 Task: Create fields in attendance object.
Action: Mouse moved to (630, 17)
Screenshot: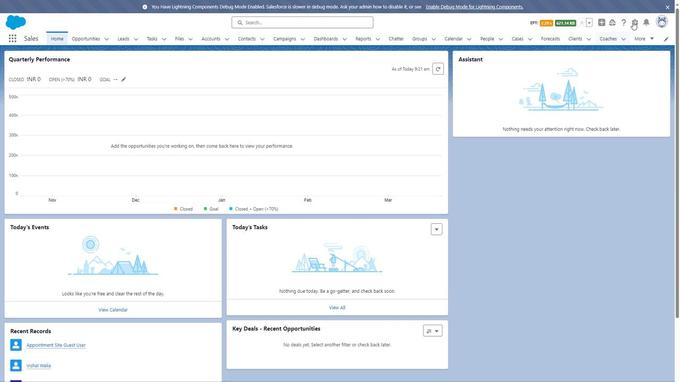 
Action: Mouse pressed left at (630, 17)
Screenshot: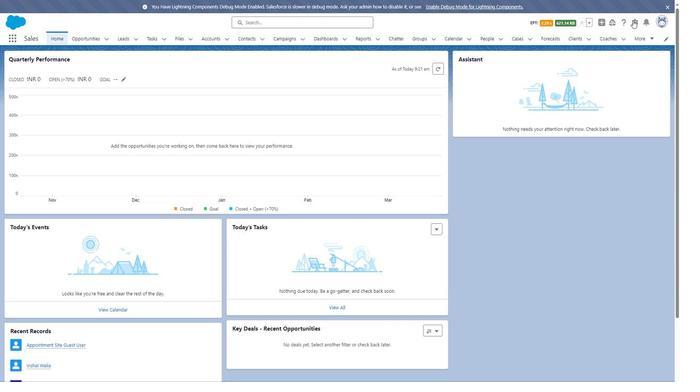 
Action: Mouse moved to (606, 39)
Screenshot: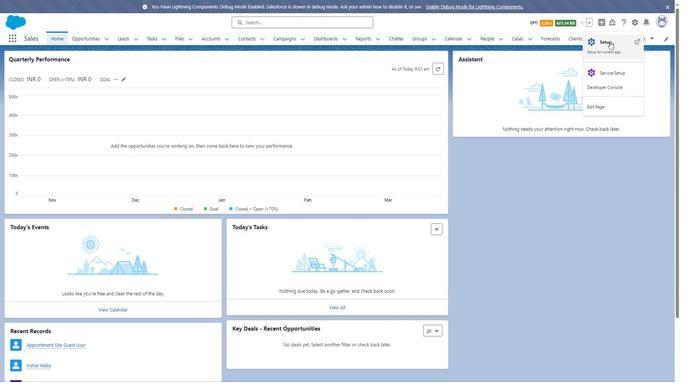 
Action: Mouse pressed left at (606, 39)
Screenshot: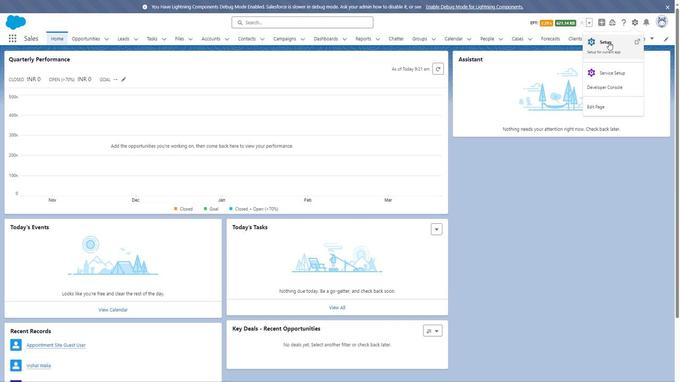 
Action: Mouse moved to (89, 34)
Screenshot: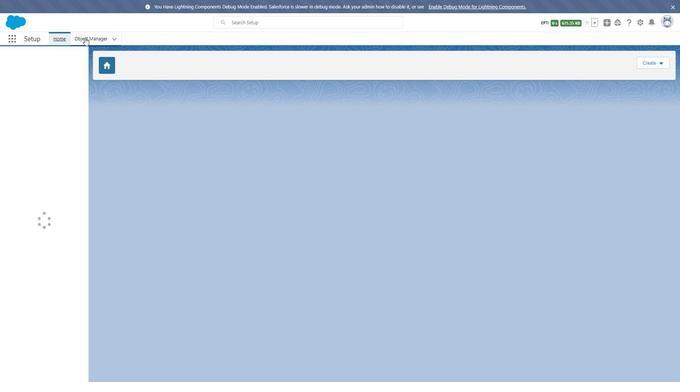 
Action: Mouse pressed left at (89, 34)
Screenshot: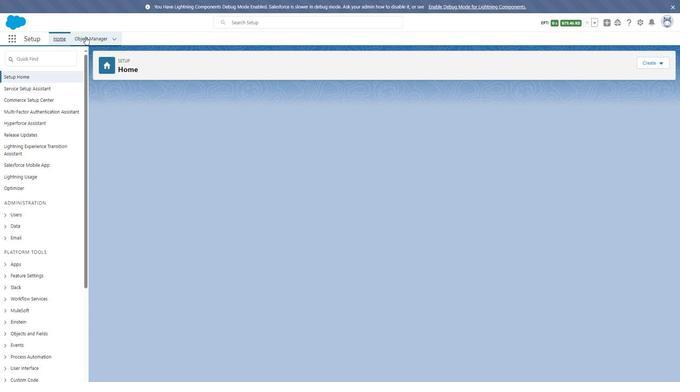 
Action: Mouse moved to (20, 292)
Screenshot: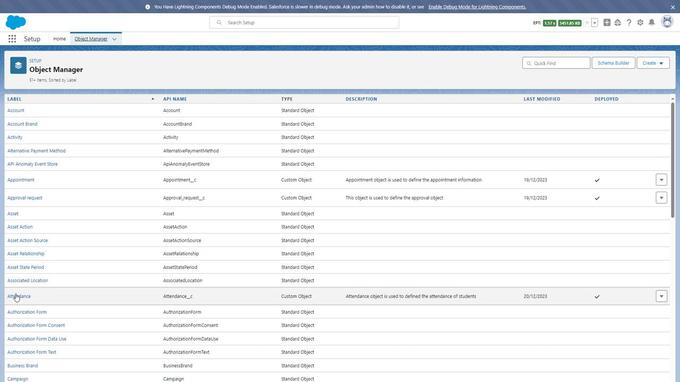
Action: Mouse pressed left at (20, 292)
Screenshot: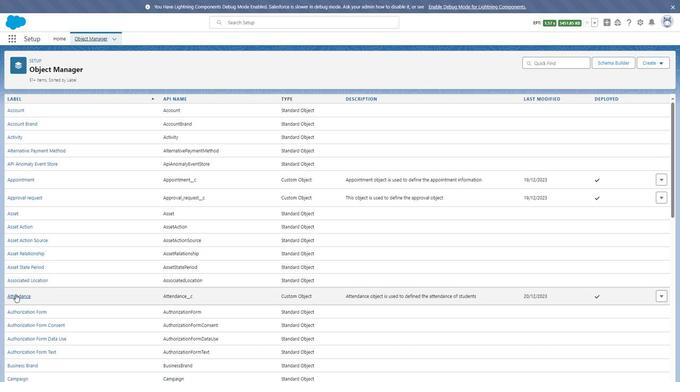 
Action: Mouse moved to (53, 111)
Screenshot: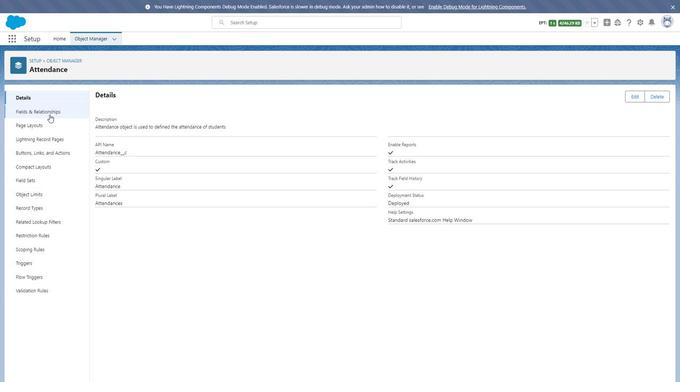 
Action: Mouse pressed left at (53, 111)
Screenshot: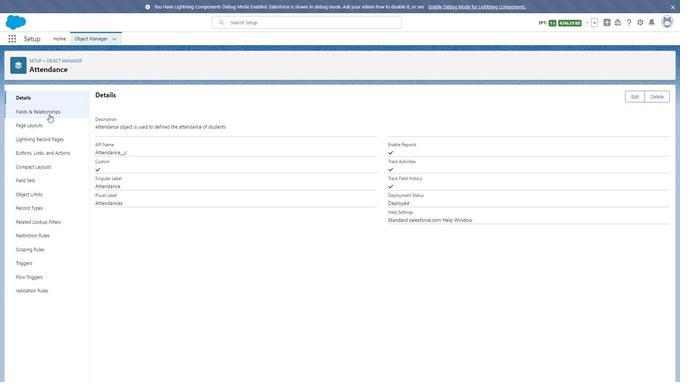 
Action: Mouse moved to (510, 93)
Screenshot: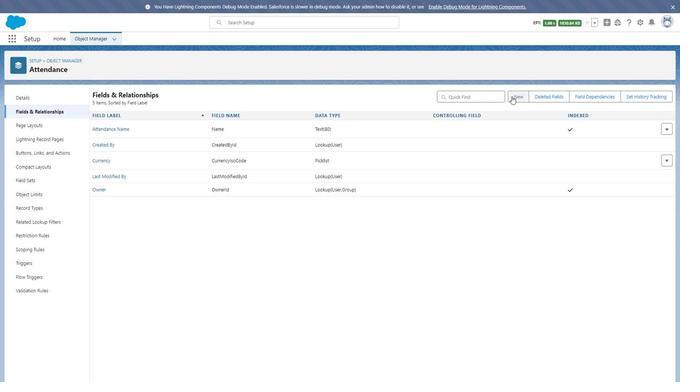 
Action: Mouse pressed left at (510, 93)
Screenshot: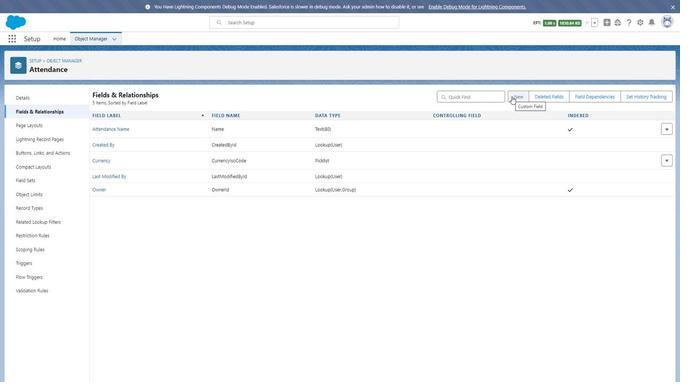 
Action: Mouse moved to (120, 227)
Screenshot: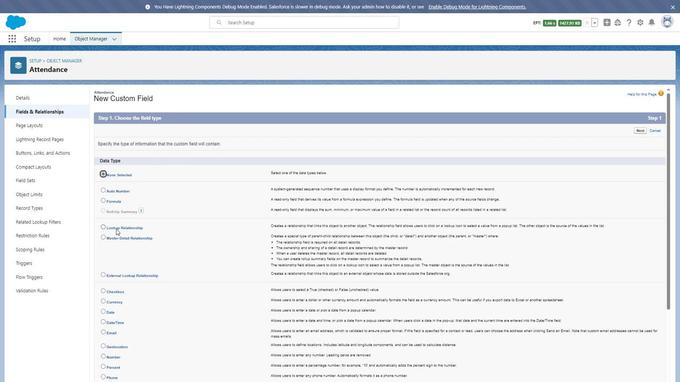 
Action: Mouse scrolled (120, 227) with delta (0, 0)
Screenshot: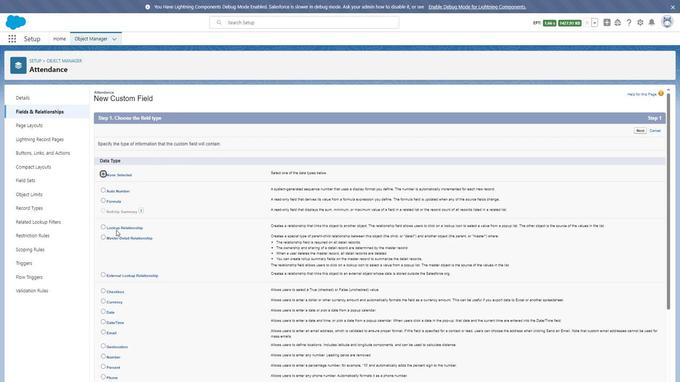 
Action: Mouse moved to (120, 227)
Screenshot: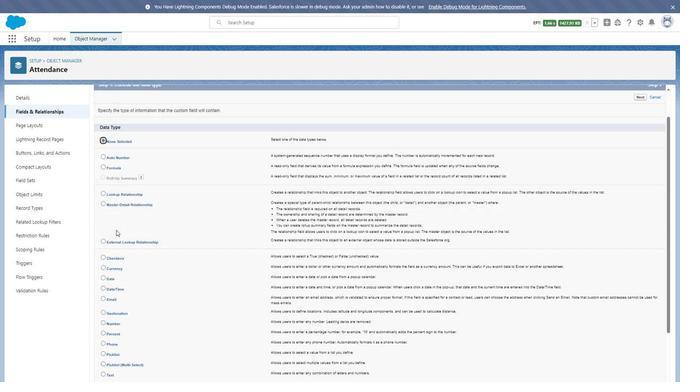 
Action: Mouse scrolled (120, 227) with delta (0, 0)
Screenshot: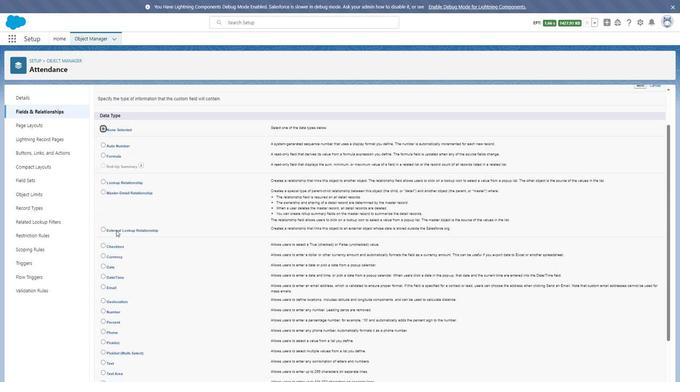 
Action: Mouse moved to (106, 314)
Screenshot: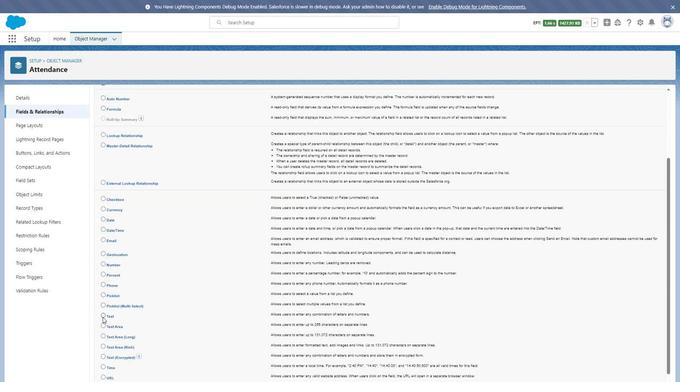 
Action: Mouse pressed left at (106, 314)
Screenshot: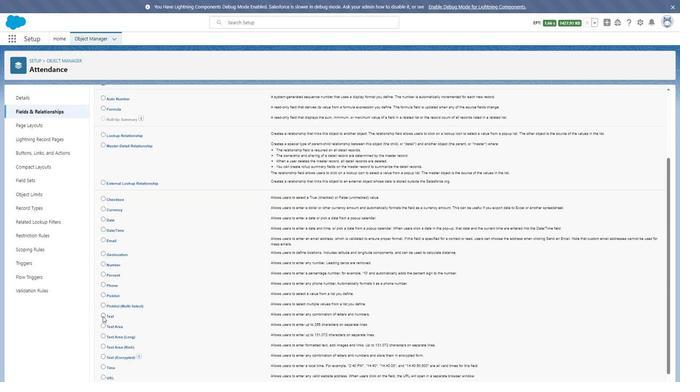 
Action: Mouse moved to (430, 327)
Screenshot: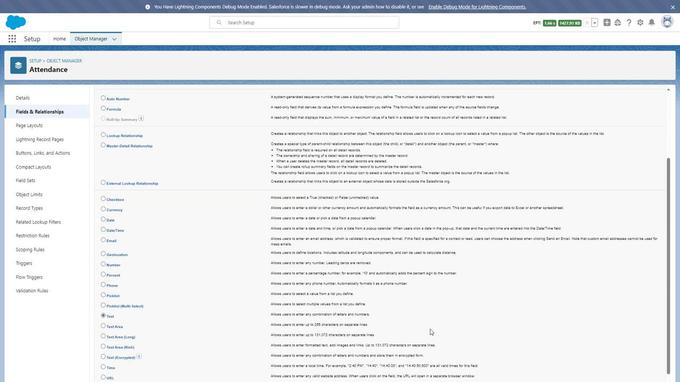 
Action: Mouse scrolled (430, 326) with delta (0, 0)
Screenshot: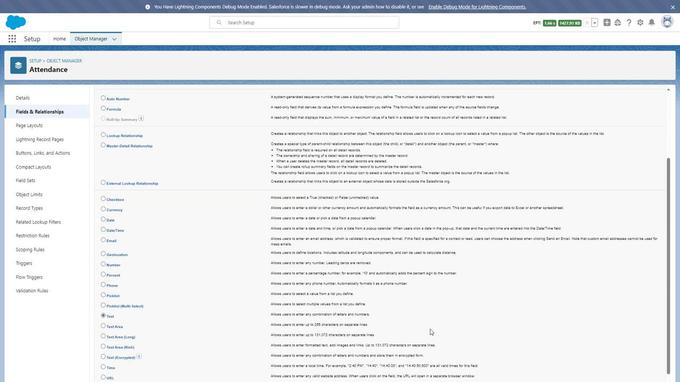 
Action: Mouse moved to (439, 331)
Screenshot: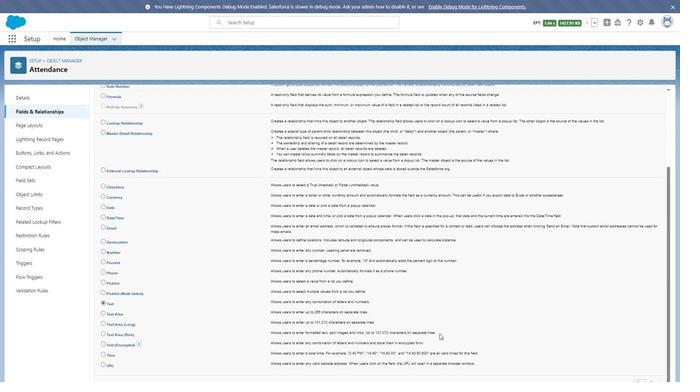 
Action: Mouse scrolled (439, 331) with delta (0, 0)
Screenshot: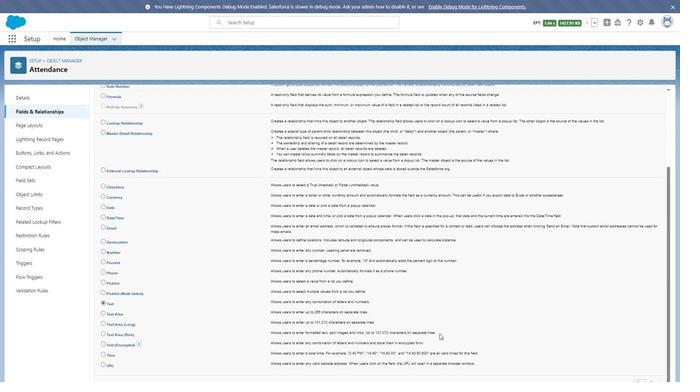 
Action: Mouse moved to (638, 379)
Screenshot: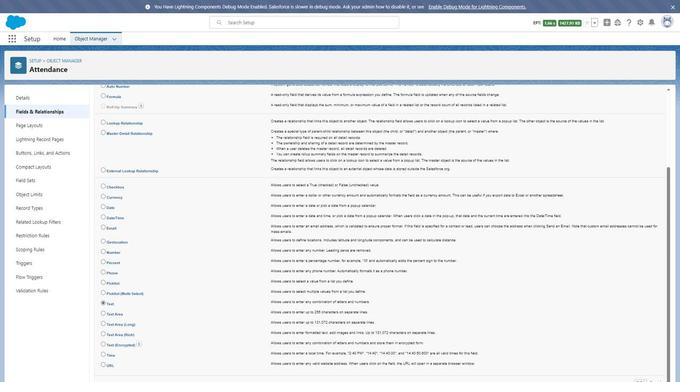 
Action: Mouse pressed left at (638, 379)
Screenshot: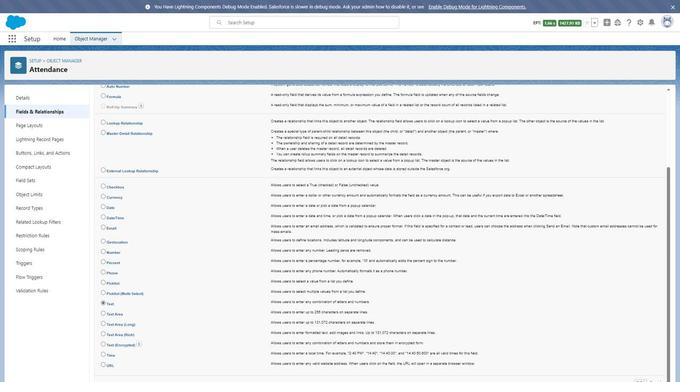 
Action: Mouse moved to (225, 143)
Screenshot: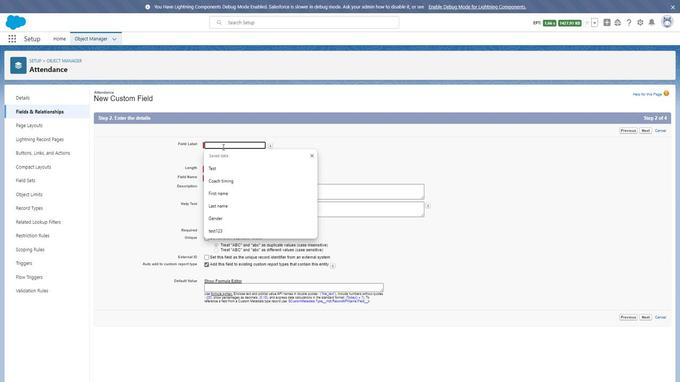 
Action: Mouse pressed left at (225, 143)
Screenshot: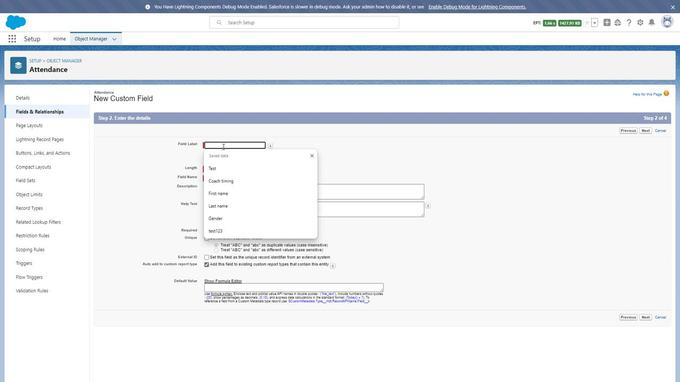
Action: Key pressed <Key.shift>Attendance<Key.space>b<Key.backspace>b<Key.backspace>b<Key.backspace>name
Screenshot: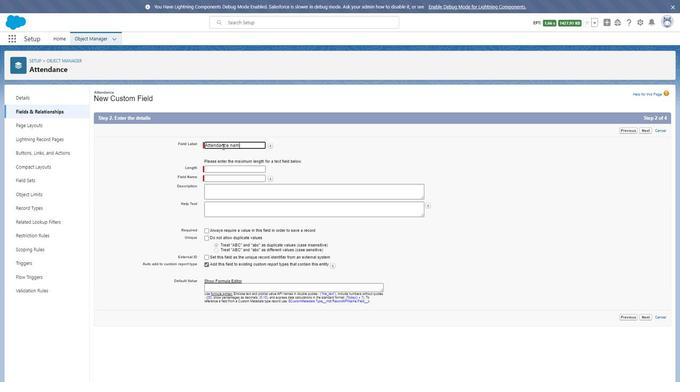 
Action: Mouse moved to (287, 141)
Screenshot: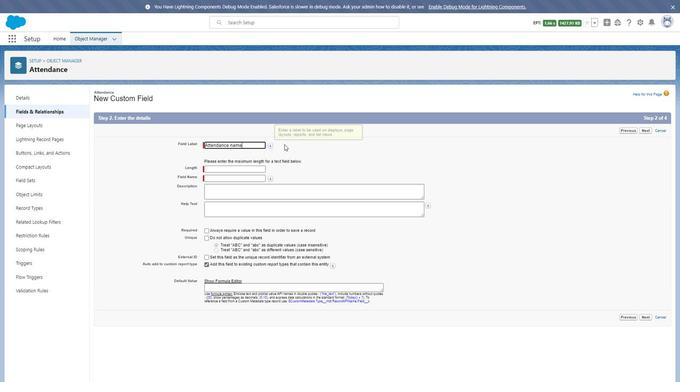 
Action: Mouse pressed left at (287, 141)
Screenshot: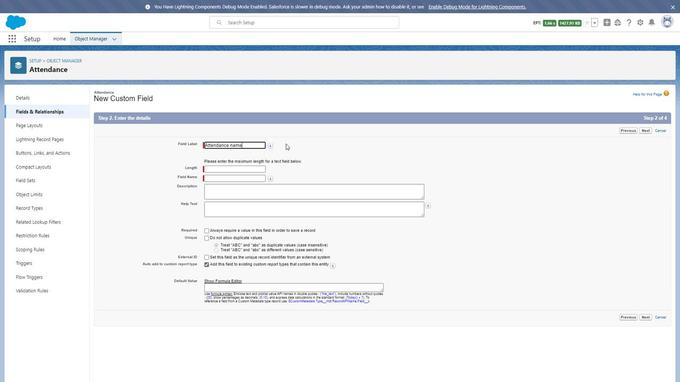 
Action: Mouse moved to (242, 165)
Screenshot: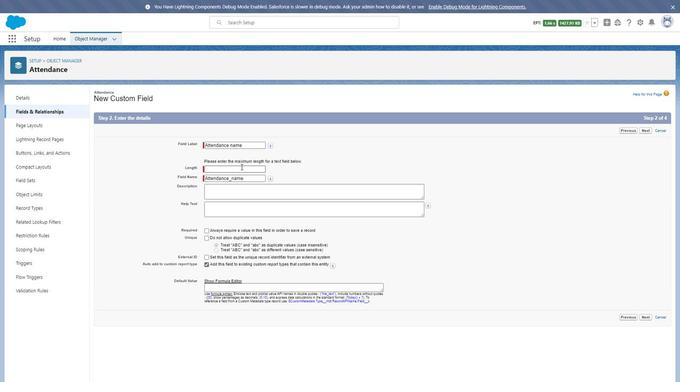 
Action: Mouse pressed left at (242, 165)
Screenshot: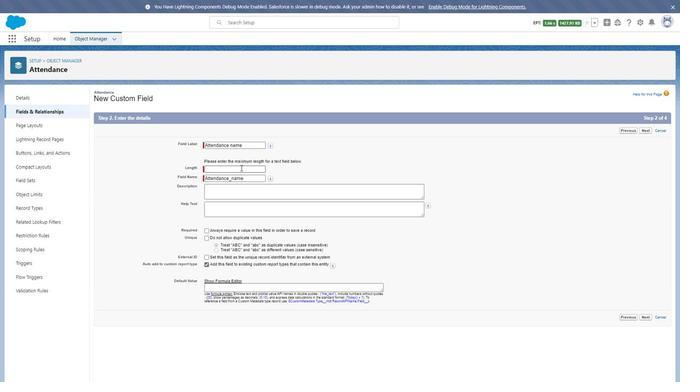 
Action: Mouse moved to (227, 187)
Screenshot: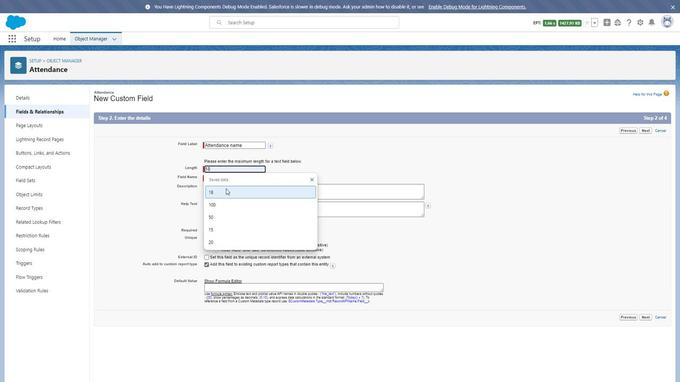
Action: Mouse pressed left at (227, 187)
Screenshot: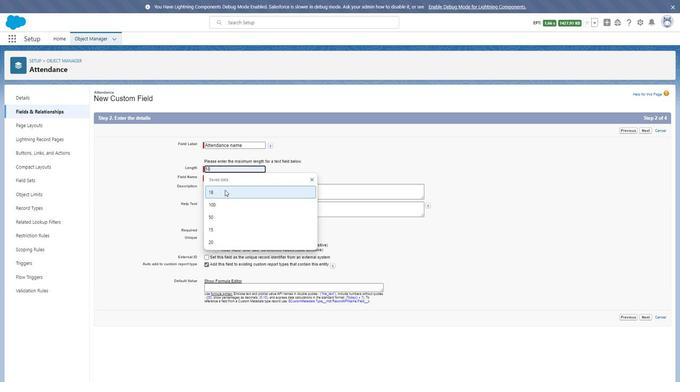 
Action: Mouse moved to (226, 187)
Screenshot: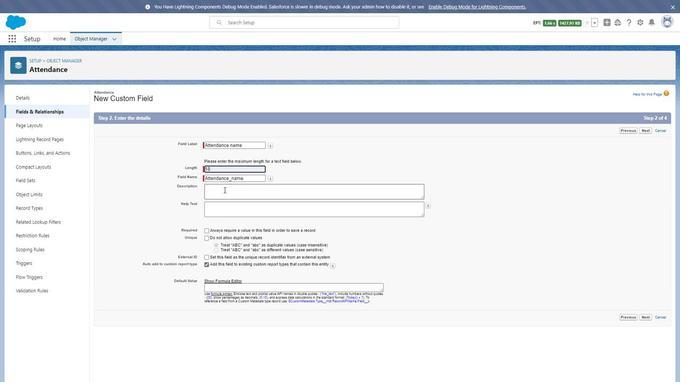 
Action: Mouse pressed left at (226, 187)
Screenshot: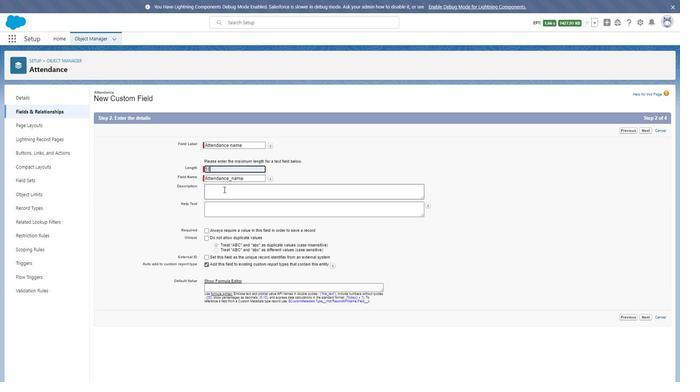 
Action: Key pressed <Key.shift><Key.shift><Key.shift><Key.shift><Key.shift><Key.shift><Key.shift><Key.shift><Key.shift><Key.shift><Key.shift><Key.shift><Key.shift><Key.shift><Key.shift><Key.shift>Attendance<Key.space>name<Key.space>field<Key.space>is<Key.space>used<Key.space>to<Key.space>defined<Key.space>the<Key.space>attendance<Key.space>name<Key.space>of<Key.space>student
Screenshot: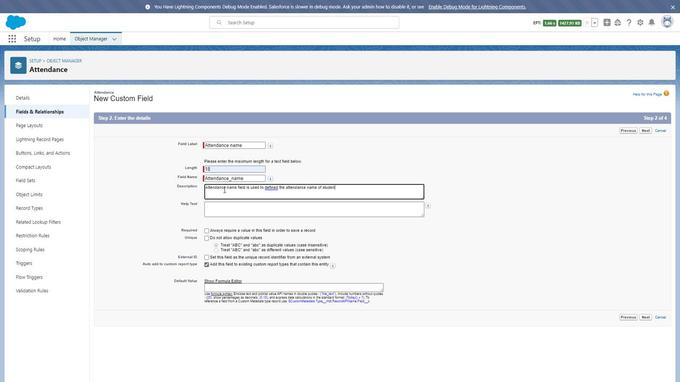 
Action: Mouse moved to (218, 209)
Screenshot: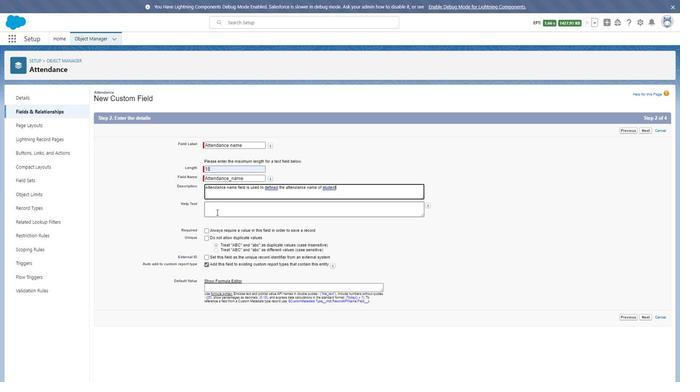 
Action: Mouse pressed left at (218, 209)
Screenshot: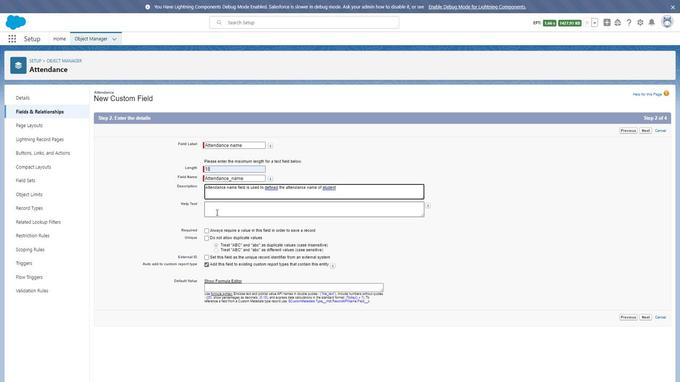 
Action: Key pressed <Key.shift>Attendance<Key.space>name
Screenshot: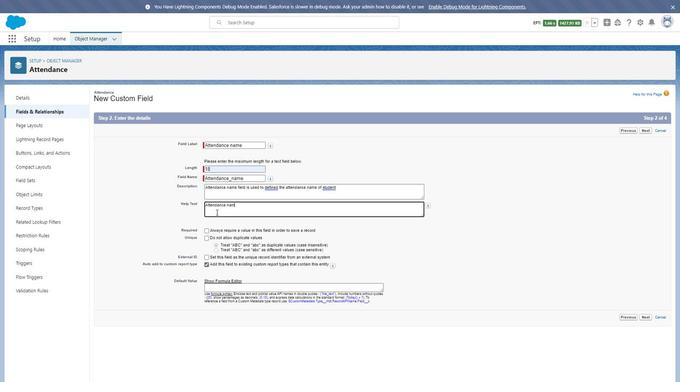 
Action: Mouse moved to (647, 312)
Screenshot: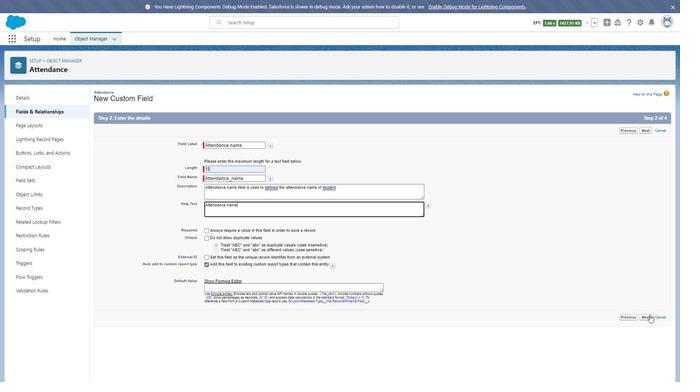 
Action: Mouse pressed left at (647, 312)
Screenshot: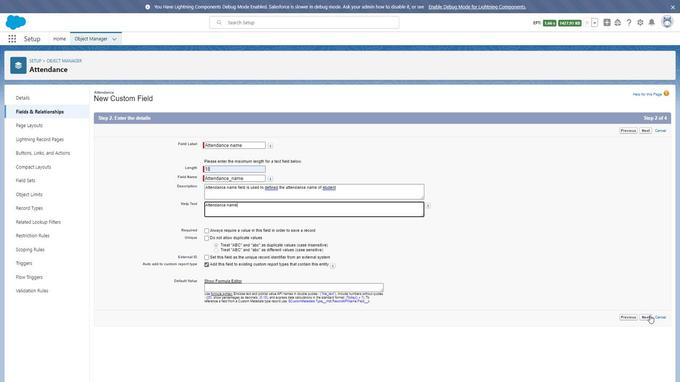 
Action: Mouse moved to (478, 188)
Screenshot: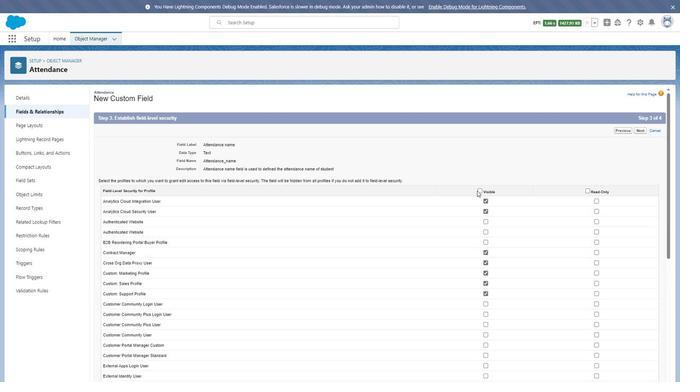 
Action: Mouse pressed left at (478, 188)
Screenshot: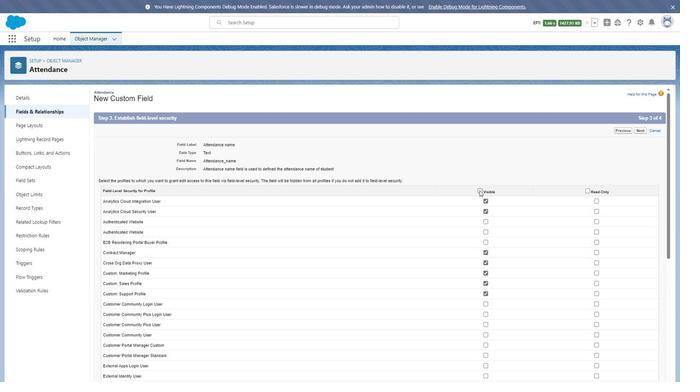 
Action: Mouse pressed left at (478, 188)
Screenshot: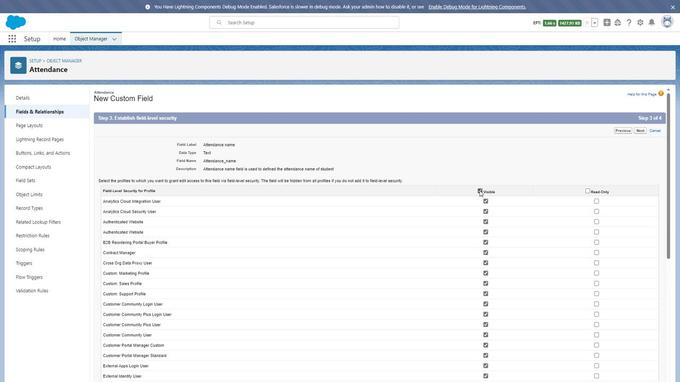 
Action: Mouse moved to (485, 198)
Screenshot: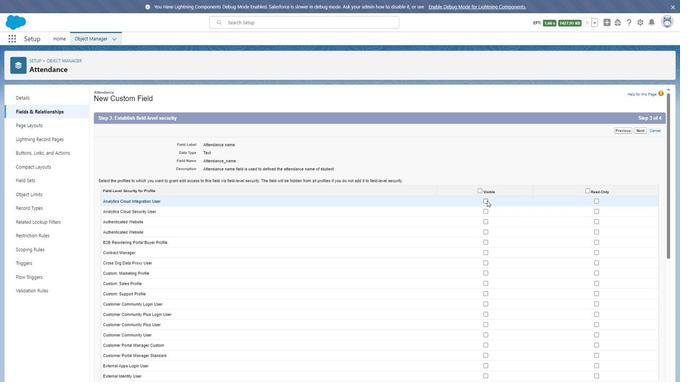 
Action: Mouse pressed left at (485, 198)
Screenshot: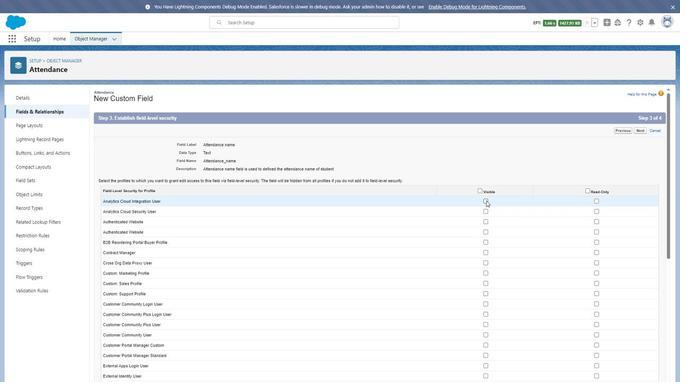 
Action: Mouse moved to (483, 209)
Screenshot: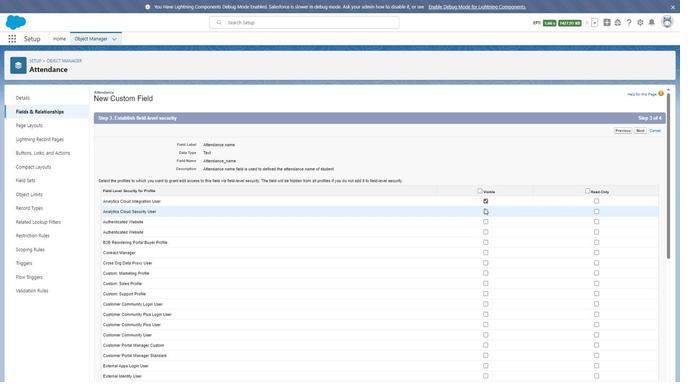 
Action: Mouse pressed left at (483, 209)
Screenshot: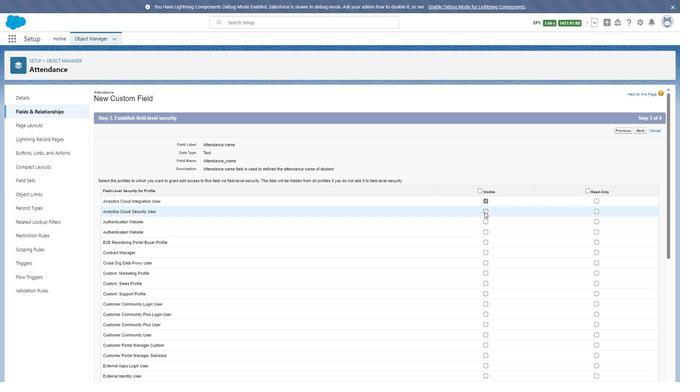 
Action: Mouse moved to (485, 218)
Screenshot: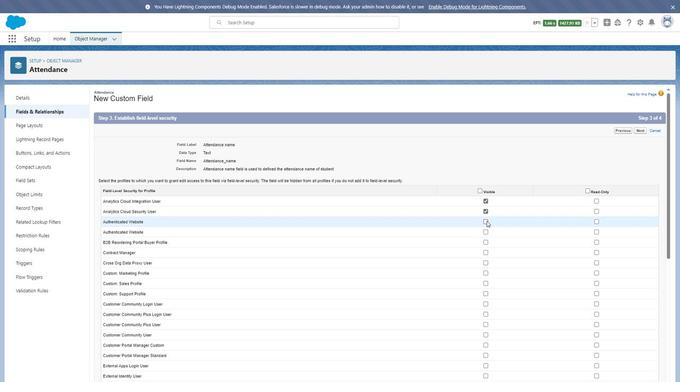 
Action: Mouse pressed left at (485, 218)
Screenshot: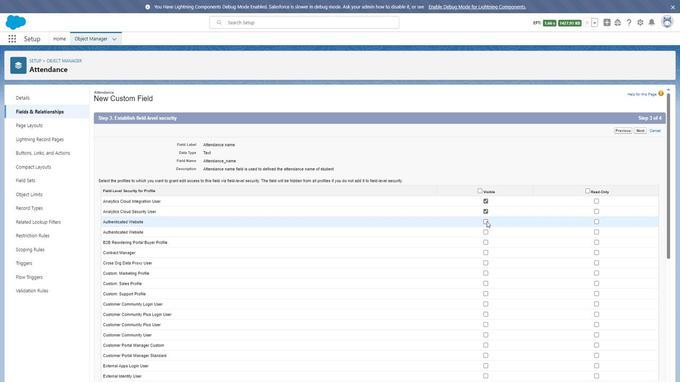 
Action: Mouse moved to (484, 227)
Screenshot: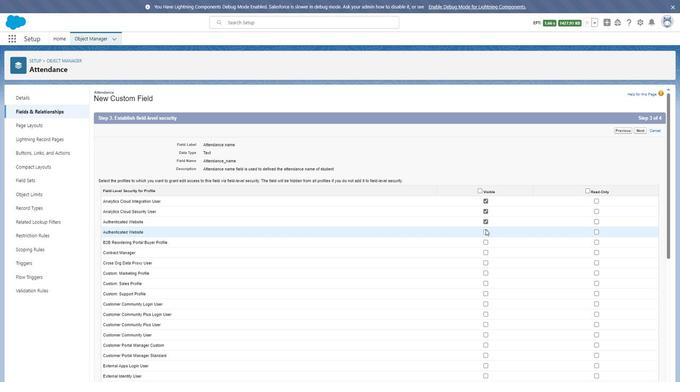 
Action: Mouse pressed left at (484, 227)
Screenshot: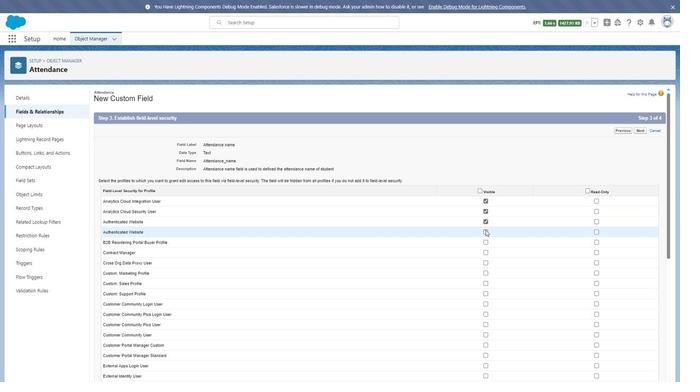 
Action: Mouse moved to (483, 238)
Screenshot: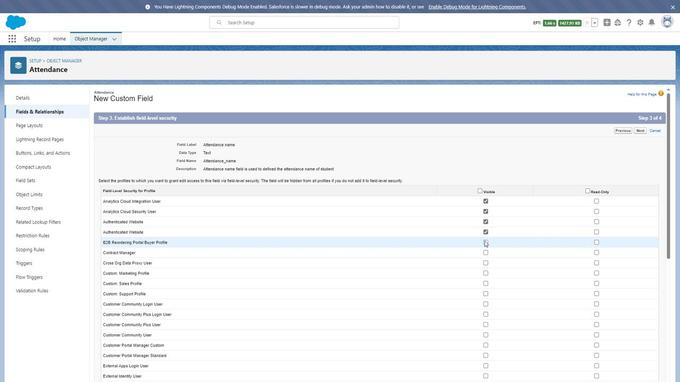 
Action: Mouse pressed left at (483, 238)
Screenshot: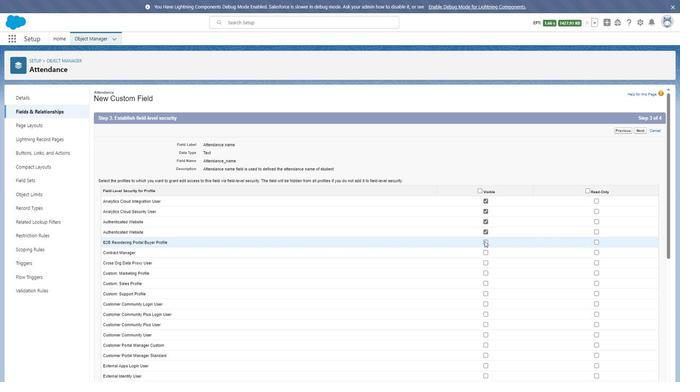 
Action: Mouse moved to (485, 249)
Screenshot: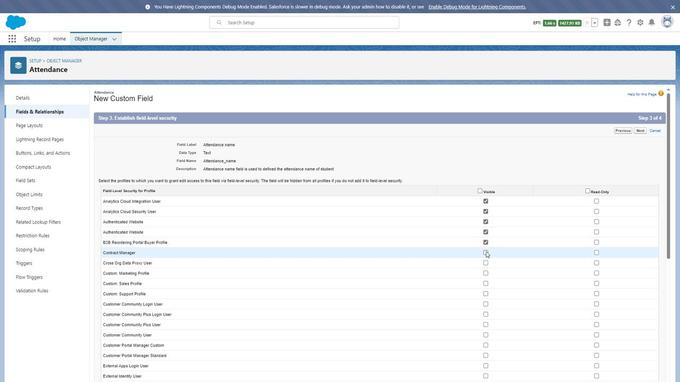 
Action: Mouse pressed left at (485, 249)
Screenshot: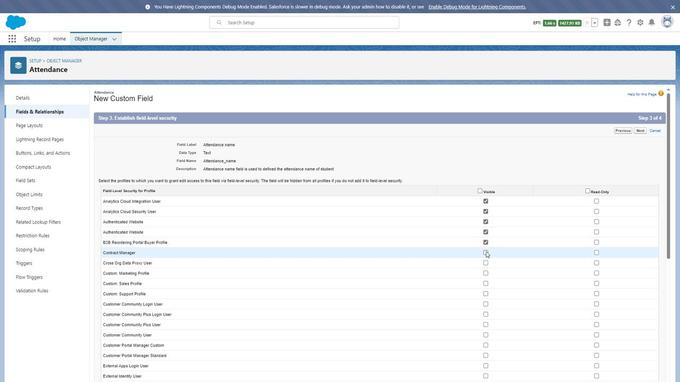 
Action: Mouse moved to (485, 261)
Screenshot: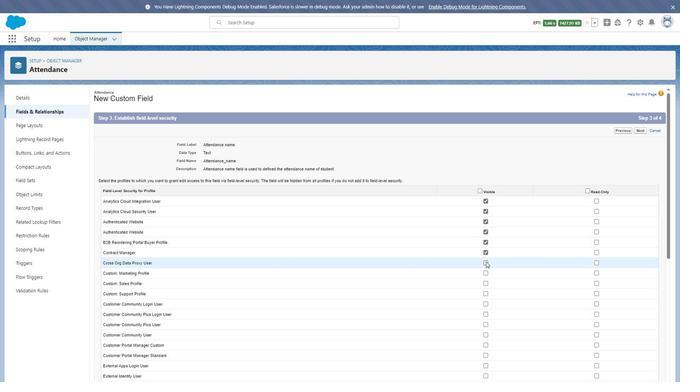 
Action: Mouse pressed left at (485, 261)
Screenshot: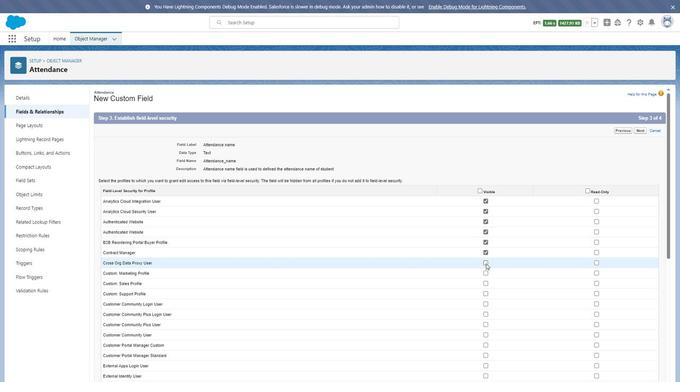 
Action: Mouse moved to (484, 269)
Screenshot: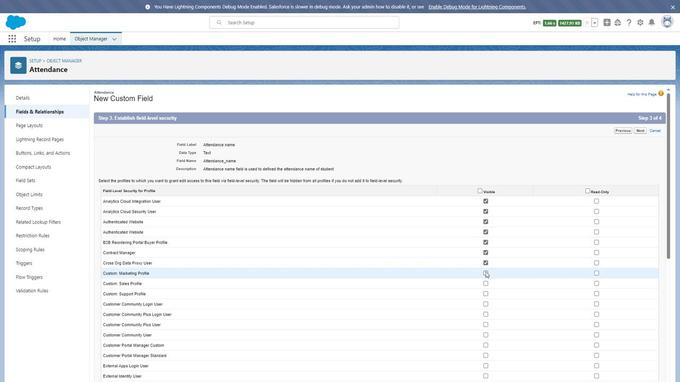 
Action: Mouse pressed left at (484, 269)
Screenshot: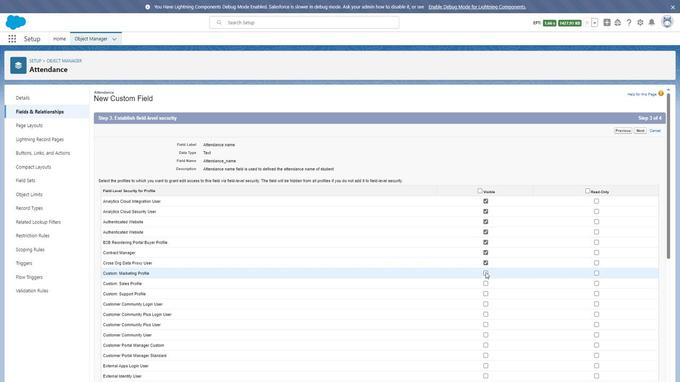 
Action: Mouse moved to (486, 282)
Screenshot: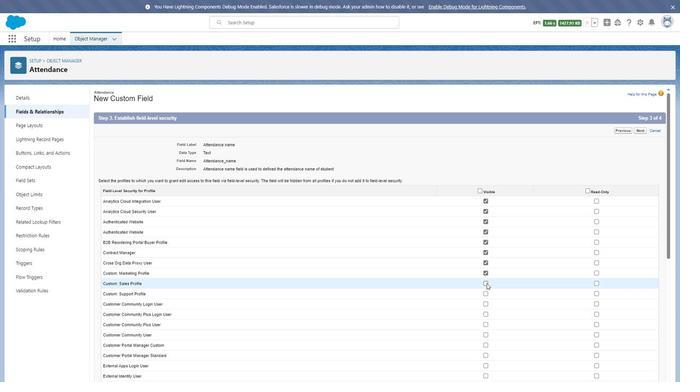 
Action: Mouse pressed left at (486, 282)
Screenshot: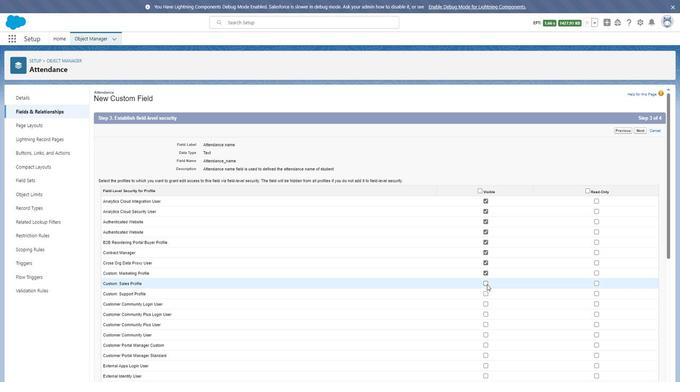 
Action: Mouse moved to (485, 292)
Screenshot: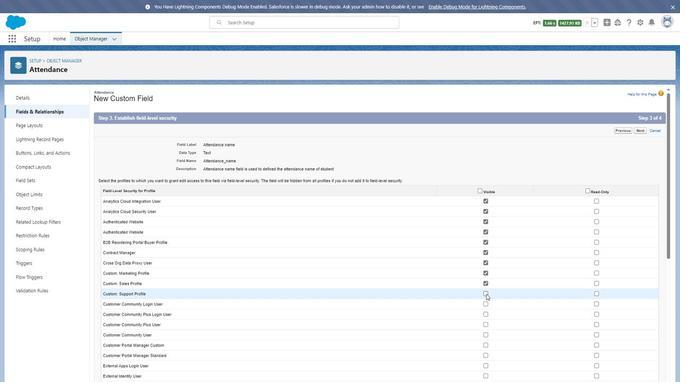 
Action: Mouse pressed left at (485, 292)
Screenshot: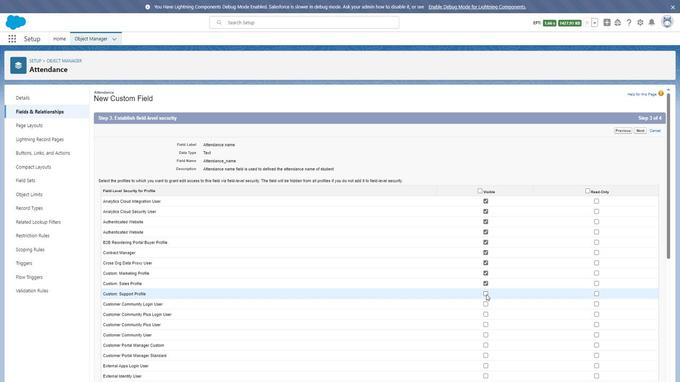 
Action: Mouse moved to (485, 301)
Screenshot: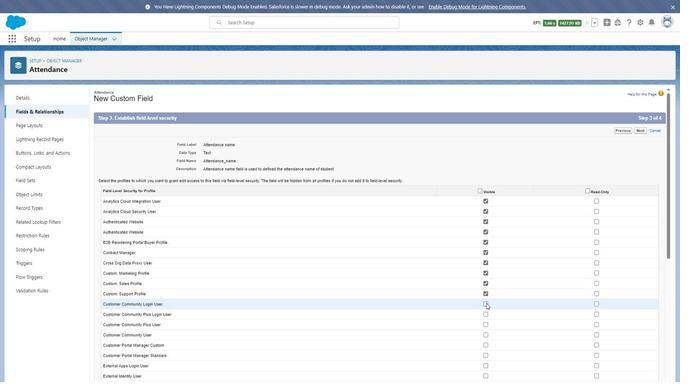 
Action: Mouse pressed left at (485, 301)
Screenshot: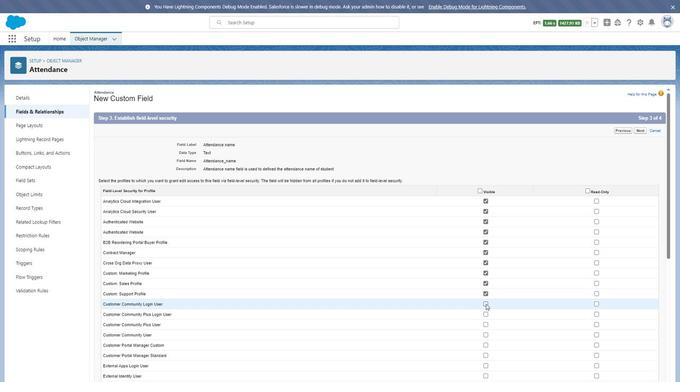 
Action: Mouse moved to (484, 311)
Screenshot: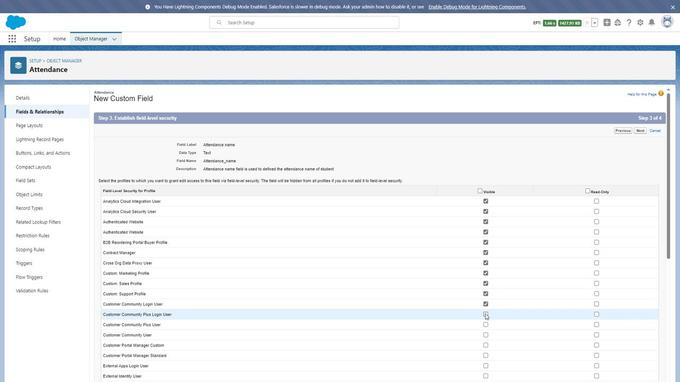 
Action: Mouse pressed left at (484, 311)
Screenshot: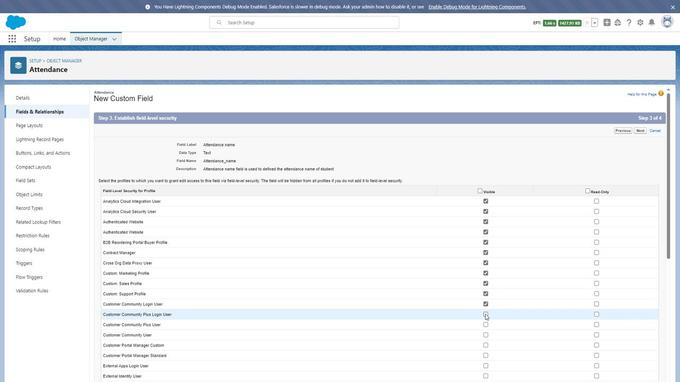 
Action: Mouse moved to (485, 323)
Screenshot: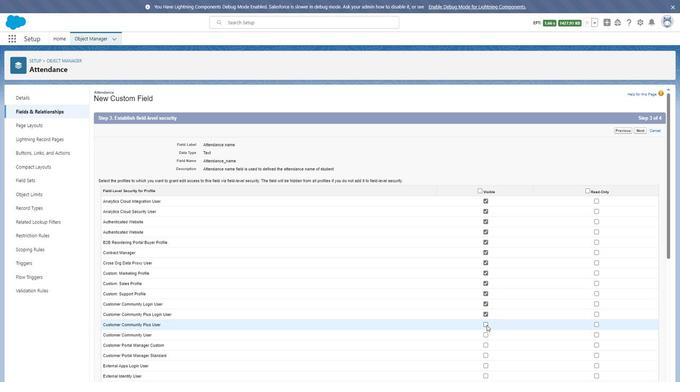 
Action: Mouse pressed left at (485, 323)
Screenshot: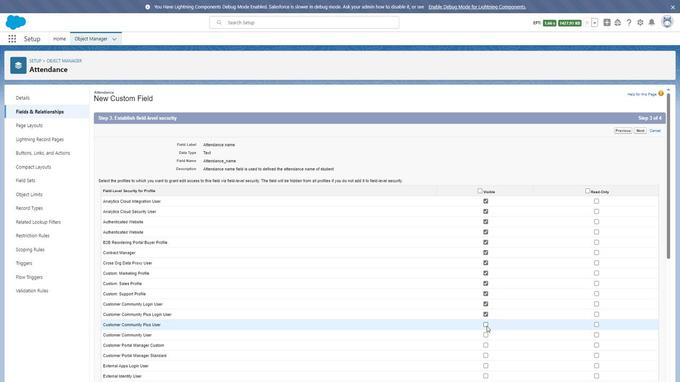 
Action: Mouse moved to (486, 323)
Screenshot: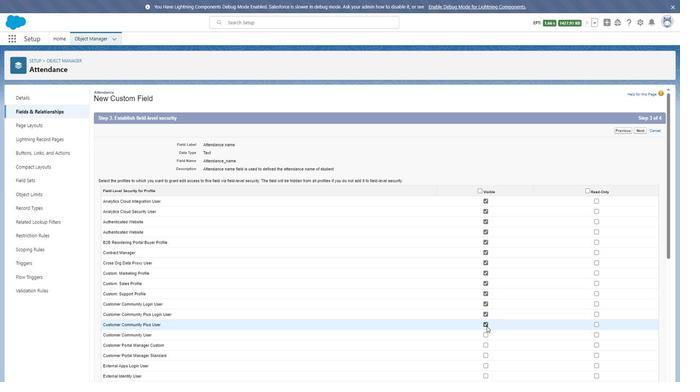 
Action: Mouse scrolled (486, 323) with delta (0, 0)
Screenshot: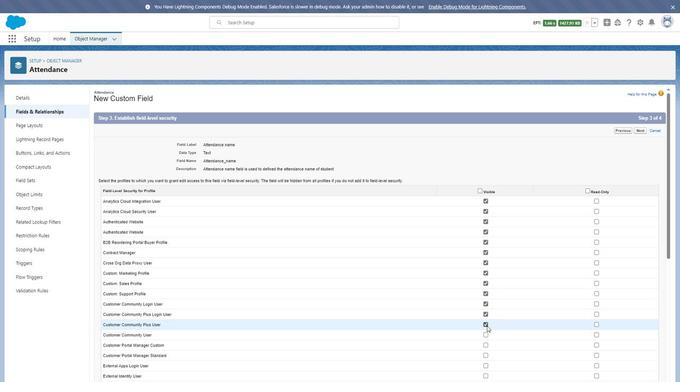 
Action: Mouse scrolled (486, 323) with delta (0, 0)
Screenshot: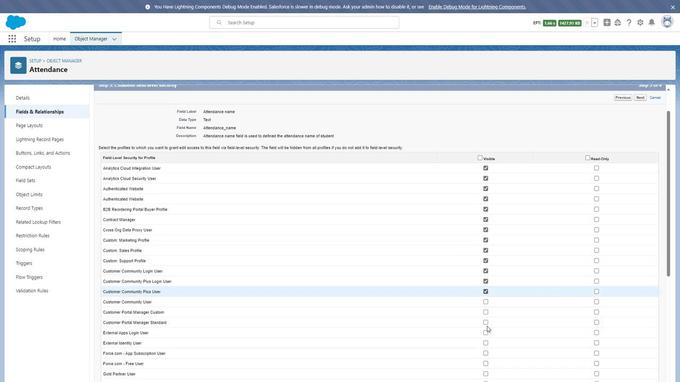 
Action: Mouse moved to (485, 250)
Screenshot: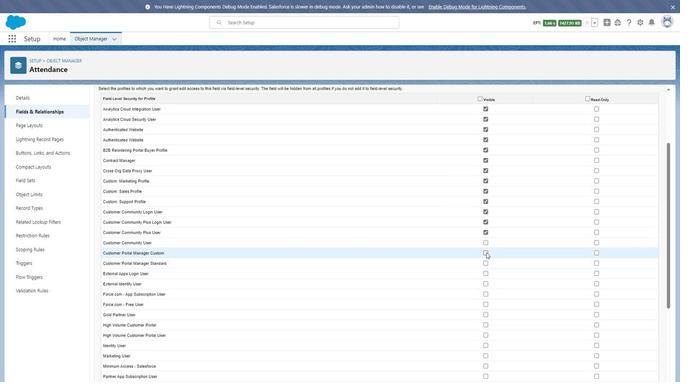 
Action: Mouse pressed left at (485, 250)
Screenshot: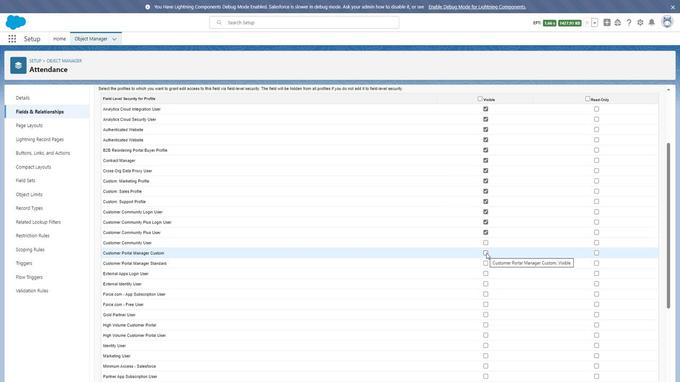 
Action: Mouse moved to (484, 261)
Screenshot: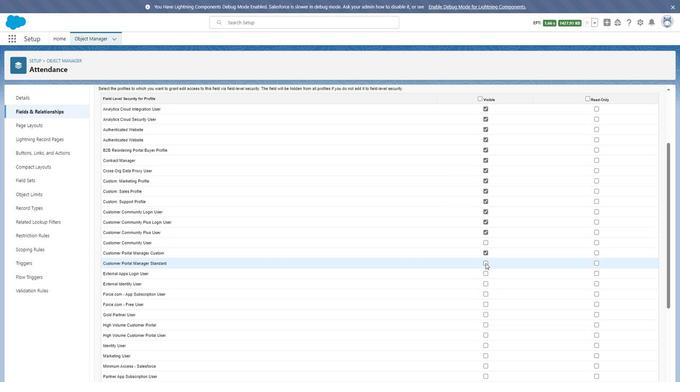 
Action: Mouse pressed left at (484, 261)
Screenshot: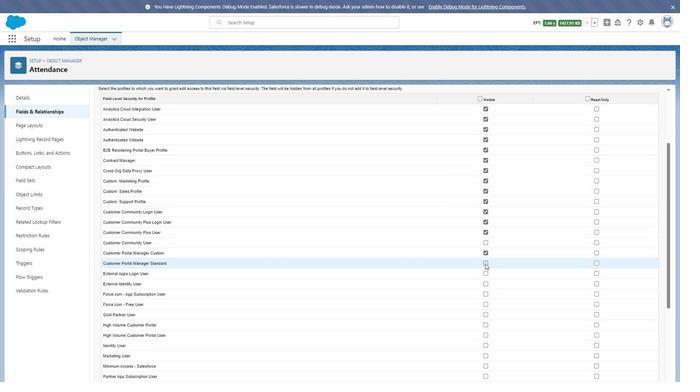 
Action: Mouse moved to (486, 271)
Screenshot: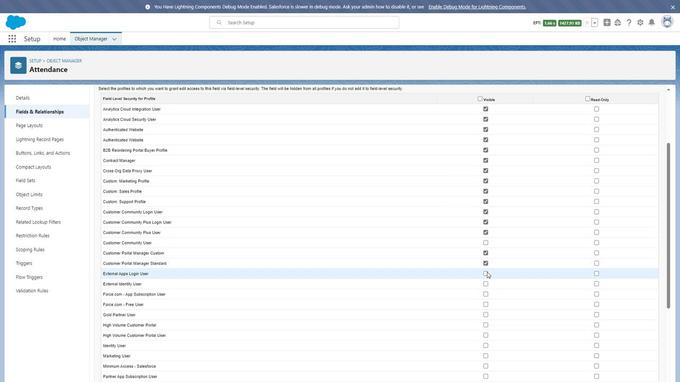 
Action: Mouse pressed left at (486, 271)
Screenshot: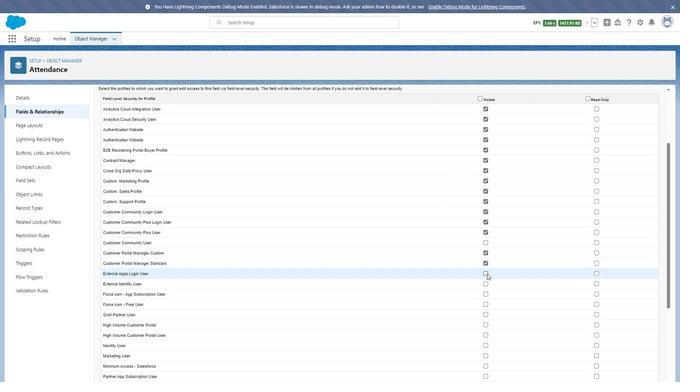 
Action: Mouse moved to (484, 282)
Screenshot: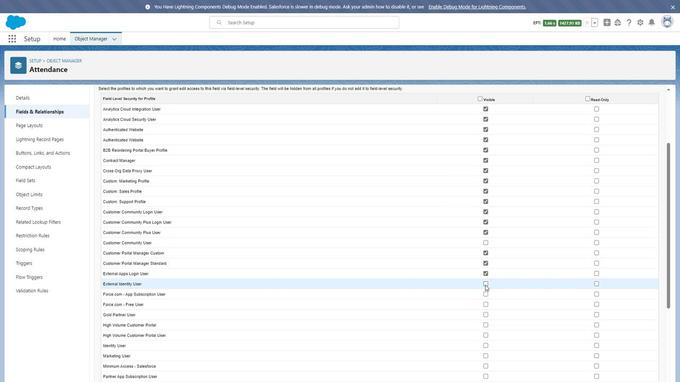
Action: Mouse pressed left at (484, 282)
Screenshot: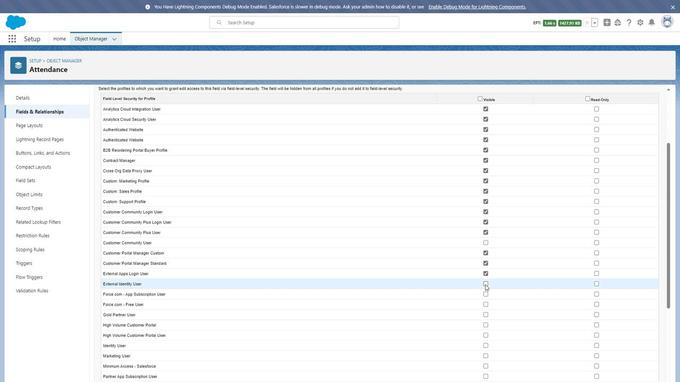 
Action: Mouse moved to (485, 291)
Screenshot: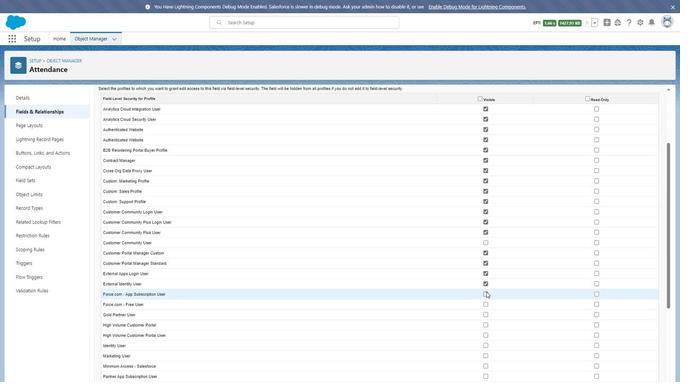 
Action: Mouse pressed left at (485, 291)
Screenshot: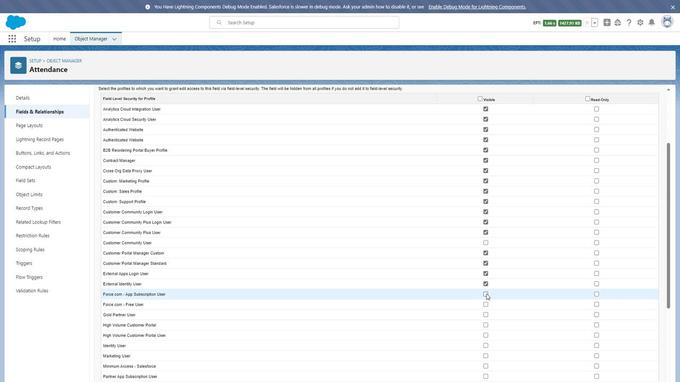 
Action: Mouse moved to (485, 302)
Screenshot: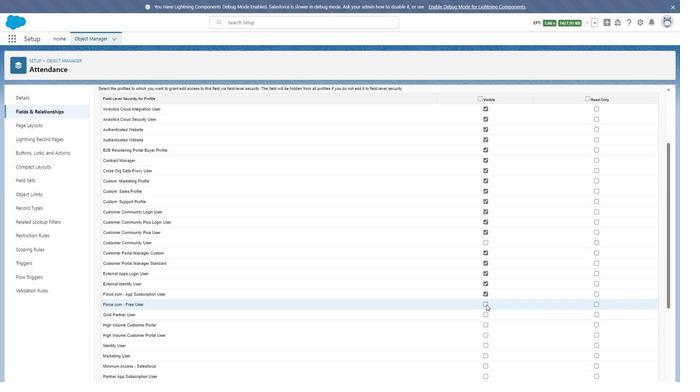 
Action: Mouse pressed left at (485, 302)
Screenshot: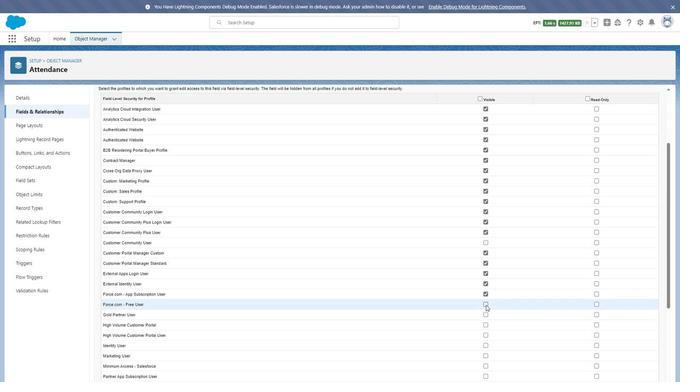 
Action: Mouse moved to (485, 312)
Screenshot: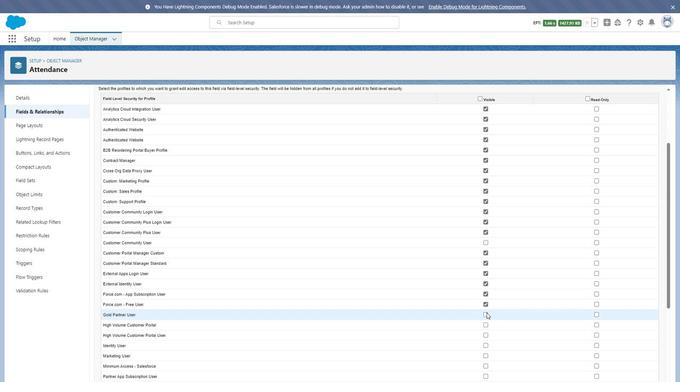 
Action: Mouse pressed left at (485, 312)
Screenshot: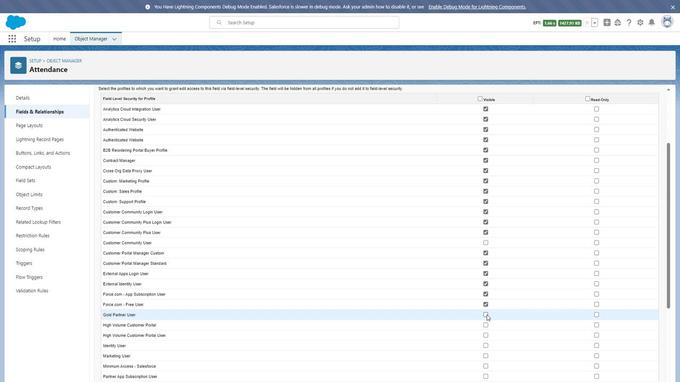 
Action: Mouse moved to (485, 321)
Screenshot: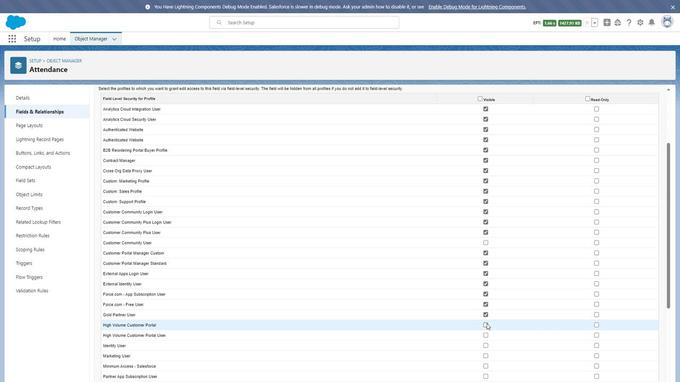 
Action: Mouse pressed left at (485, 321)
Screenshot: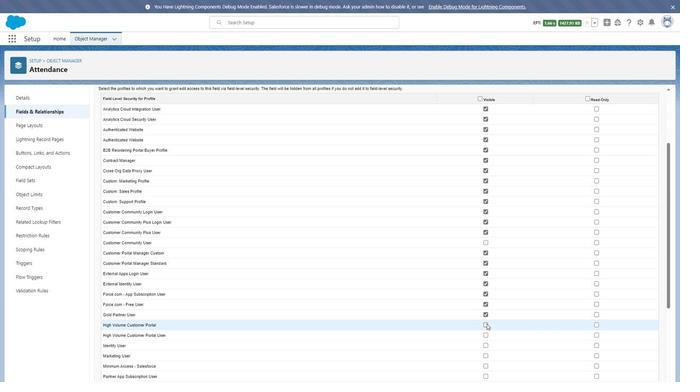 
Action: Mouse moved to (484, 332)
Screenshot: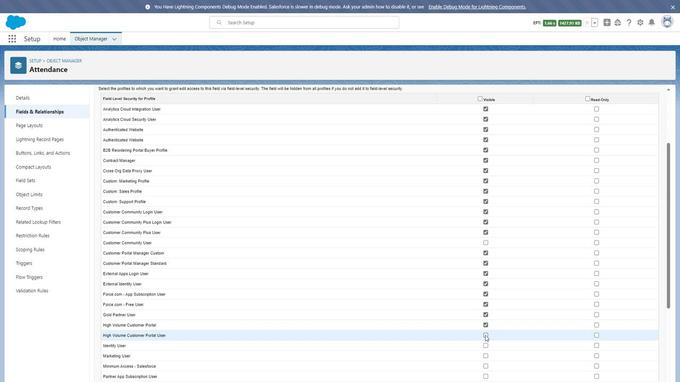 
Action: Mouse pressed left at (484, 332)
Screenshot: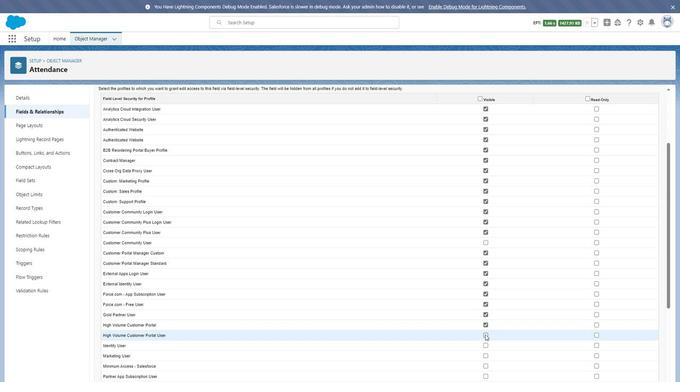 
Action: Mouse moved to (484, 340)
Screenshot: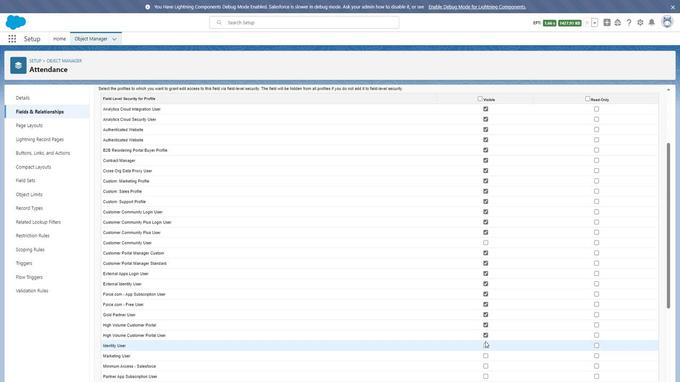 
Action: Mouse pressed left at (484, 340)
Screenshot: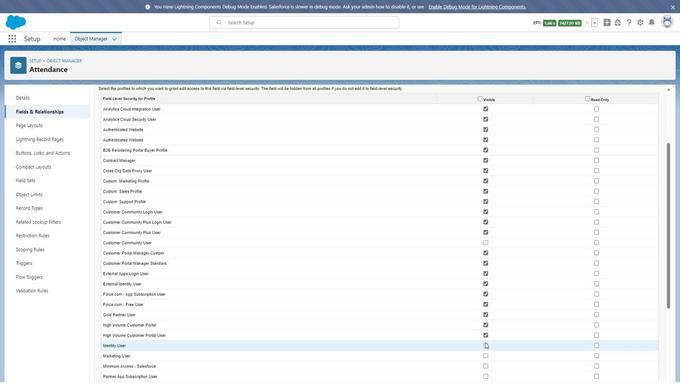 
Action: Mouse moved to (484, 341)
Screenshot: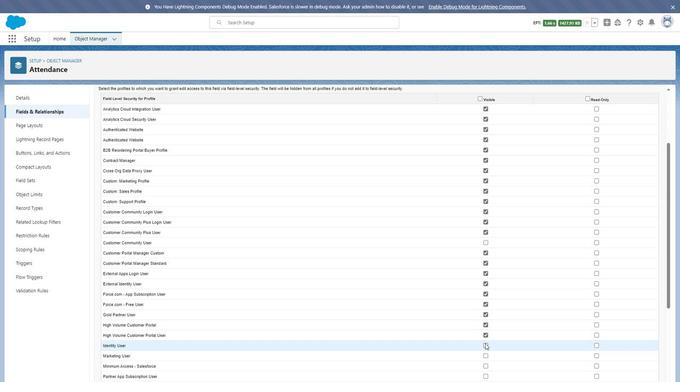 
Action: Mouse pressed left at (484, 341)
Screenshot: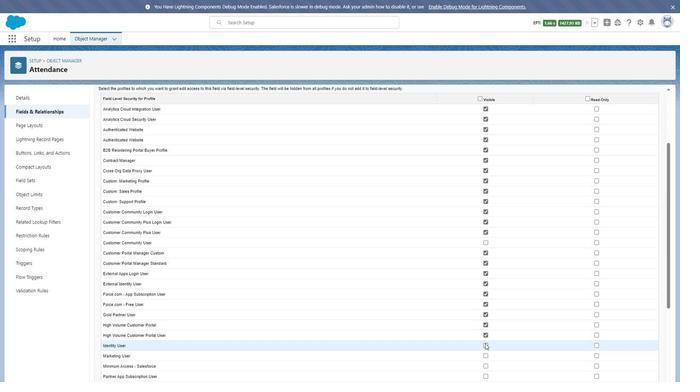 
Action: Mouse moved to (500, 333)
Screenshot: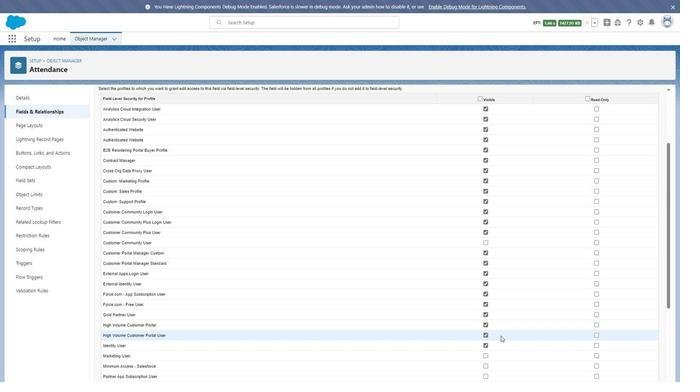 
Action: Mouse scrolled (500, 333) with delta (0, 0)
Screenshot: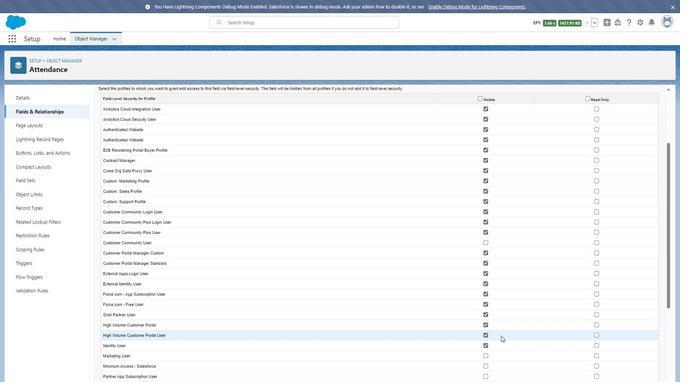 
Action: Mouse scrolled (500, 333) with delta (0, 0)
Screenshot: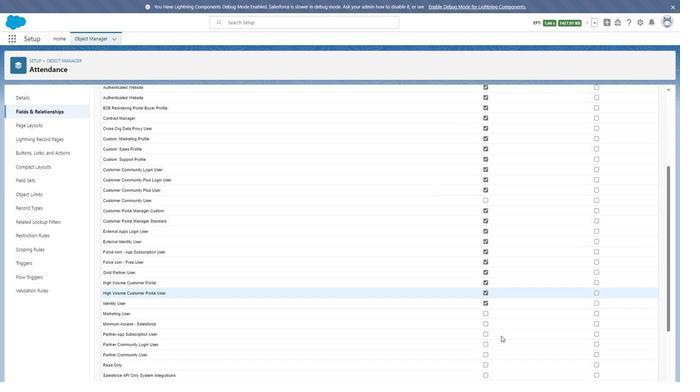 
Action: Mouse moved to (483, 270)
Screenshot: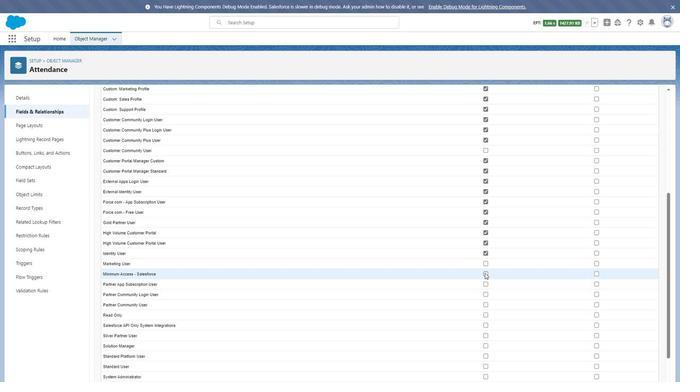 
Action: Mouse pressed left at (483, 270)
Screenshot: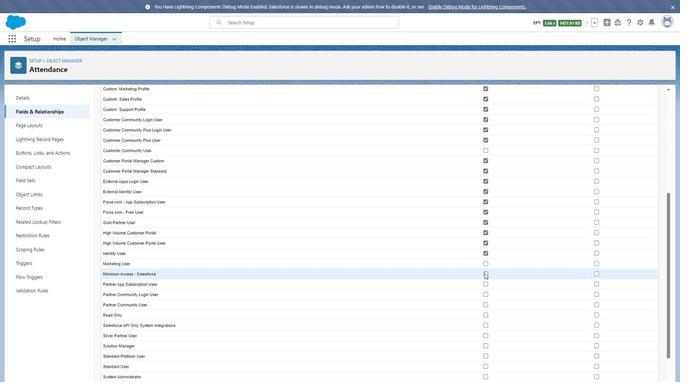 
Action: Mouse moved to (483, 281)
Screenshot: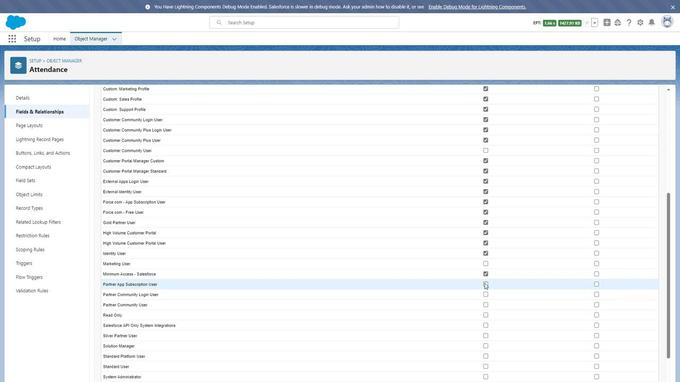 
Action: Mouse pressed left at (483, 281)
Screenshot: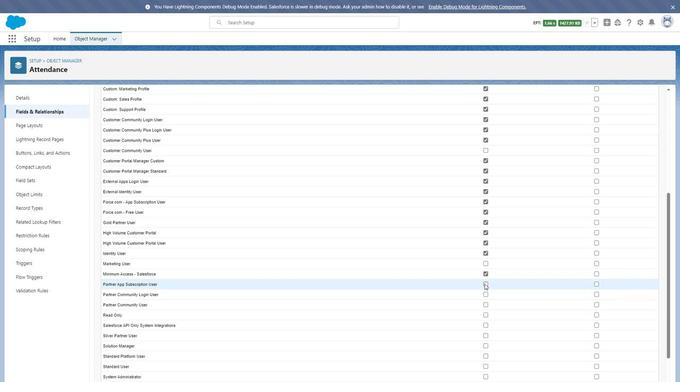 
Action: Mouse moved to (485, 291)
Screenshot: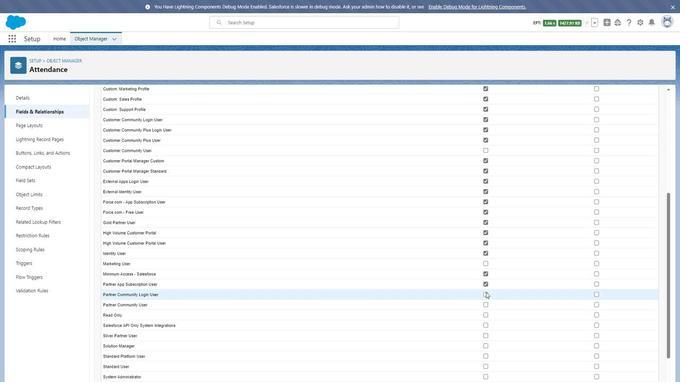 
Action: Mouse pressed left at (485, 291)
Screenshot: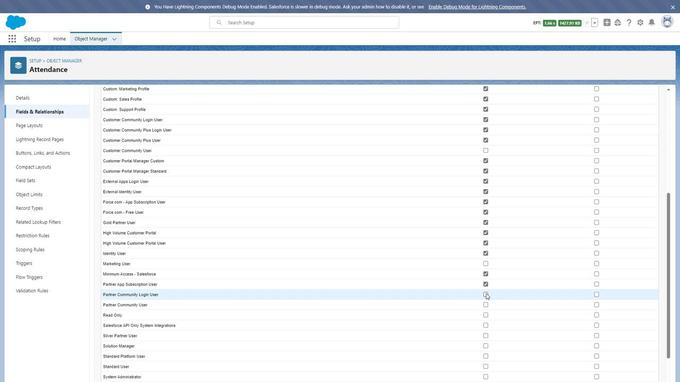 
Action: Mouse moved to (485, 302)
Screenshot: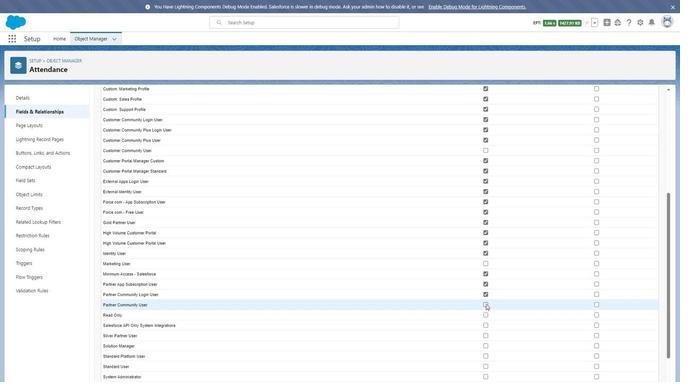 
Action: Mouse pressed left at (485, 302)
Screenshot: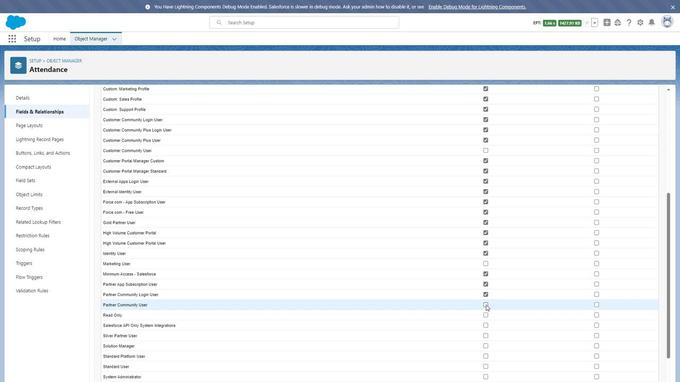 
Action: Mouse moved to (485, 312)
Screenshot: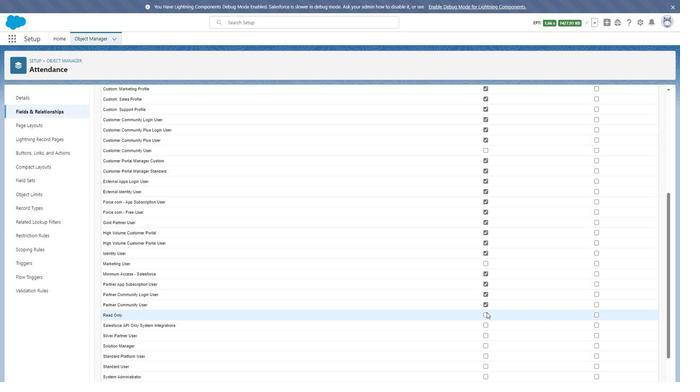 
Action: Mouse pressed left at (485, 312)
Screenshot: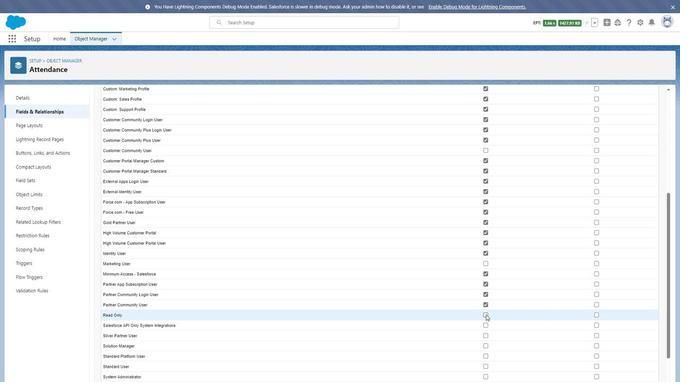 
Action: Mouse moved to (485, 323)
Screenshot: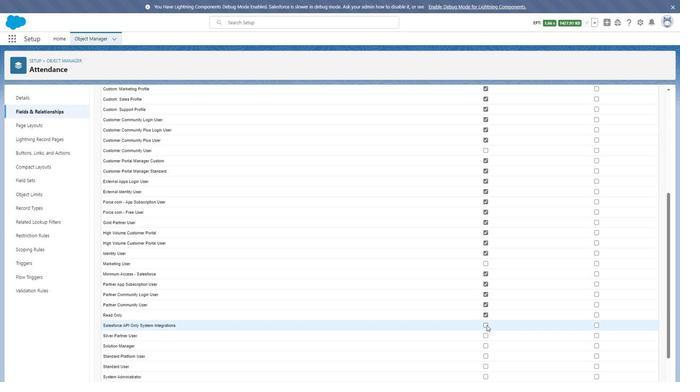 
Action: Mouse pressed left at (485, 323)
Screenshot: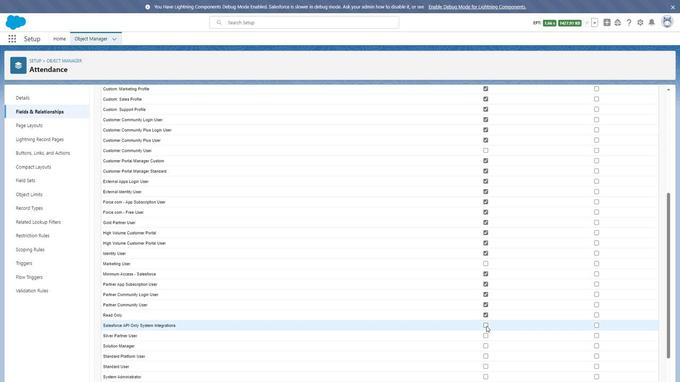 
Action: Mouse moved to (484, 333)
Screenshot: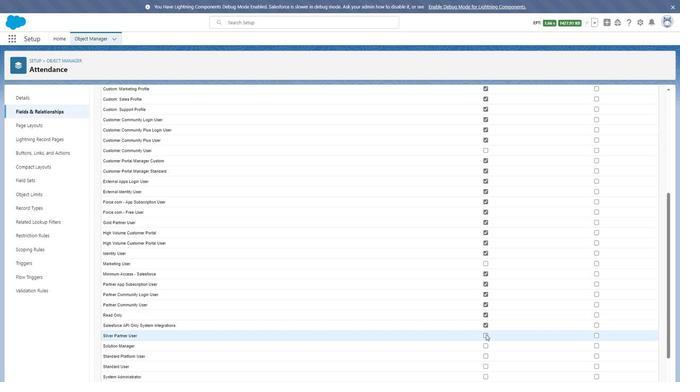 
Action: Mouse pressed left at (484, 333)
Screenshot: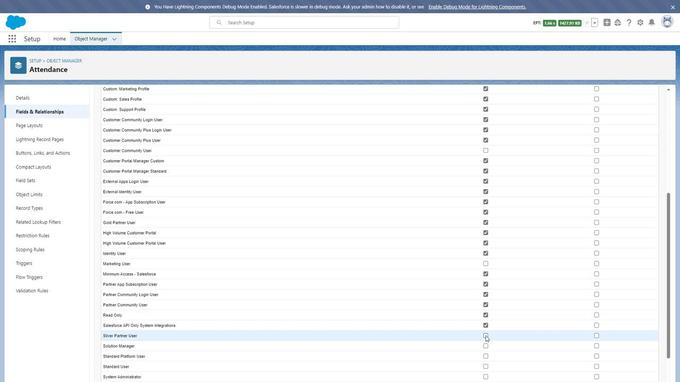 
Action: Mouse moved to (484, 341)
Screenshot: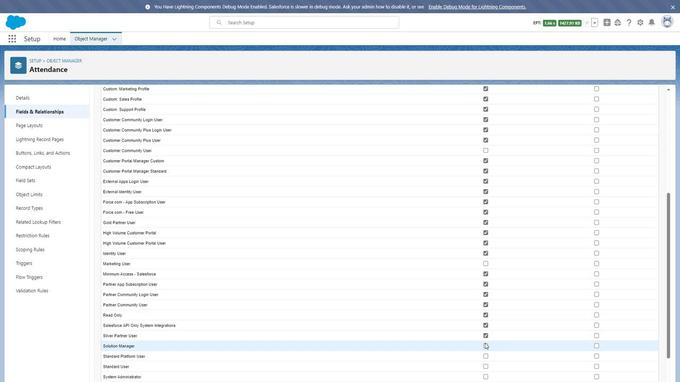 
Action: Mouse pressed left at (484, 341)
Screenshot: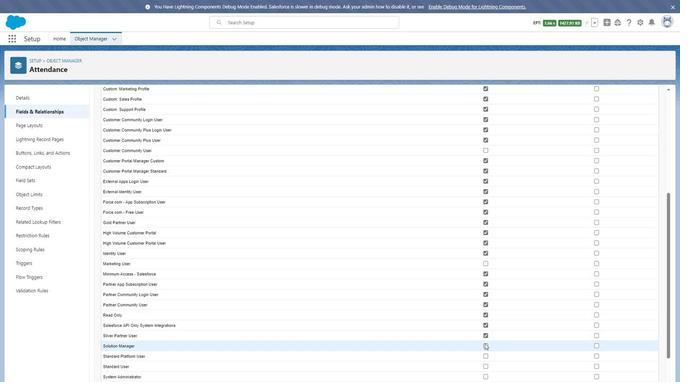 
Action: Mouse moved to (485, 354)
Screenshot: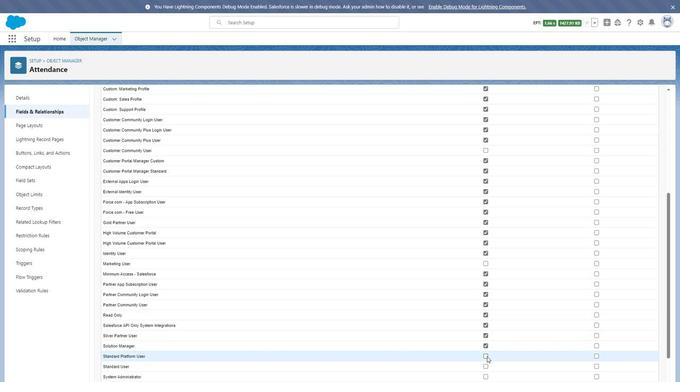 
Action: Mouse pressed left at (485, 354)
Screenshot: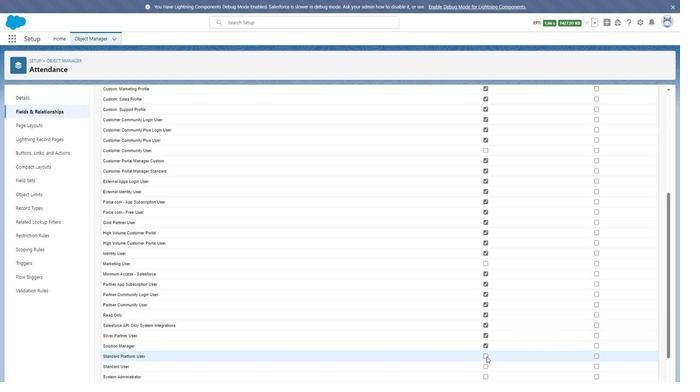 
Action: Mouse moved to (483, 366)
Screenshot: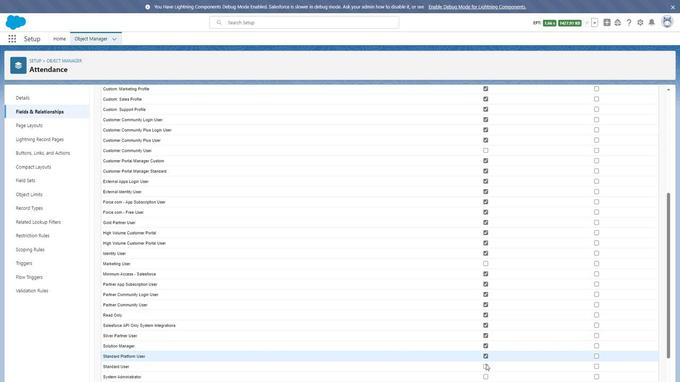 
Action: Mouse pressed left at (483, 366)
Screenshot: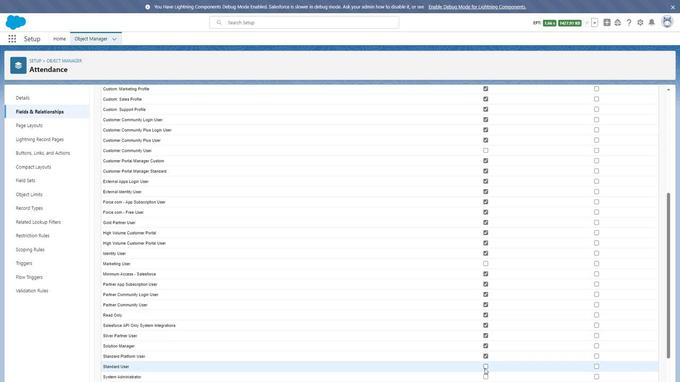 
Action: Mouse moved to (483, 373)
Screenshot: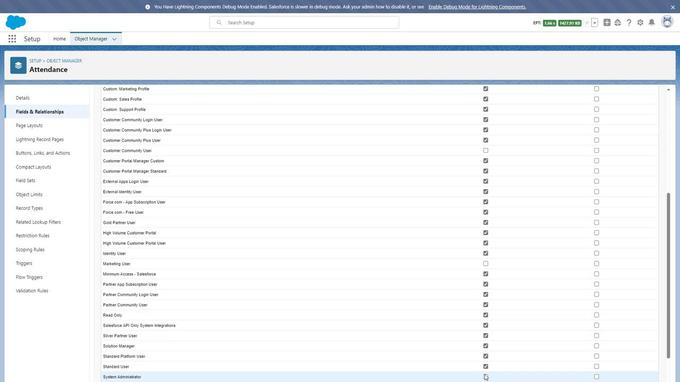 
Action: Mouse pressed left at (483, 373)
Screenshot: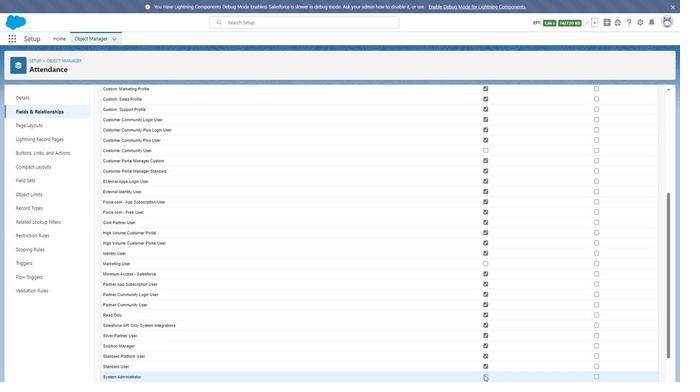 
Action: Mouse scrolled (483, 373) with delta (0, 0)
Screenshot: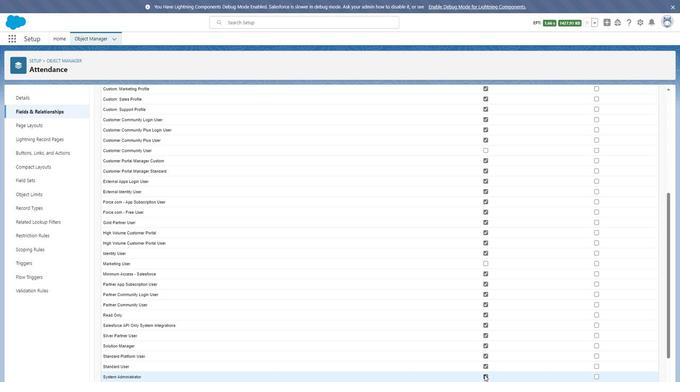 
Action: Mouse moved to (485, 339)
Screenshot: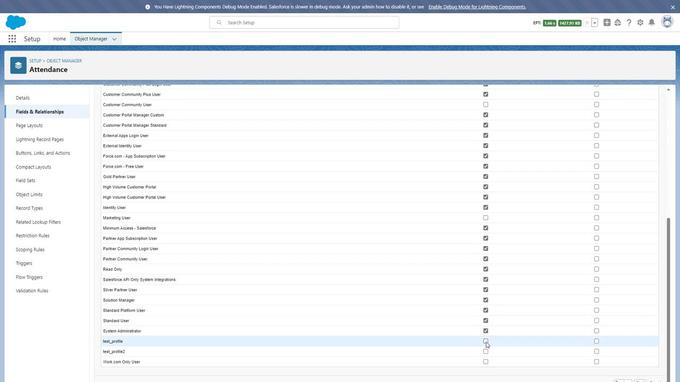 
Action: Mouse pressed left at (485, 339)
Screenshot: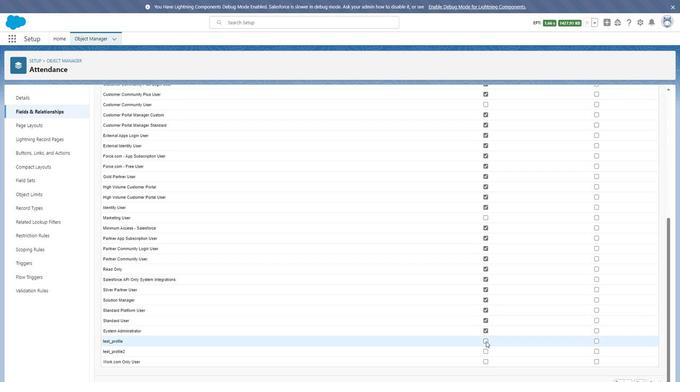 
Action: Mouse moved to (484, 347)
Screenshot: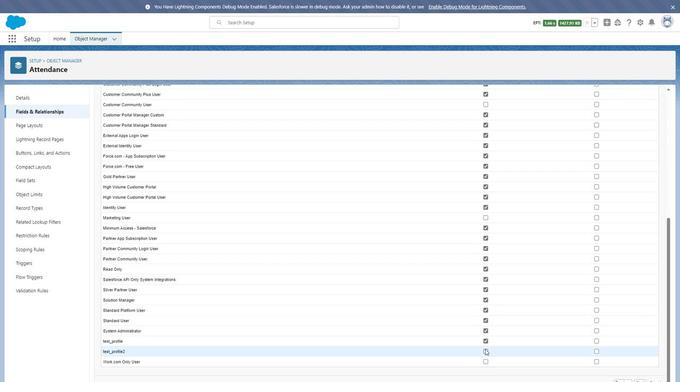 
Action: Mouse pressed left at (484, 347)
Screenshot: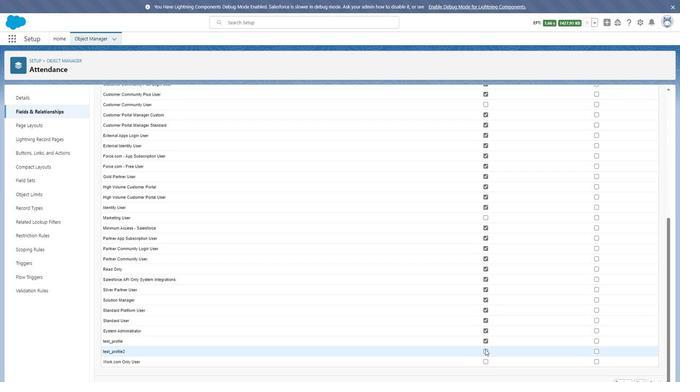 
Action: Mouse moved to (484, 356)
Screenshot: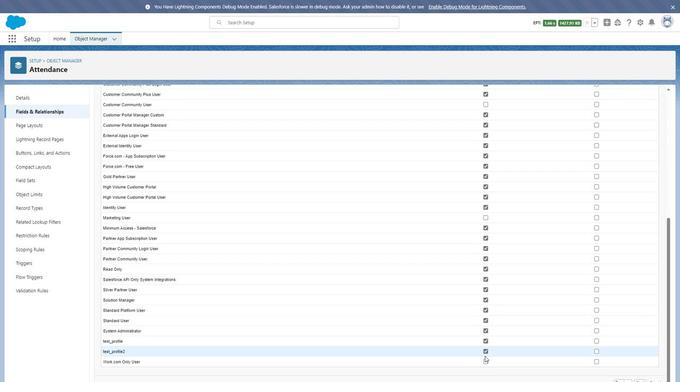 
Action: Mouse pressed left at (484, 356)
Screenshot: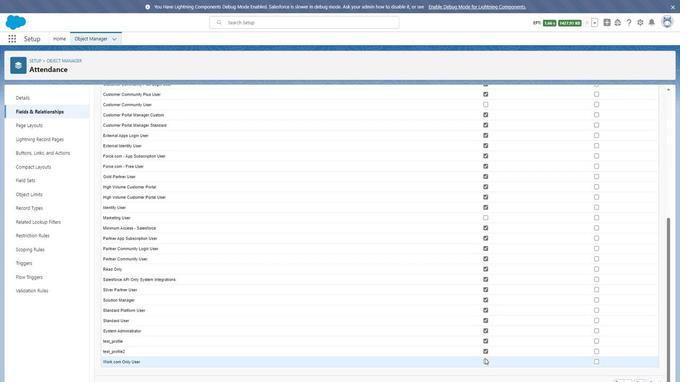 
Action: Mouse moved to (486, 356)
Screenshot: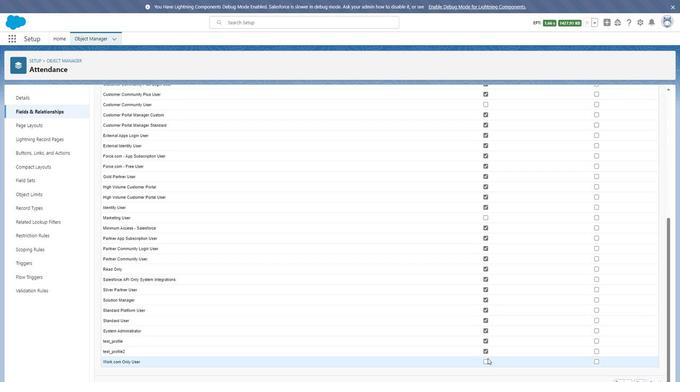 
Action: Mouse pressed left at (486, 356)
Screenshot: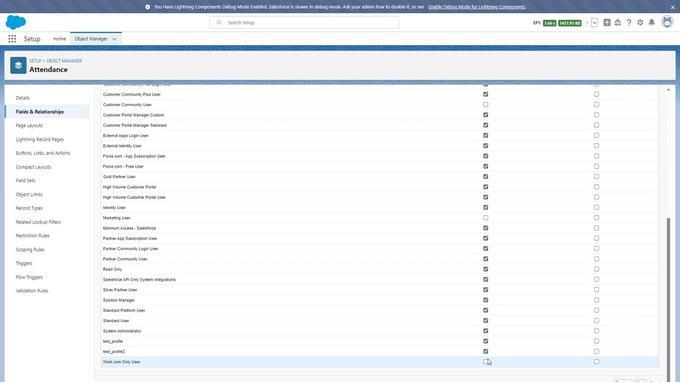 
Action: Mouse moved to (484, 359)
Screenshot: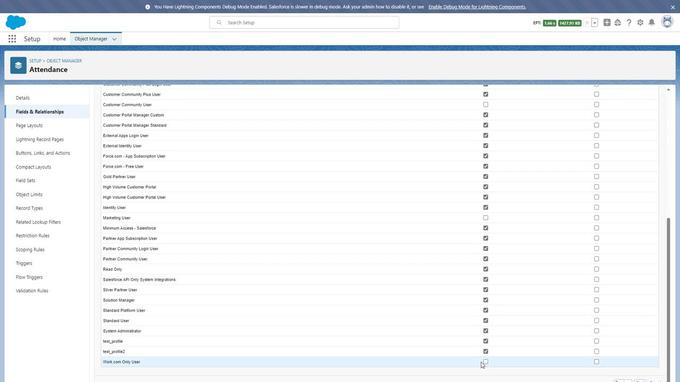 
Action: Mouse pressed left at (484, 359)
Screenshot: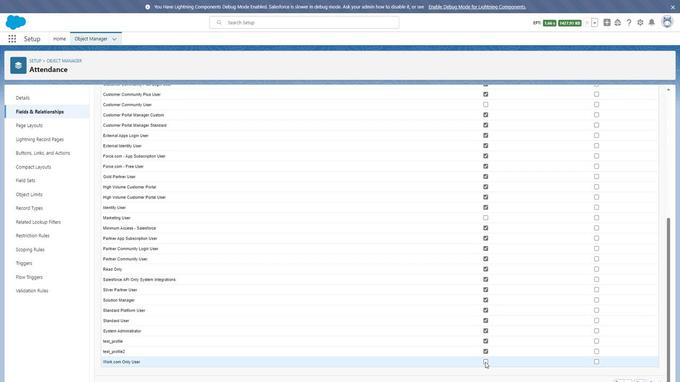 
Action: Mouse moved to (598, 318)
Screenshot: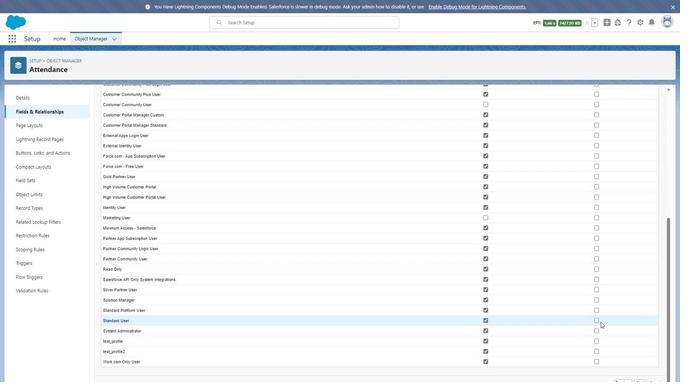 
Action: Mouse scrolled (598, 318) with delta (0, 0)
Screenshot: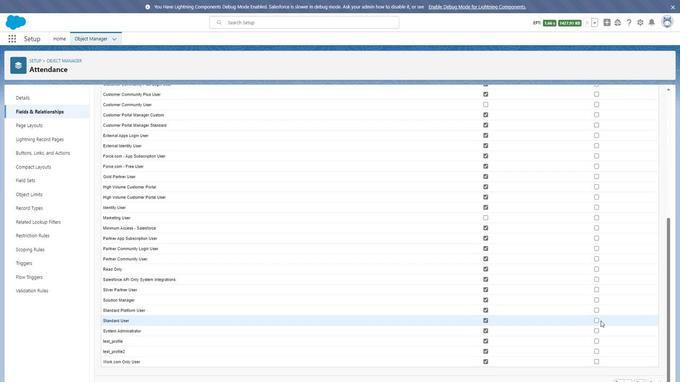 
Action: Mouse scrolled (598, 318) with delta (0, 0)
Screenshot: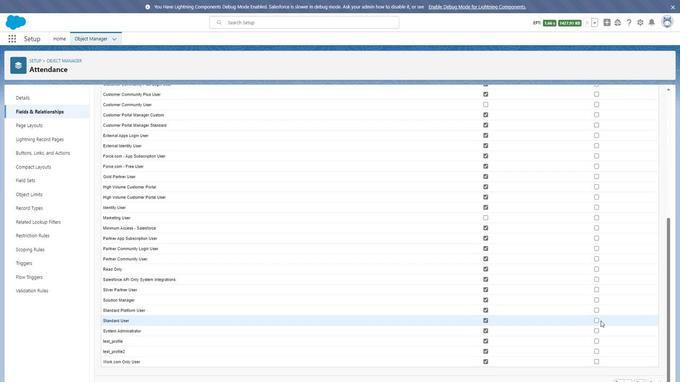 
Action: Mouse scrolled (598, 318) with delta (0, 0)
Screenshot: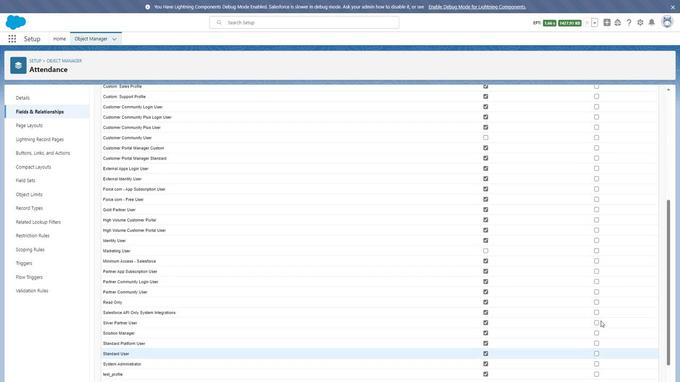 
Action: Mouse scrolled (598, 318) with delta (0, 0)
Screenshot: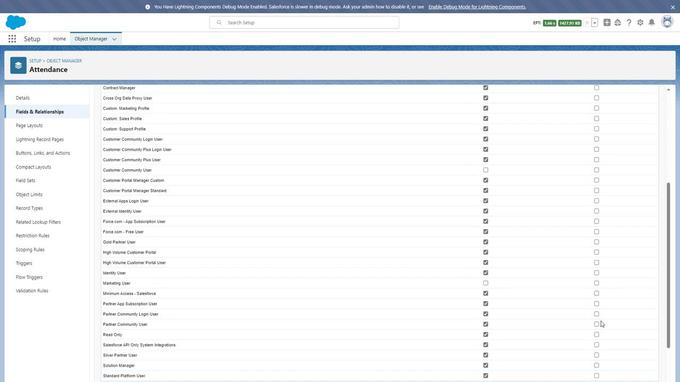 
Action: Mouse moved to (595, 151)
Screenshot: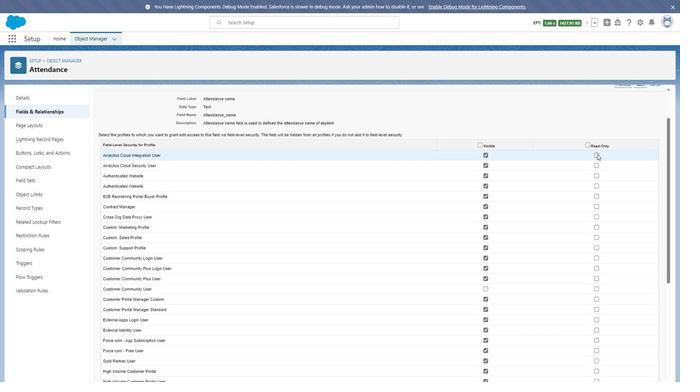 
Action: Mouse pressed left at (595, 151)
Screenshot: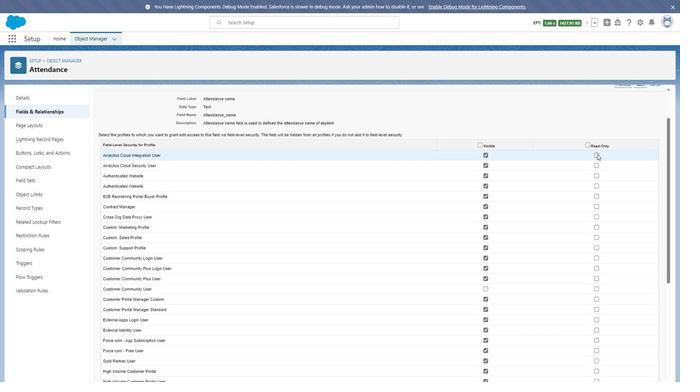 
Action: Mouse moved to (595, 163)
Screenshot: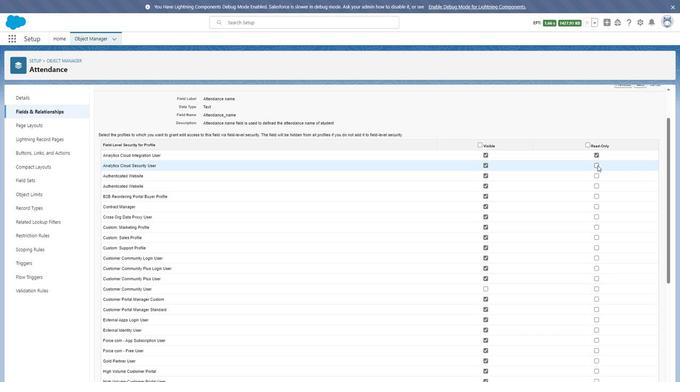 
Action: Mouse pressed left at (595, 163)
Screenshot: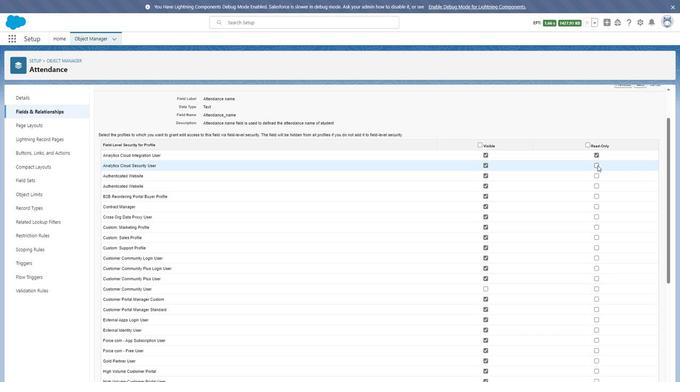 
Action: Mouse moved to (594, 172)
Screenshot: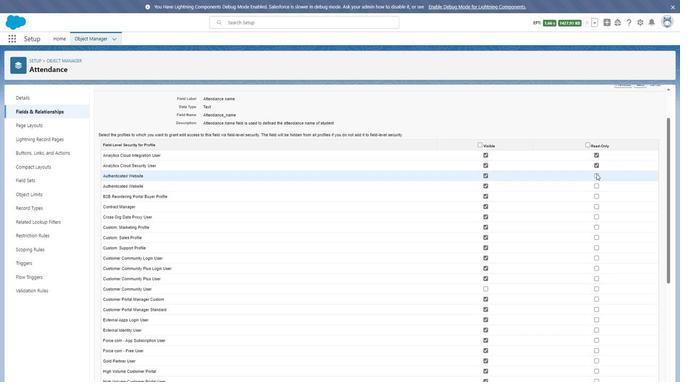 
Action: Mouse pressed left at (594, 172)
Screenshot: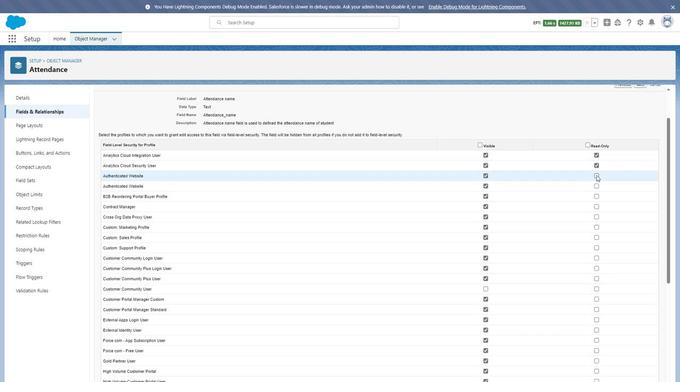 
Action: Mouse moved to (594, 183)
Screenshot: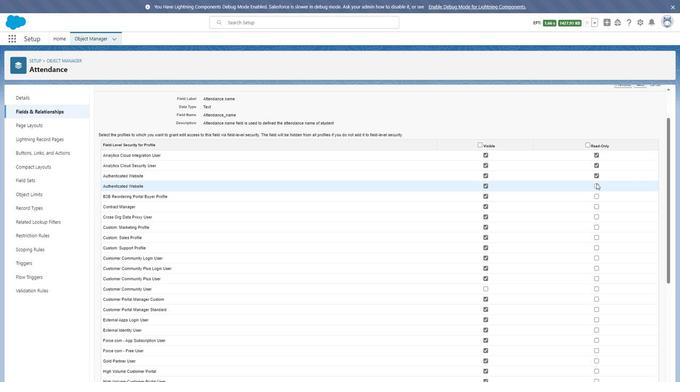 
Action: Mouse pressed left at (594, 183)
Screenshot: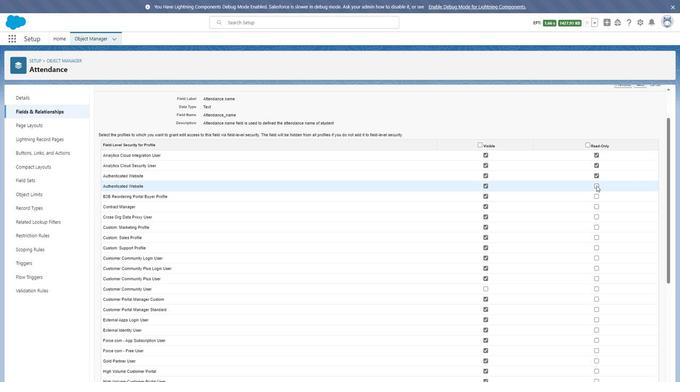 
Action: Mouse moved to (595, 194)
Screenshot: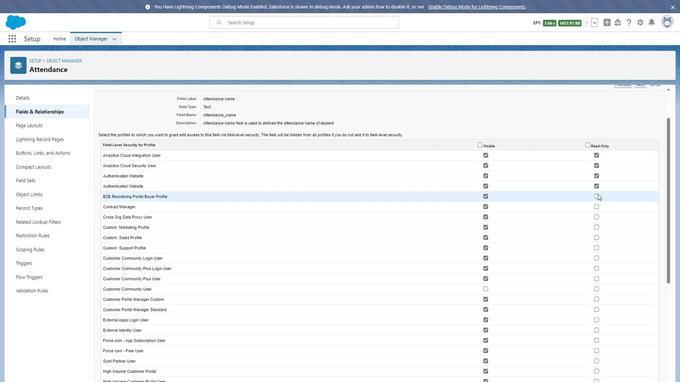 
Action: Mouse pressed left at (595, 194)
Screenshot: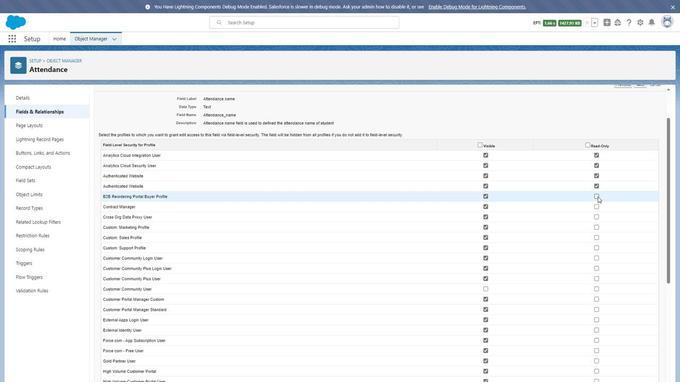 
Action: Mouse moved to (594, 205)
Screenshot: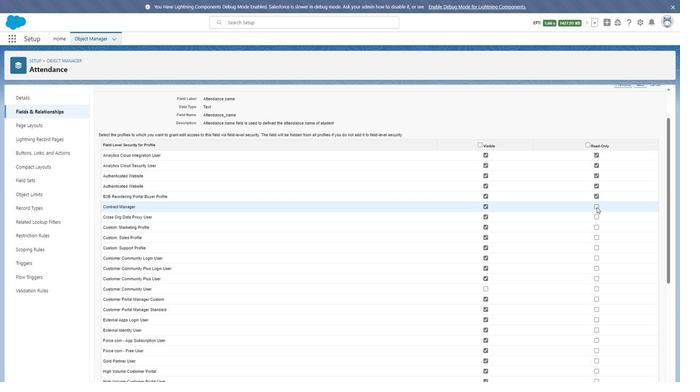 
Action: Mouse pressed left at (594, 205)
Screenshot: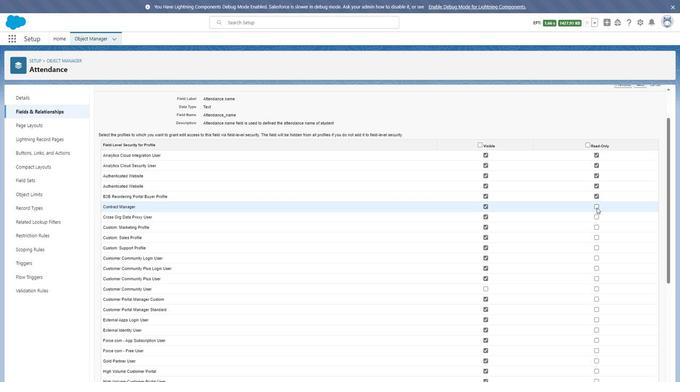 
Action: Mouse moved to (593, 213)
Screenshot: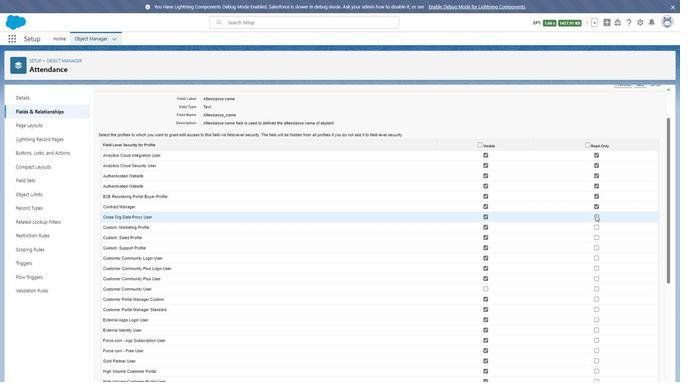 
Action: Mouse pressed left at (593, 213)
Screenshot: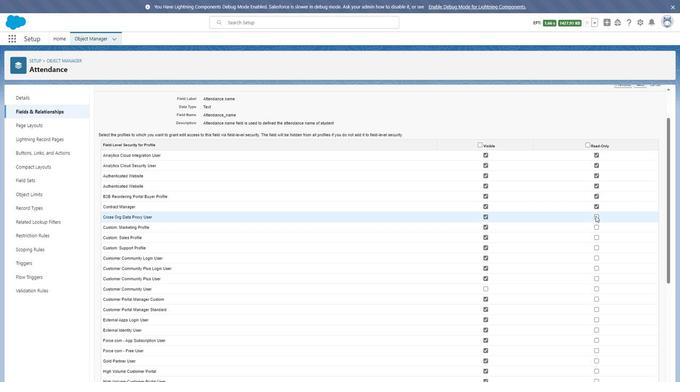 
Action: Mouse moved to (593, 225)
Screenshot: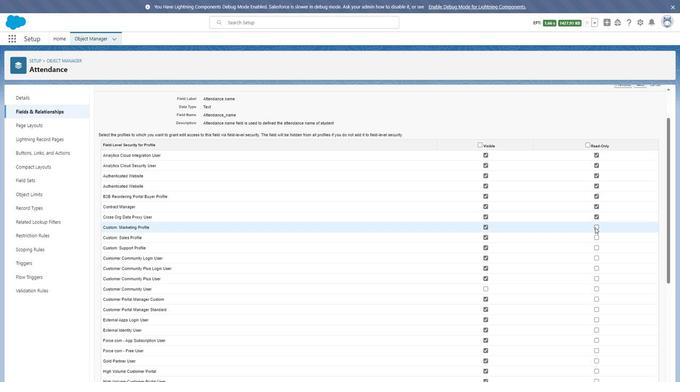 
Action: Mouse pressed left at (593, 225)
Screenshot: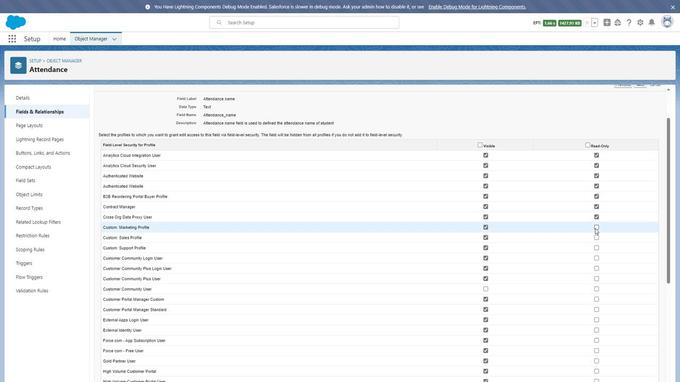 
Action: Mouse moved to (593, 234)
Screenshot: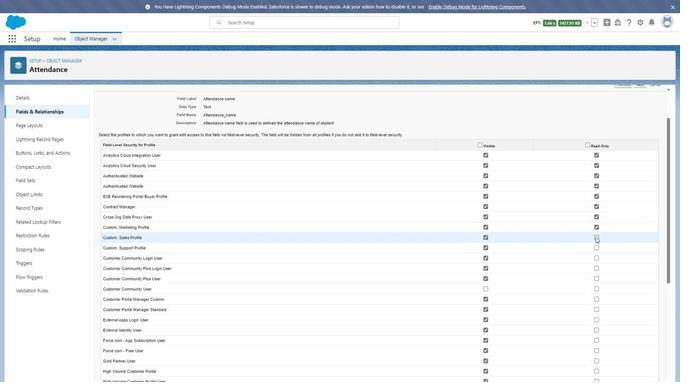 
Action: Mouse pressed left at (593, 234)
Screenshot: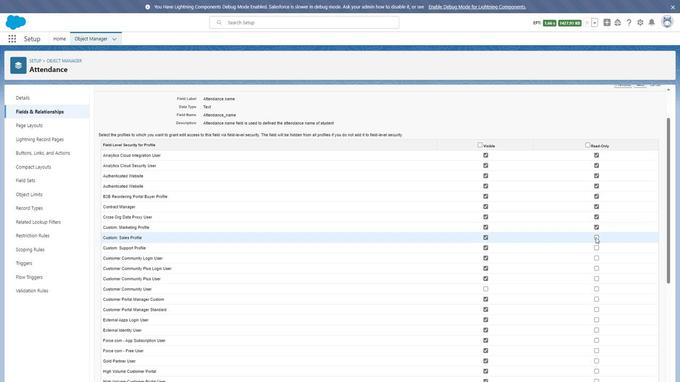 
Action: Mouse moved to (593, 244)
Screenshot: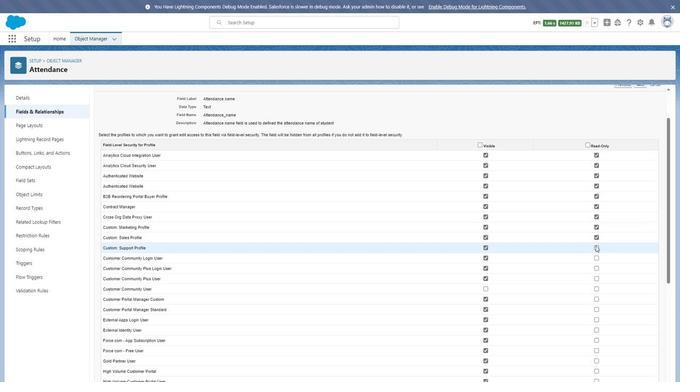
Action: Mouse pressed left at (593, 244)
Screenshot: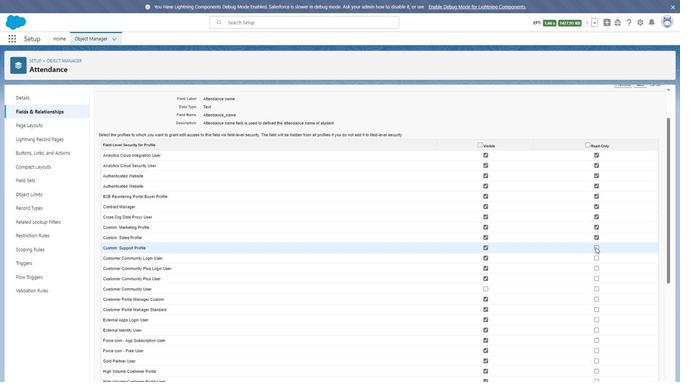 
Action: Mouse moved to (593, 256)
Screenshot: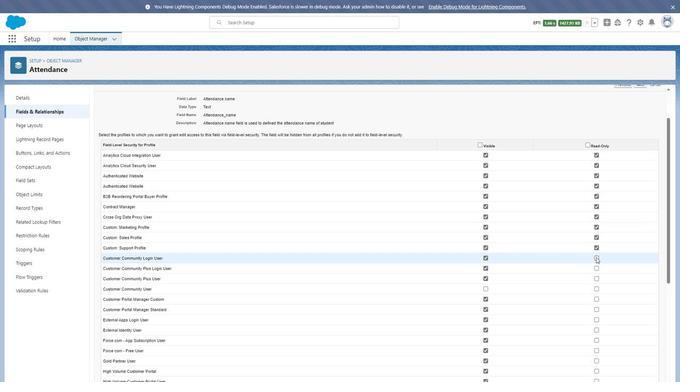 
Action: Mouse pressed left at (593, 256)
Screenshot: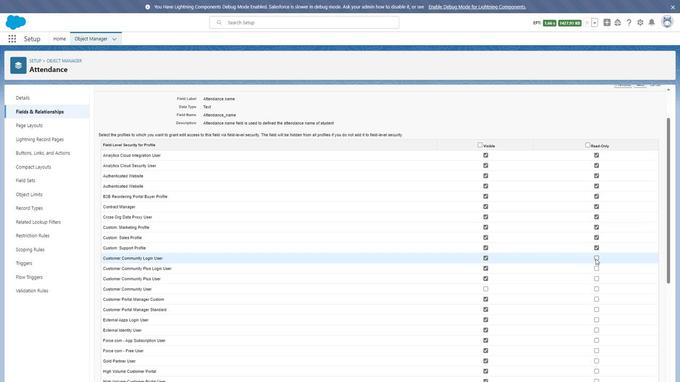 
Action: Mouse moved to (593, 267)
Screenshot: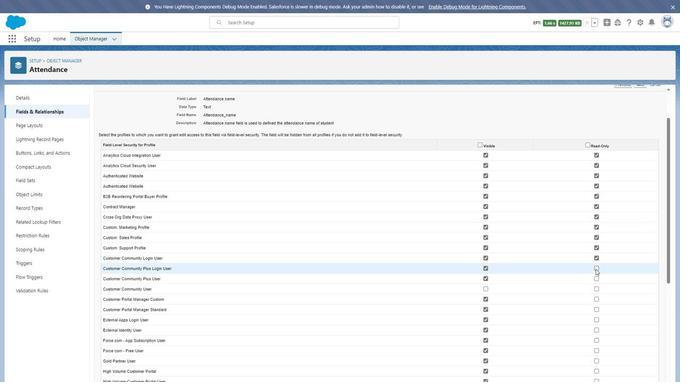 
Action: Mouse pressed left at (593, 267)
Screenshot: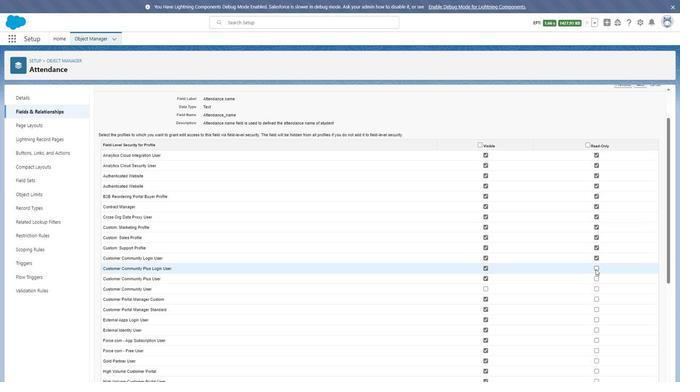 
Action: Mouse moved to (594, 277)
Screenshot: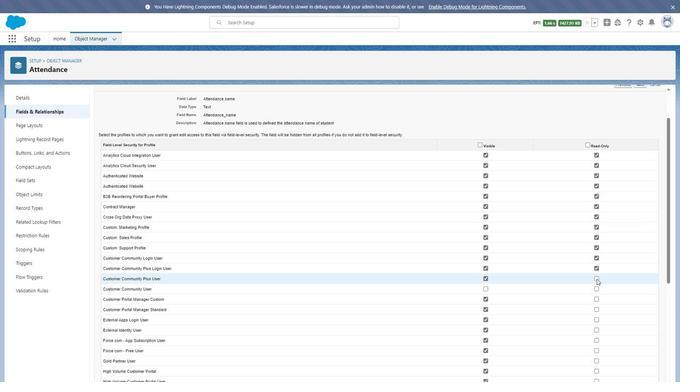 
Action: Mouse pressed left at (594, 277)
Screenshot: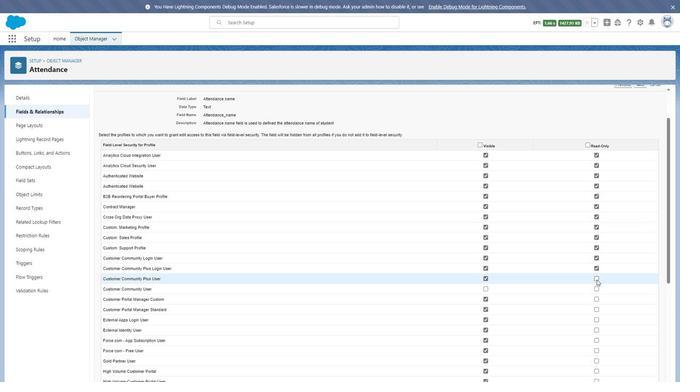
Action: Mouse moved to (595, 285)
Screenshot: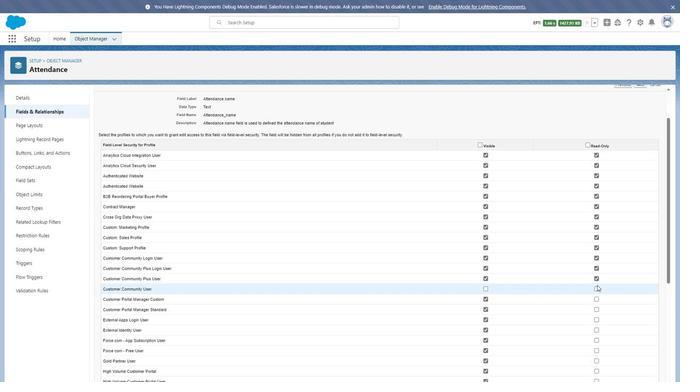 
Action: Mouse pressed left at (595, 285)
Screenshot: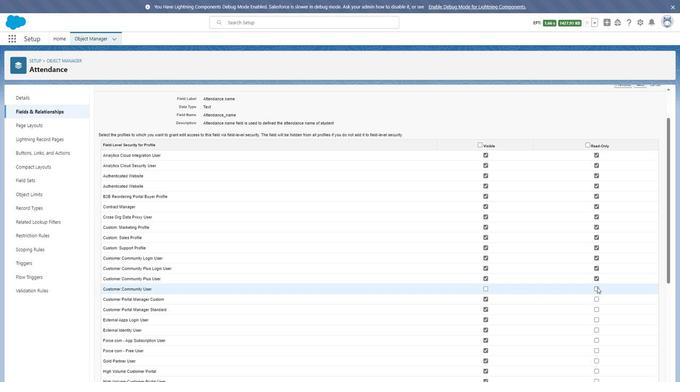
Action: Mouse pressed left at (595, 285)
Screenshot: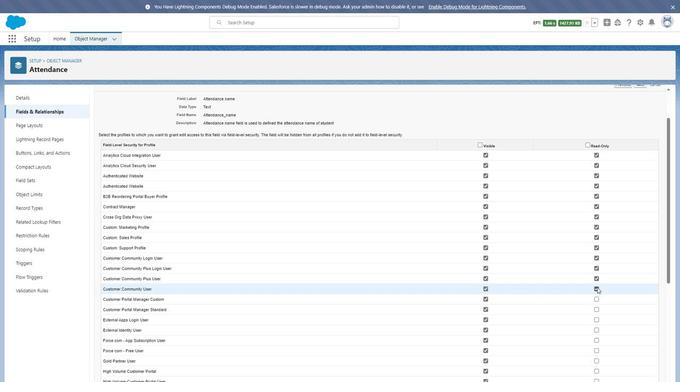 
Action: Mouse moved to (487, 286)
Screenshot: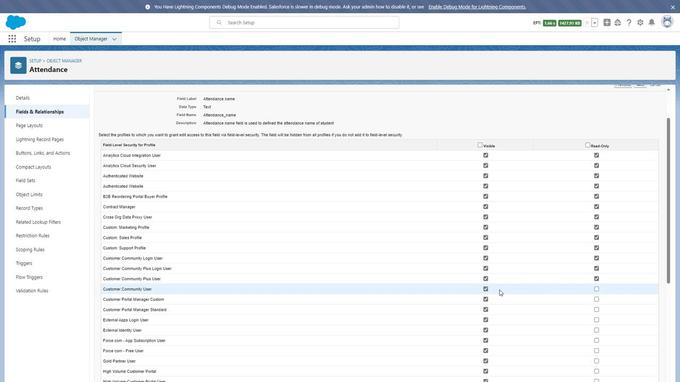 
Action: Mouse pressed left at (487, 286)
Screenshot: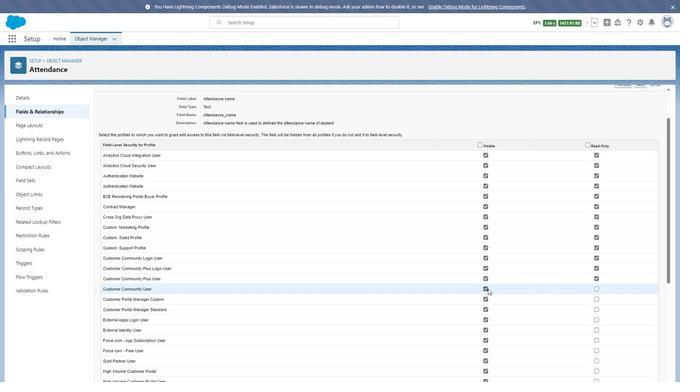 
Action: Mouse moved to (549, 287)
Screenshot: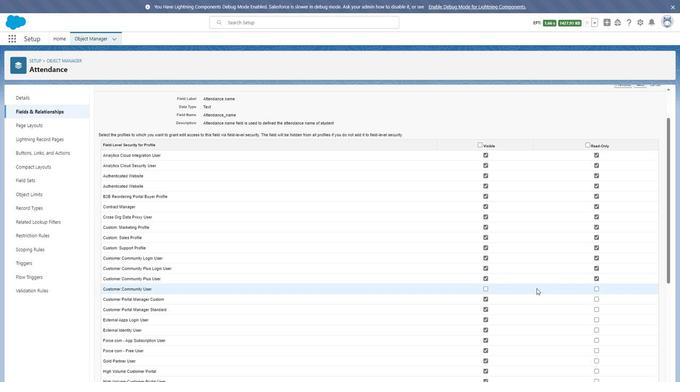 
Action: Mouse scrolled (549, 287) with delta (0, 0)
Screenshot: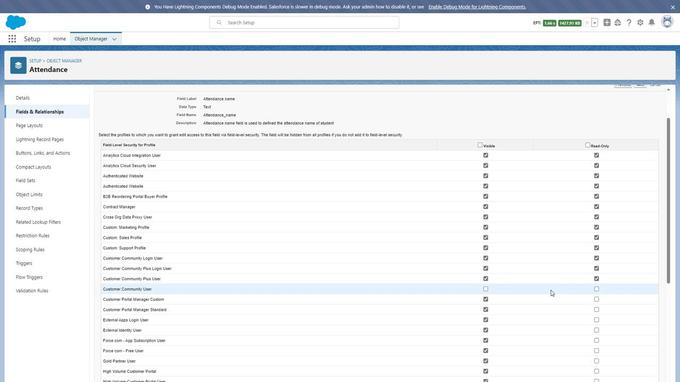 
Action: Mouse moved to (594, 249)
Screenshot: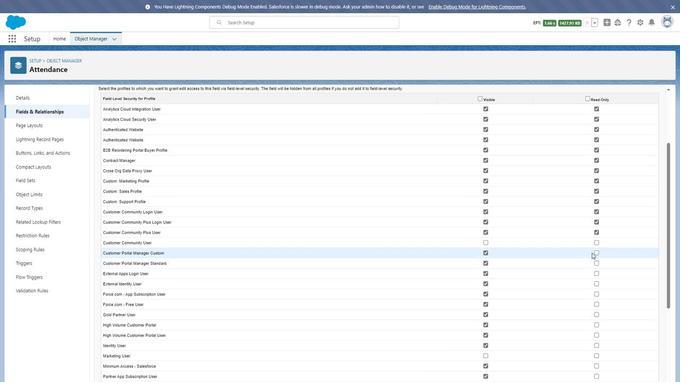 
Action: Mouse pressed left at (594, 249)
Screenshot: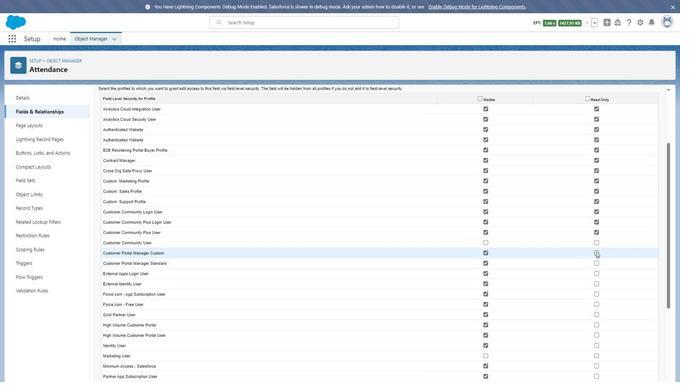 
Action: Mouse moved to (593, 262)
Screenshot: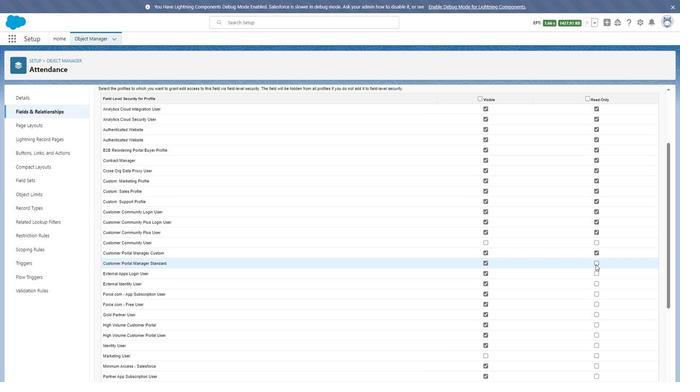 
Action: Mouse pressed left at (593, 262)
Screenshot: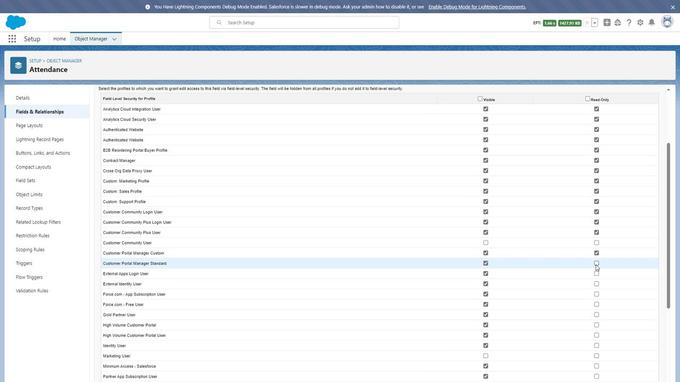 
Action: Mouse moved to (595, 273)
Screenshot: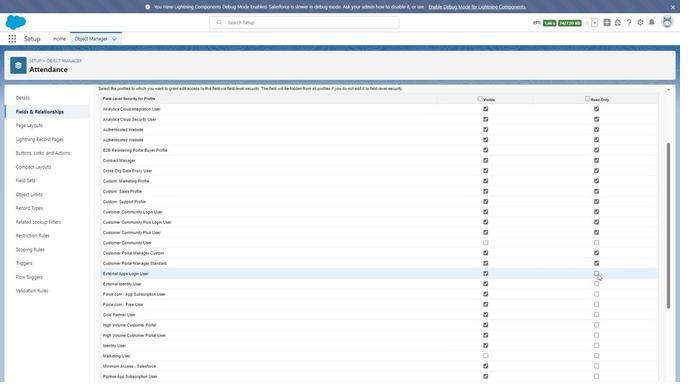 
Action: Mouse pressed left at (595, 273)
Screenshot: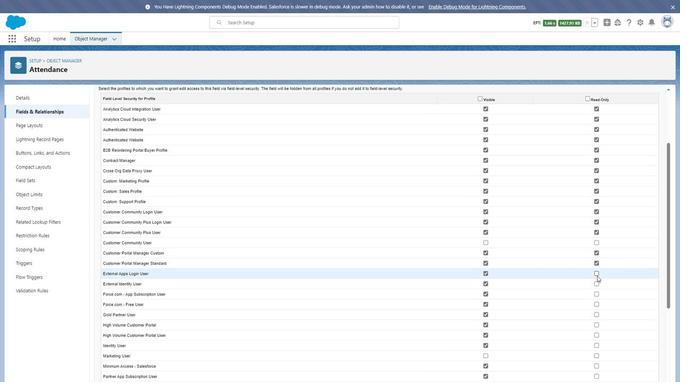 
Action: Mouse moved to (593, 284)
Screenshot: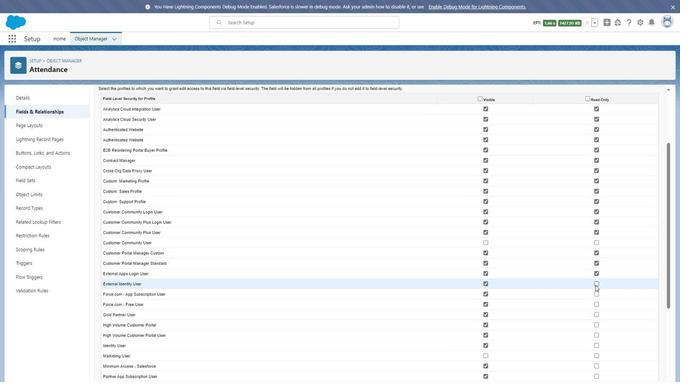 
Action: Mouse pressed left at (593, 284)
Screenshot: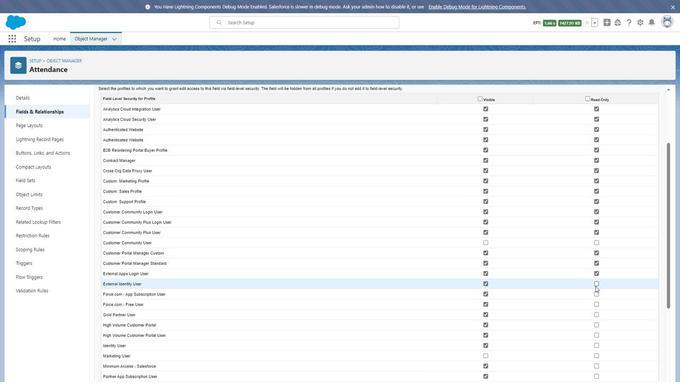 
Action: Mouse moved to (595, 283)
Screenshot: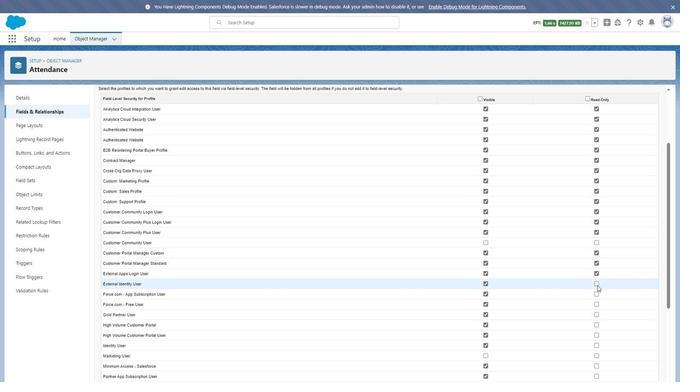 
Action: Mouse pressed left at (595, 283)
Screenshot: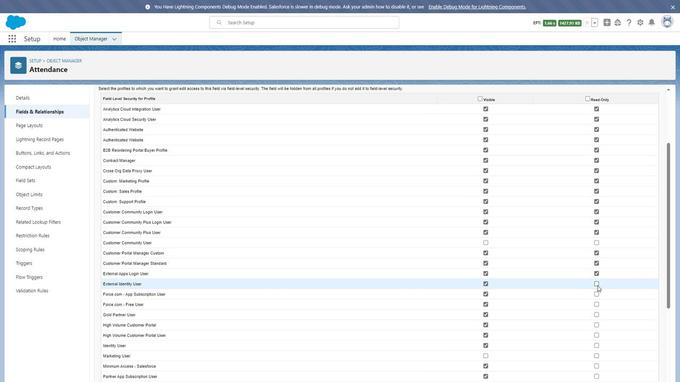 
Action: Mouse moved to (594, 292)
Screenshot: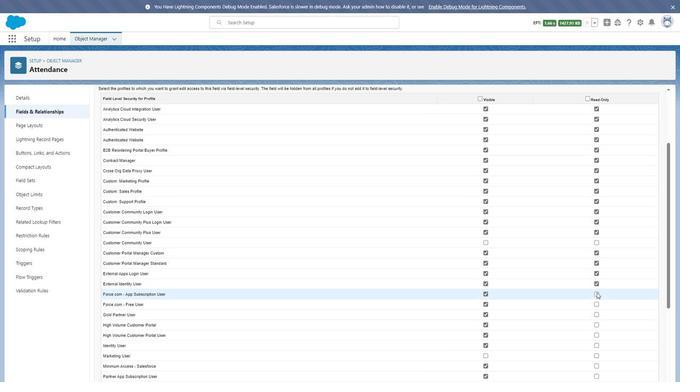 
Action: Mouse pressed left at (594, 292)
Screenshot: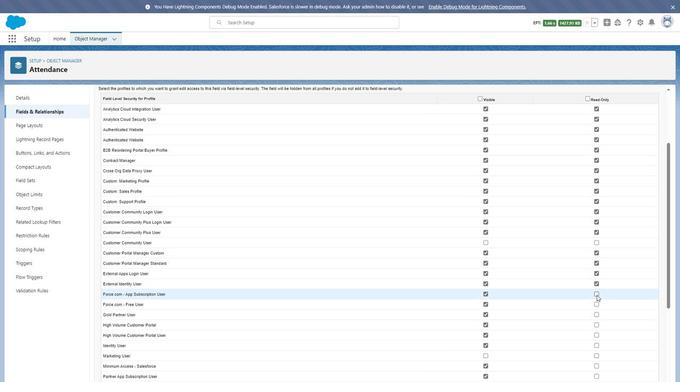 
Action: Mouse moved to (594, 301)
Screenshot: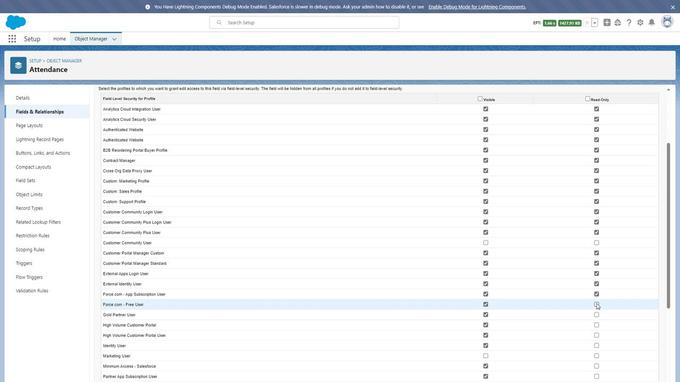 
Action: Mouse pressed left at (594, 301)
Screenshot: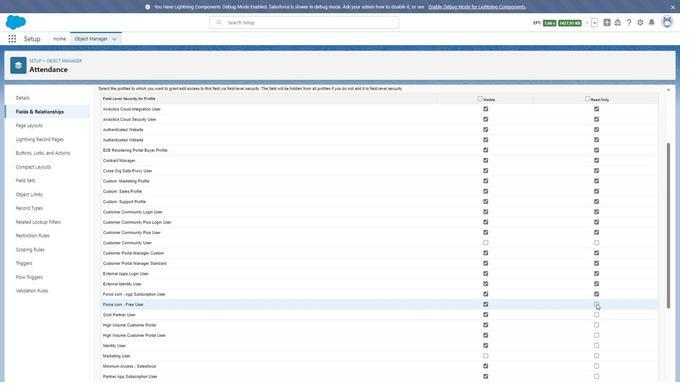 
Action: Mouse moved to (597, 312)
Screenshot: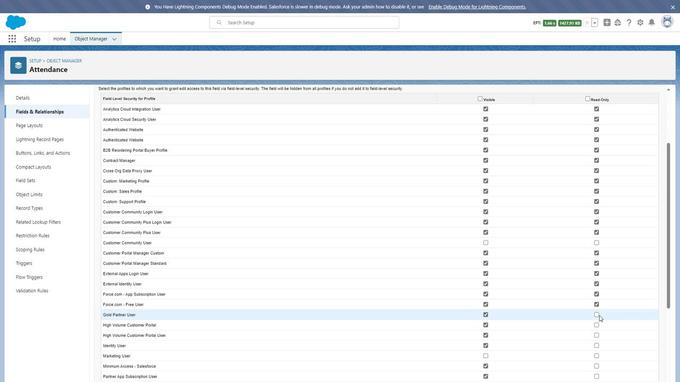 
Action: Mouse pressed left at (597, 312)
Screenshot: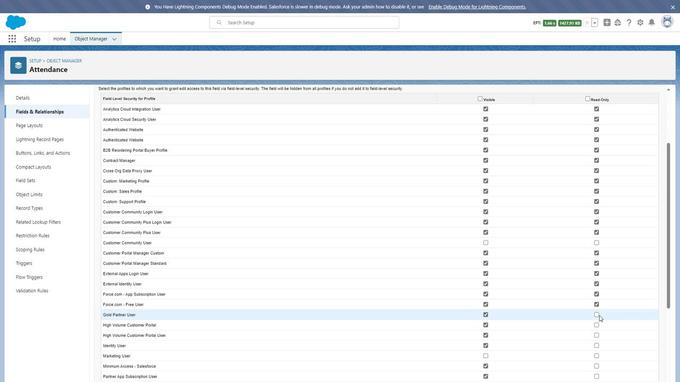 
Action: Mouse moved to (595, 313)
Screenshot: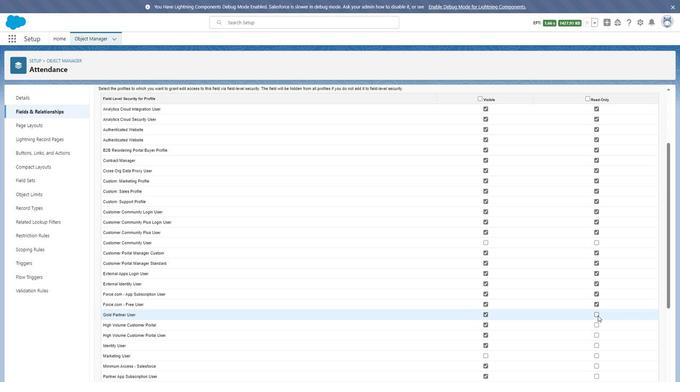 
Action: Mouse pressed left at (595, 313)
Screenshot: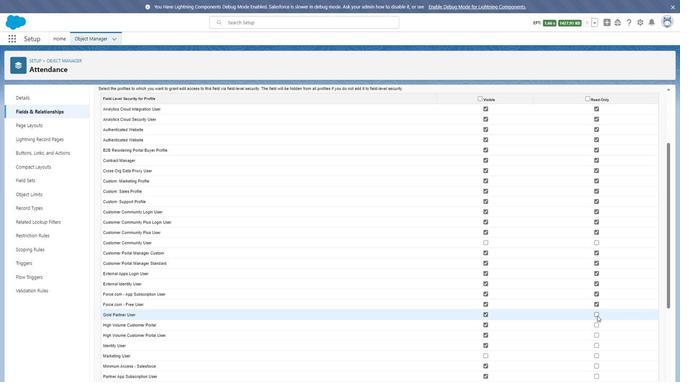 
Action: Mouse moved to (595, 322)
Screenshot: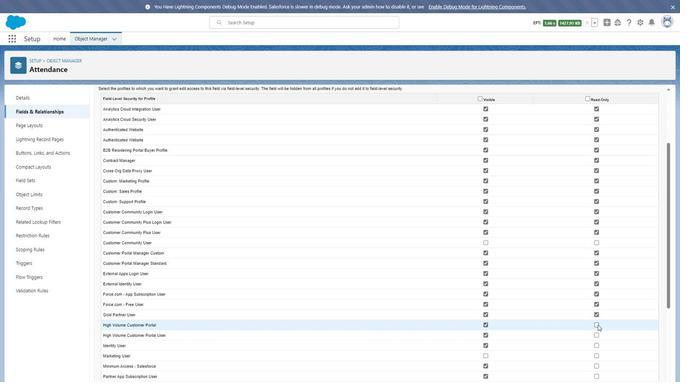 
Action: Mouse pressed left at (595, 322)
Screenshot: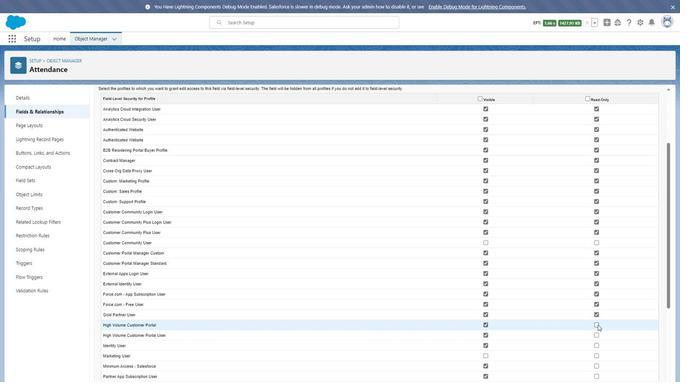 
Action: Mouse moved to (593, 334)
Screenshot: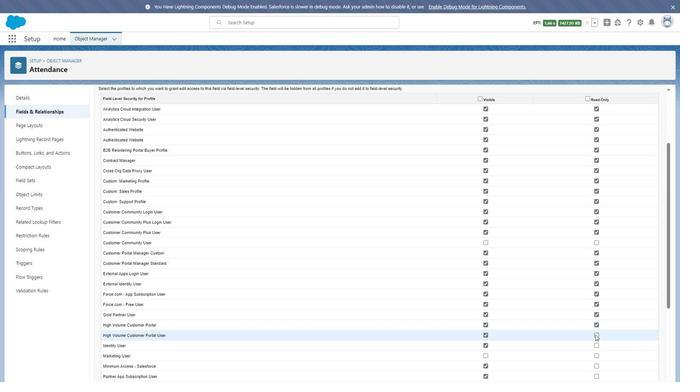 
Action: Mouse pressed left at (593, 334)
Screenshot: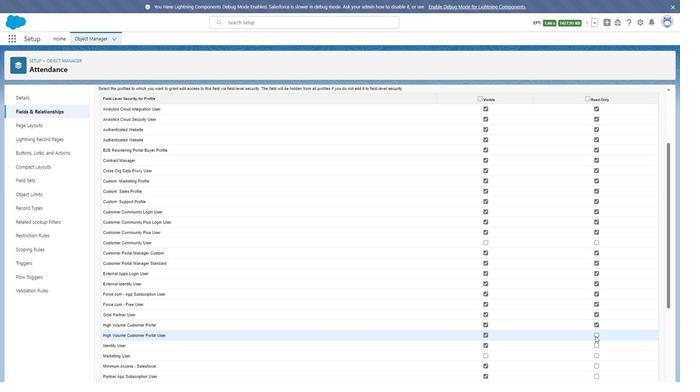 
Action: Mouse moved to (595, 343)
Screenshot: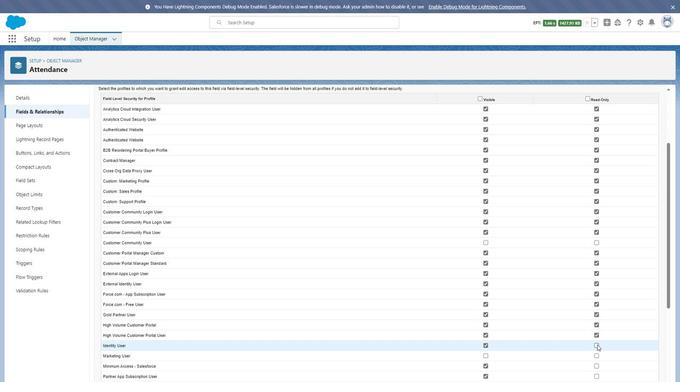 
Action: Mouse pressed left at (595, 343)
Screenshot: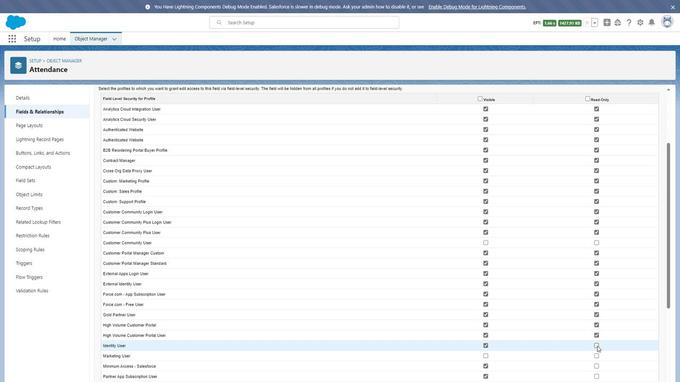 
Action: Mouse moved to (596, 346)
Screenshot: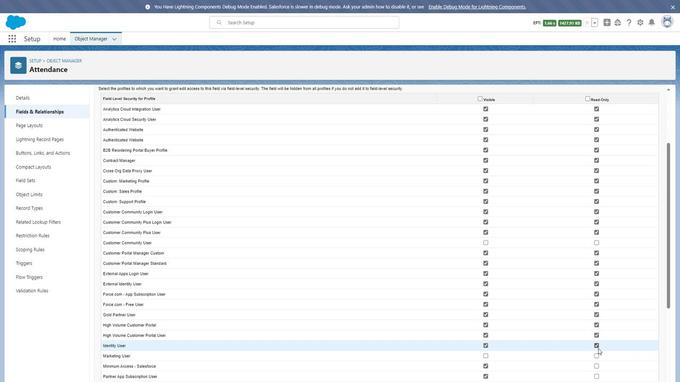 
Action: Mouse scrolled (596, 346) with delta (0, 0)
Screenshot: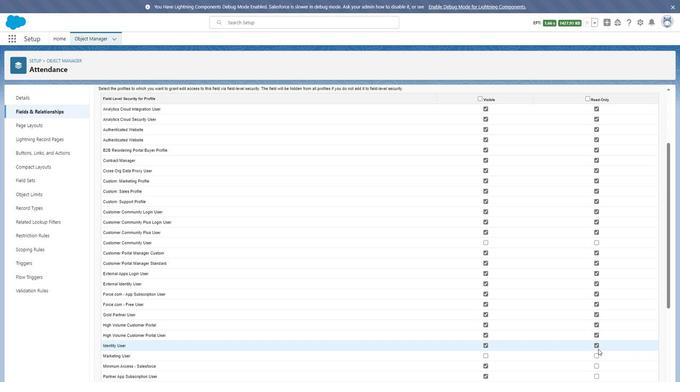 
Action: Mouse scrolled (596, 346) with delta (0, 0)
Screenshot: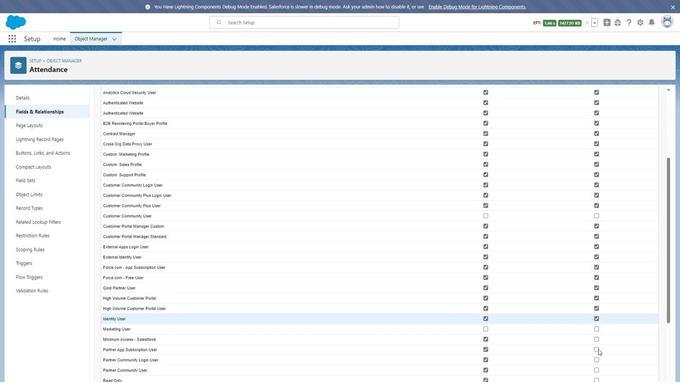 
Action: Mouse scrolled (596, 346) with delta (0, 0)
Screenshot: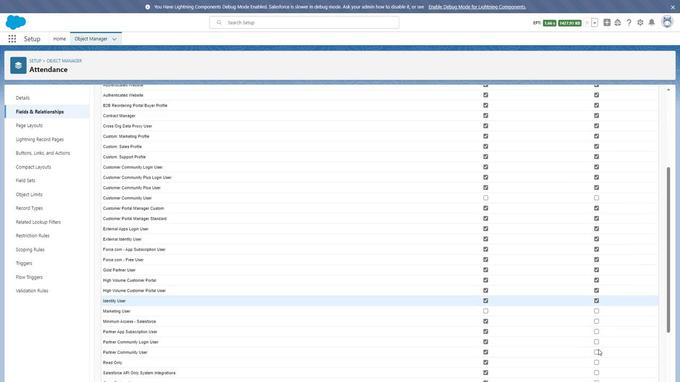 
Action: Mouse moved to (594, 227)
Screenshot: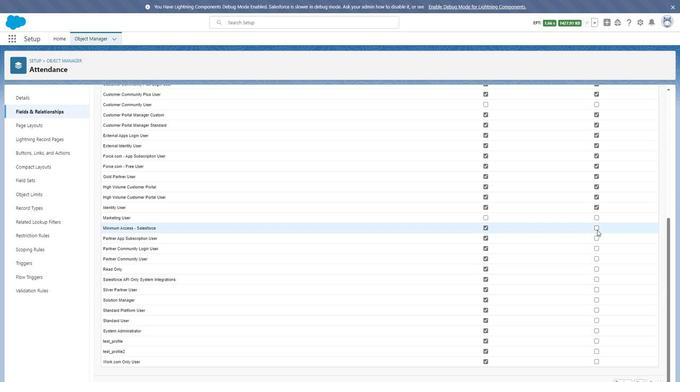 
Action: Mouse pressed left at (594, 227)
Screenshot: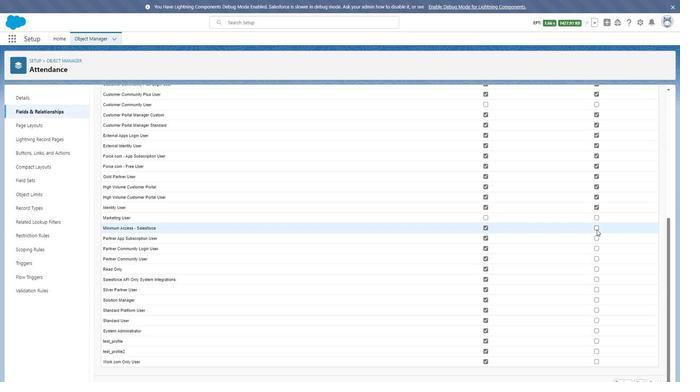 
Action: Mouse moved to (594, 236)
Screenshot: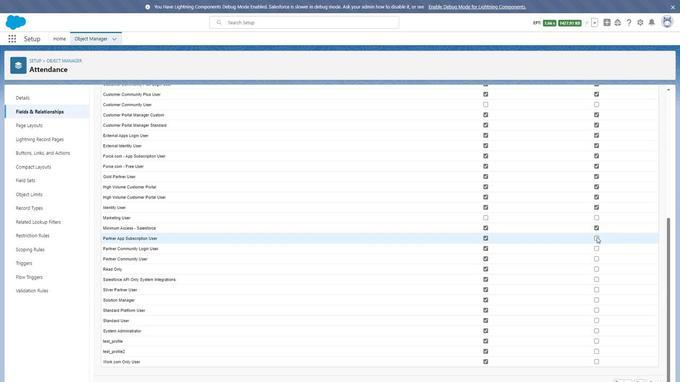 
Action: Mouse pressed left at (594, 236)
Screenshot: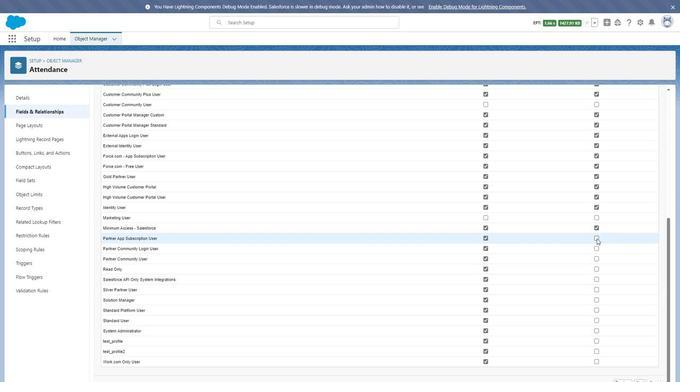 
Action: Mouse moved to (595, 245)
Screenshot: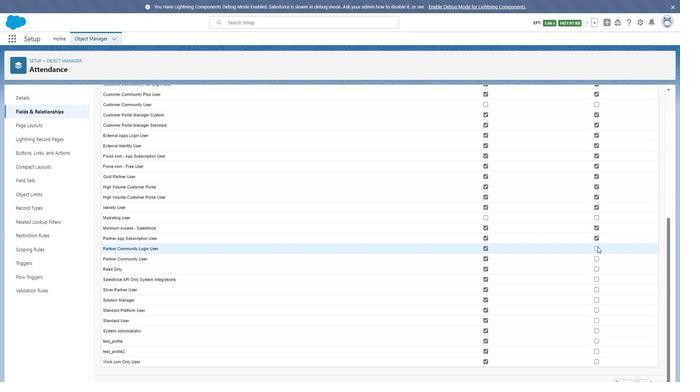 
Action: Mouse pressed left at (595, 245)
Screenshot: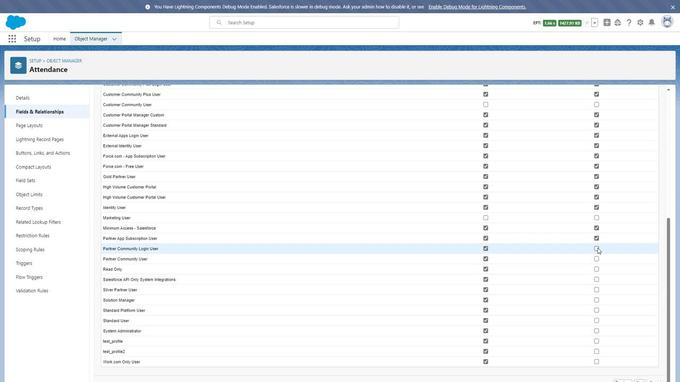 
Action: Mouse moved to (595, 257)
Screenshot: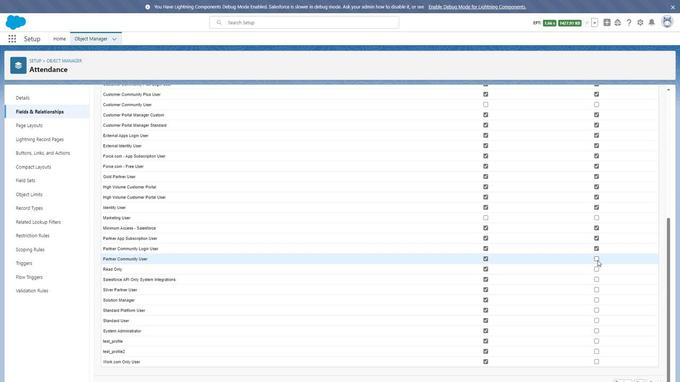 
Action: Mouse pressed left at (595, 257)
Screenshot: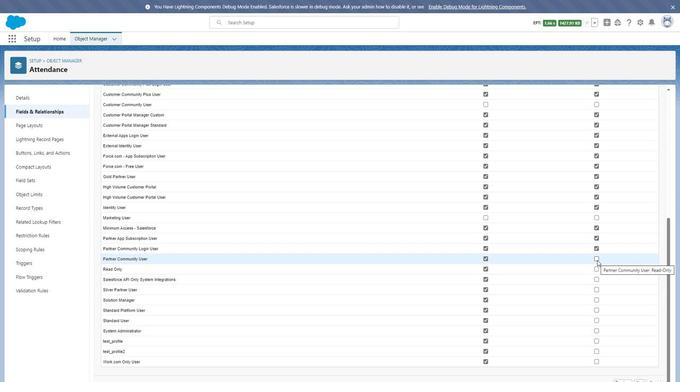 
Action: Mouse moved to (594, 268)
Screenshot: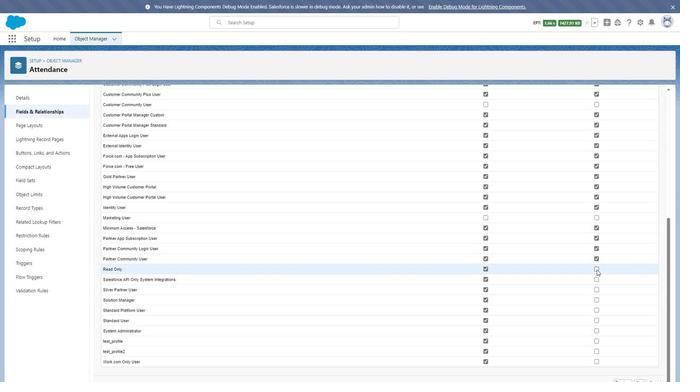 
Action: Mouse pressed left at (594, 268)
Screenshot: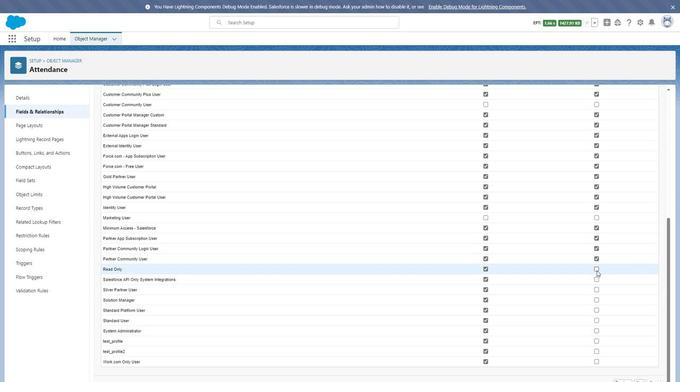 
Action: Mouse moved to (595, 278)
Screenshot: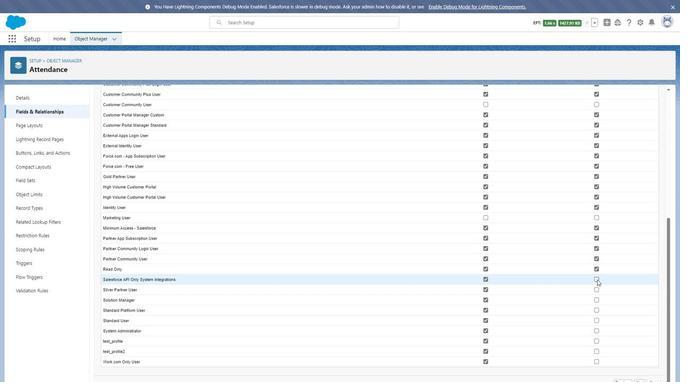 
Action: Mouse pressed left at (595, 278)
Screenshot: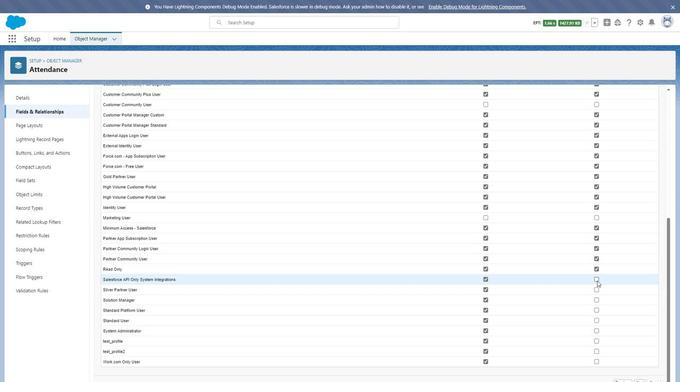 
Action: Mouse moved to (594, 289)
Screenshot: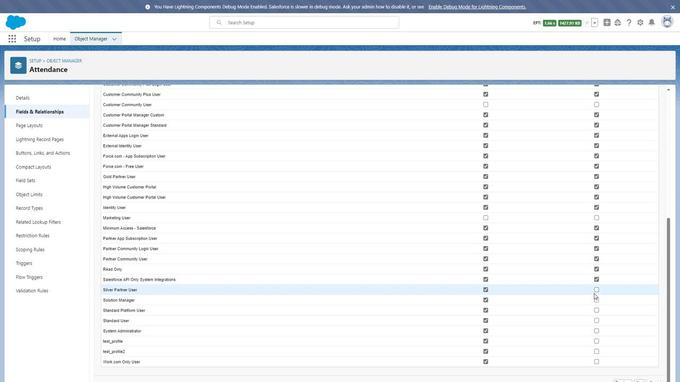 
Action: Mouse pressed left at (594, 289)
Screenshot: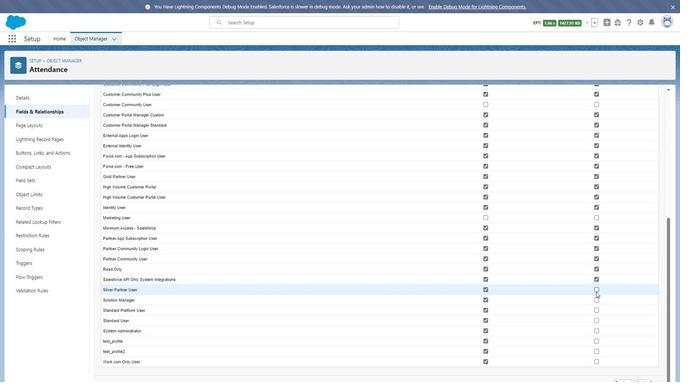 
Action: Mouse moved to (595, 297)
Screenshot: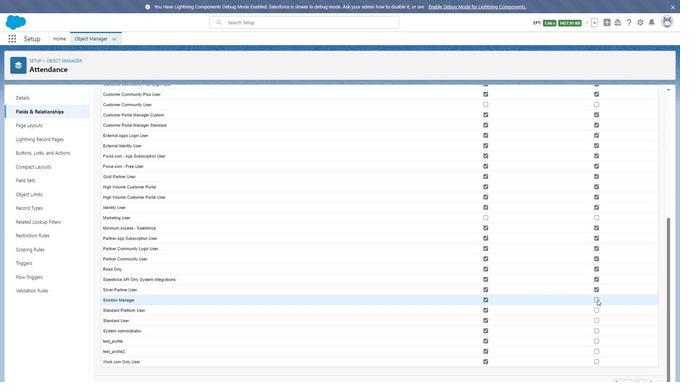 
Action: Mouse pressed left at (595, 297)
Screenshot: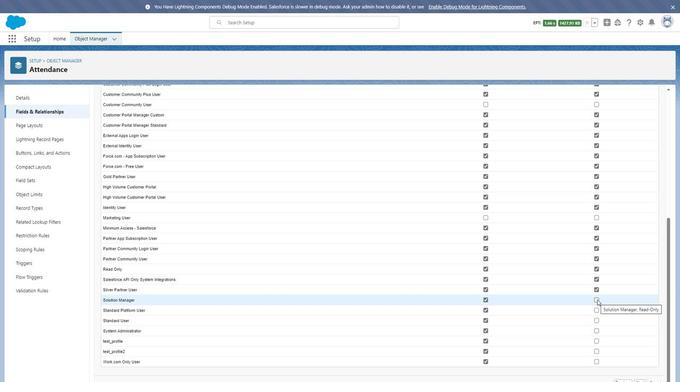 
Action: Mouse moved to (593, 308)
Screenshot: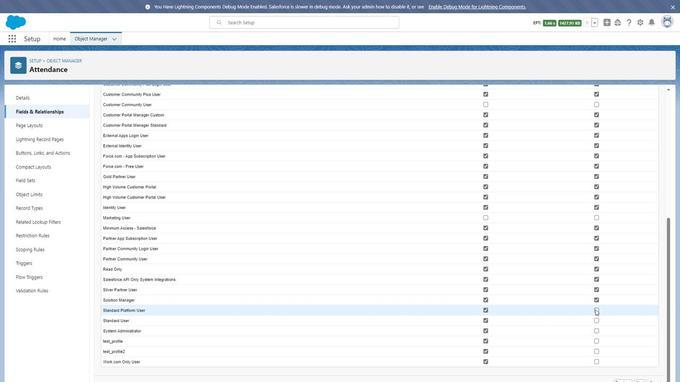 
Action: Mouse pressed left at (593, 308)
Screenshot: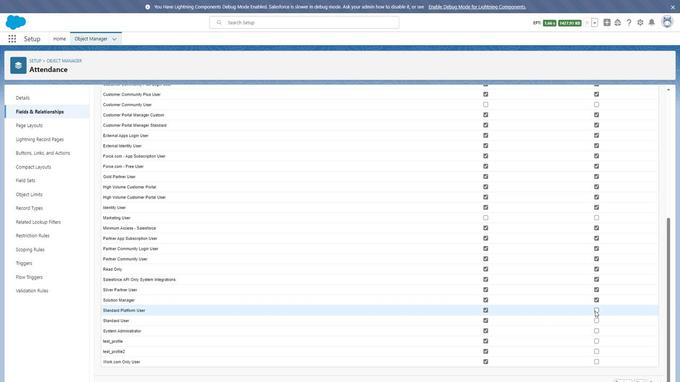 
Action: Mouse moved to (594, 318)
Screenshot: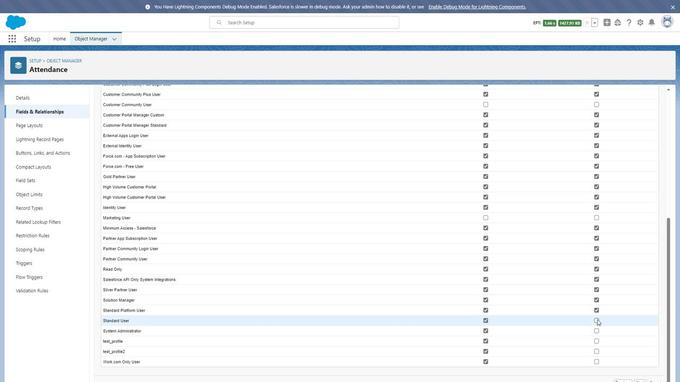 
Action: Mouse pressed left at (594, 318)
Screenshot: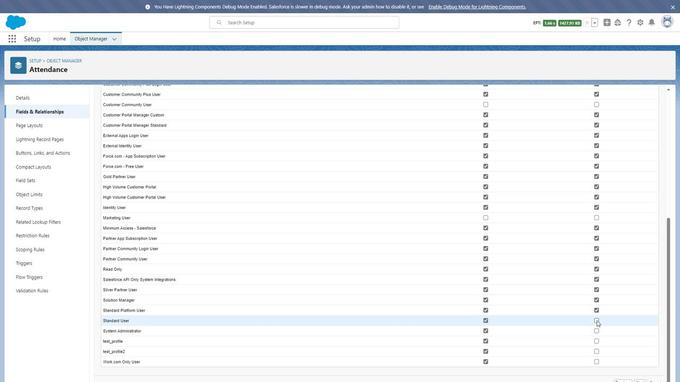 
Action: Mouse moved to (594, 328)
Screenshot: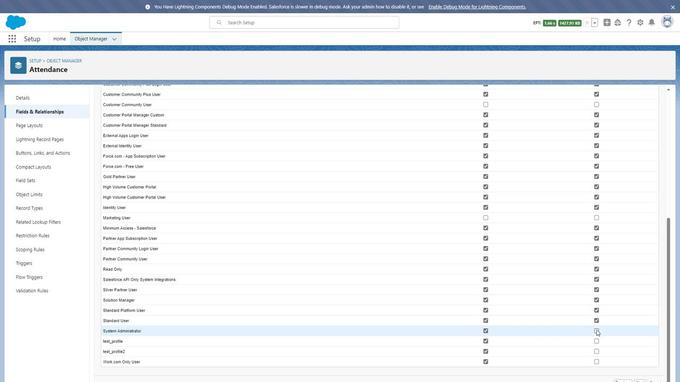 
Action: Mouse pressed left at (594, 328)
Screenshot: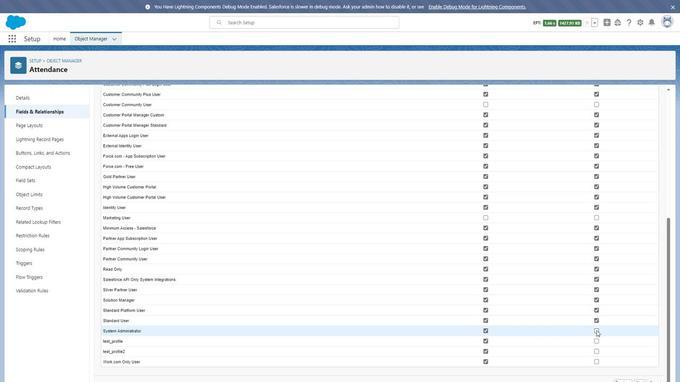 
Action: Mouse moved to (594, 337)
Screenshot: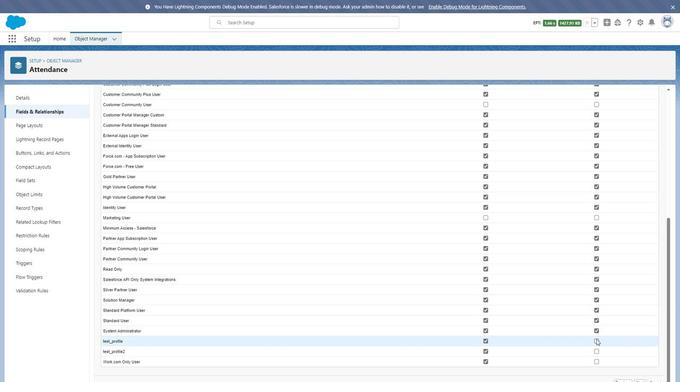 
Action: Mouse pressed left at (594, 337)
Screenshot: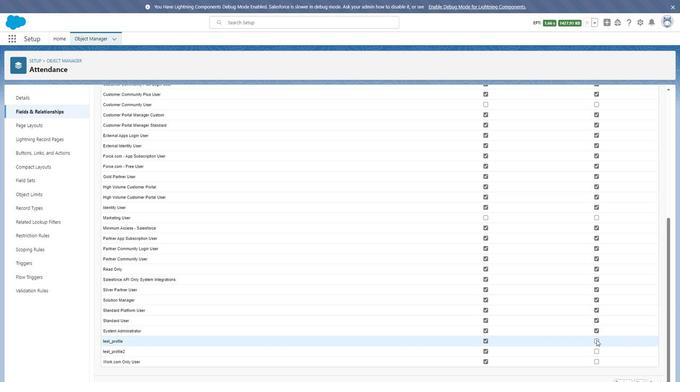 
Action: Mouse moved to (596, 347)
Screenshot: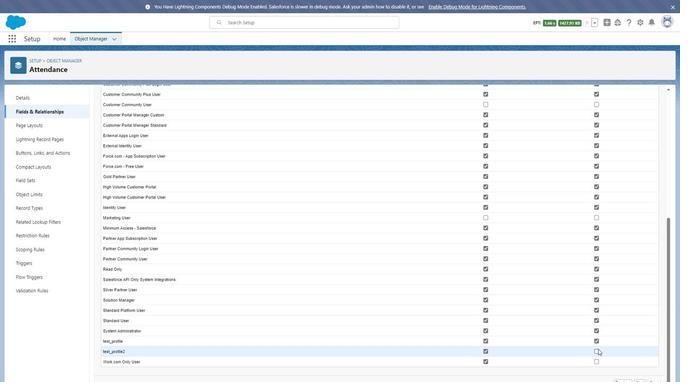 
Action: Mouse pressed left at (596, 347)
Screenshot: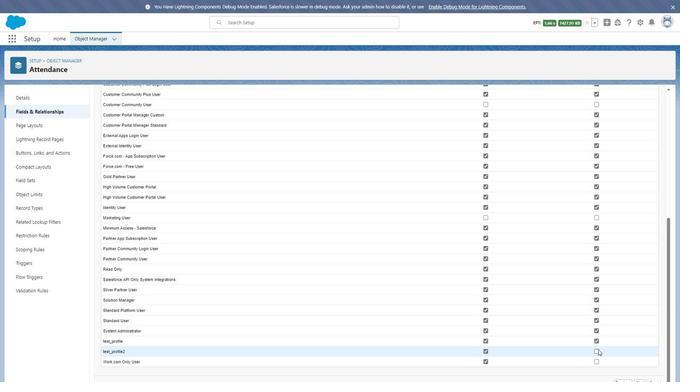 
Action: Mouse moved to (594, 357)
Screenshot: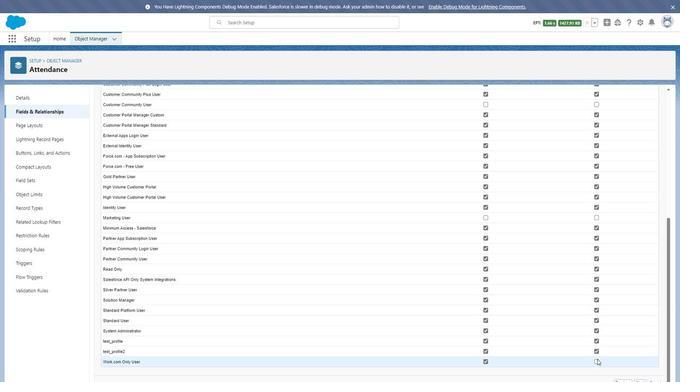 
Action: Mouse pressed left at (594, 357)
Screenshot: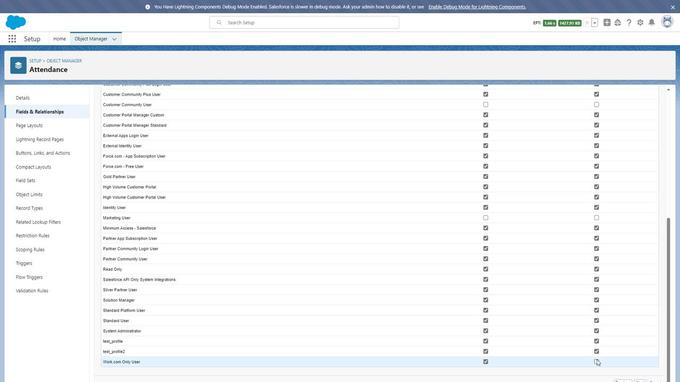 
Action: Mouse moved to (637, 380)
Screenshot: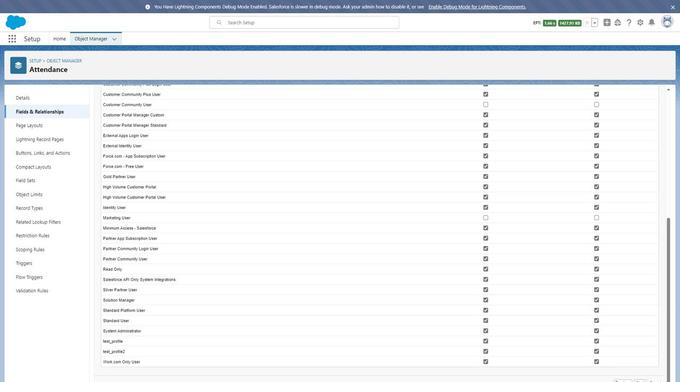 
Action: Mouse pressed left at (637, 380)
Screenshot: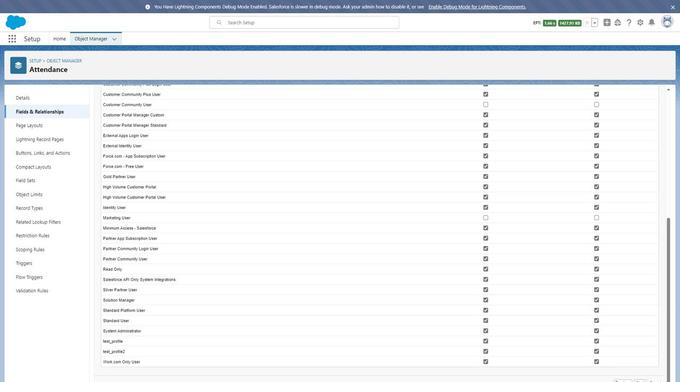 
Action: Mouse moved to (642, 234)
Screenshot: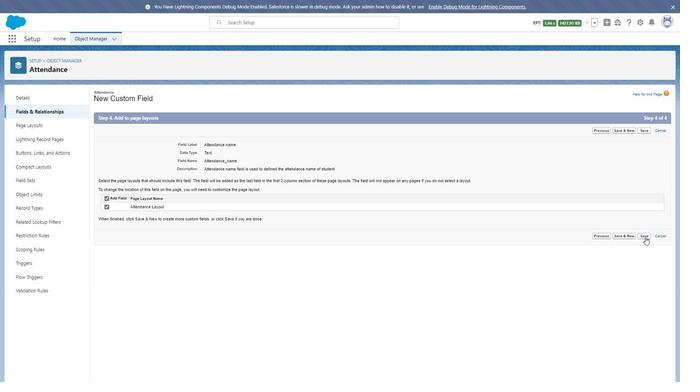 
Action: Mouse pressed left at (642, 234)
Screenshot: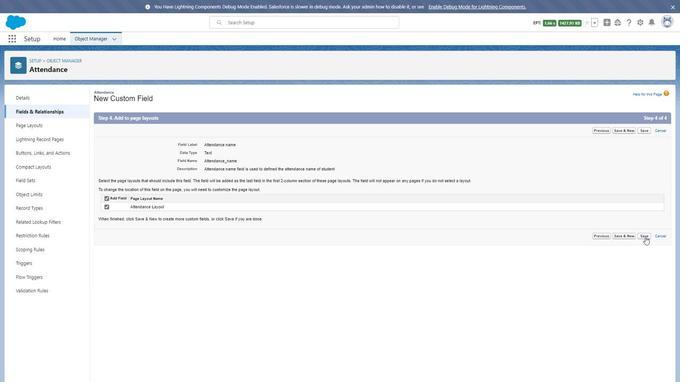 
Action: Mouse moved to (513, 96)
Screenshot: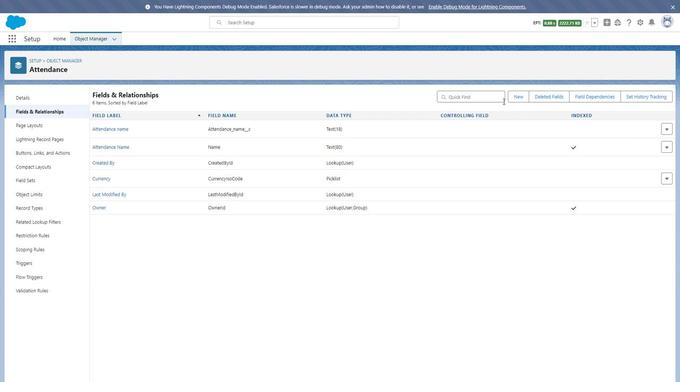 
Action: Mouse pressed left at (513, 96)
Screenshot: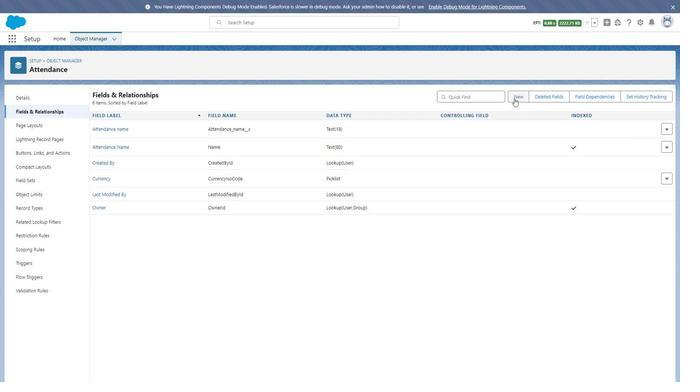 
Action: Mouse moved to (114, 316)
Screenshot: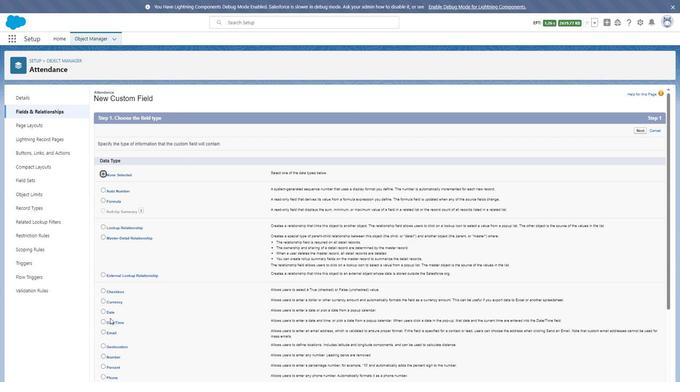 
Action: Mouse scrolled (114, 315) with delta (0, 0)
Screenshot: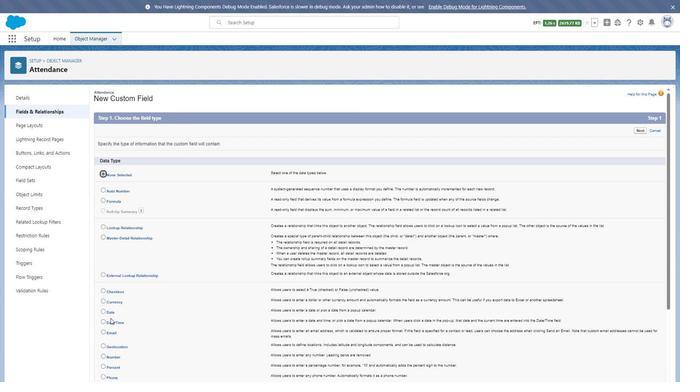 
Action: Mouse scrolled (114, 315) with delta (0, 0)
Screenshot: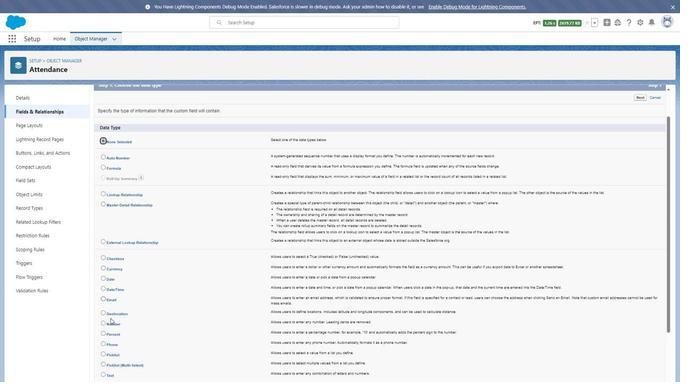 
Action: Mouse moved to (107, 261)
Screenshot: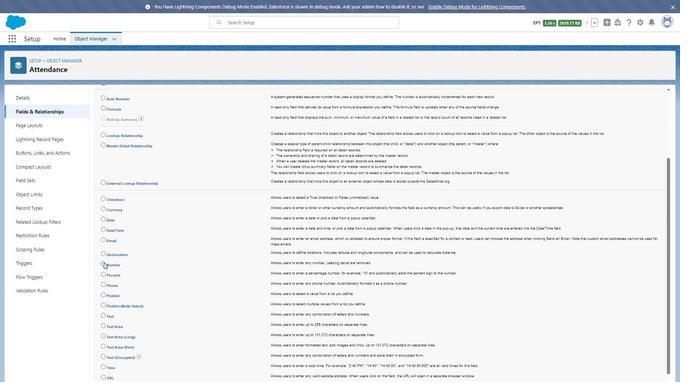 
Action: Mouse pressed left at (107, 261)
Screenshot: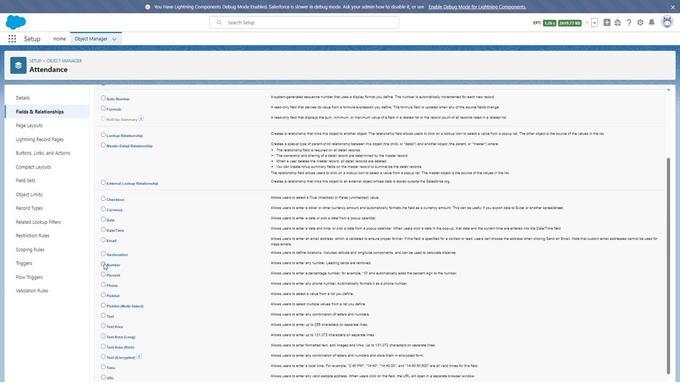 
Action: Mouse moved to (472, 292)
Screenshot: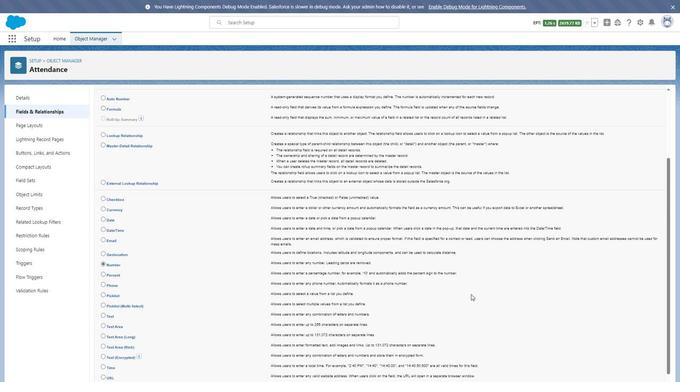 
Action: Mouse scrolled (472, 292) with delta (0, 0)
Screenshot: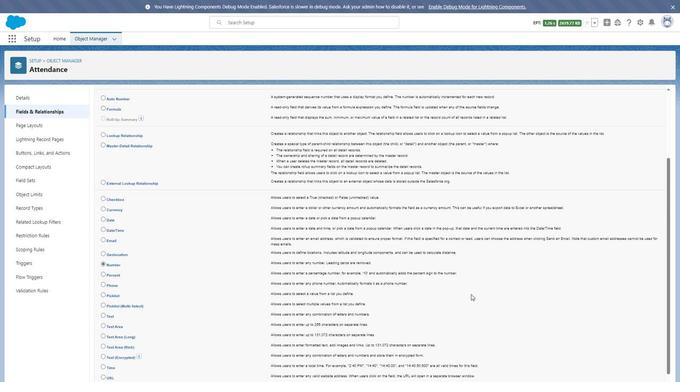 
Action: Mouse moved to (637, 379)
Screenshot: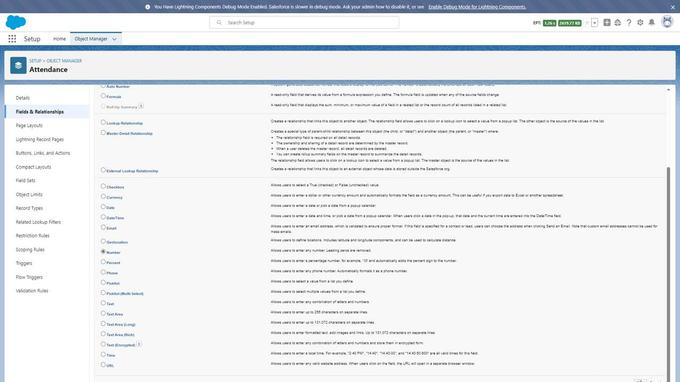 
Action: Mouse pressed left at (637, 379)
Screenshot: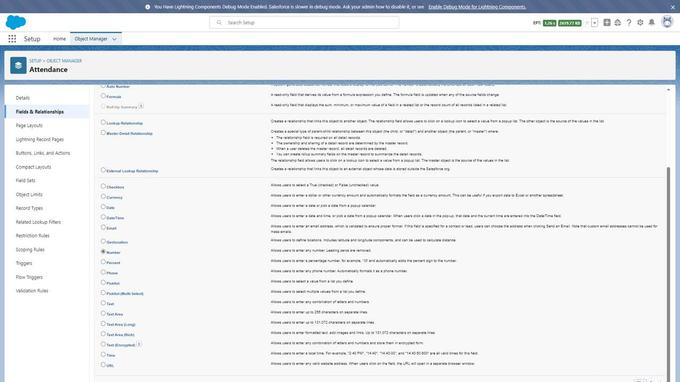 
Action: Mouse moved to (252, 142)
Screenshot: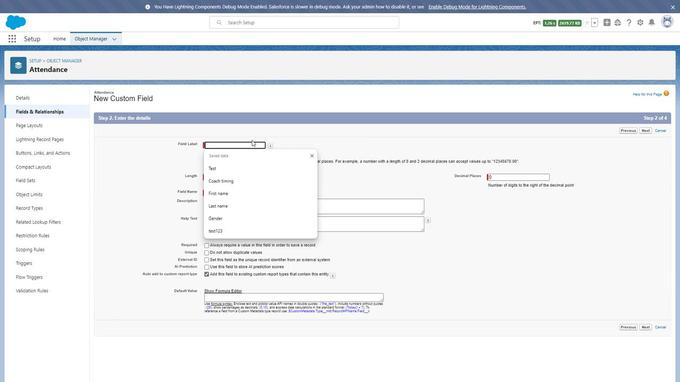 
Action: Mouse pressed left at (252, 142)
Screenshot: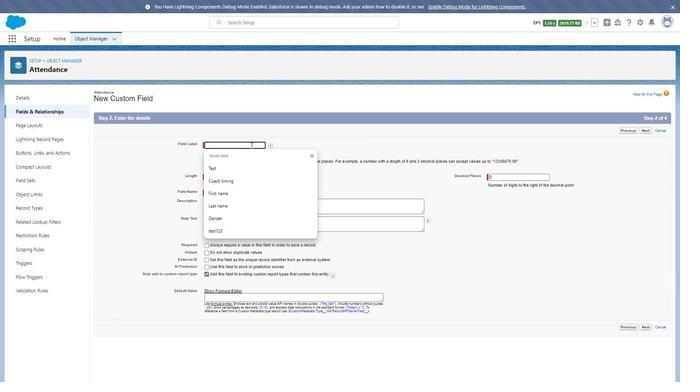 
Action: Key pressed <Key.shift>Attendance<Key.space><Key.shift>Id
Screenshot: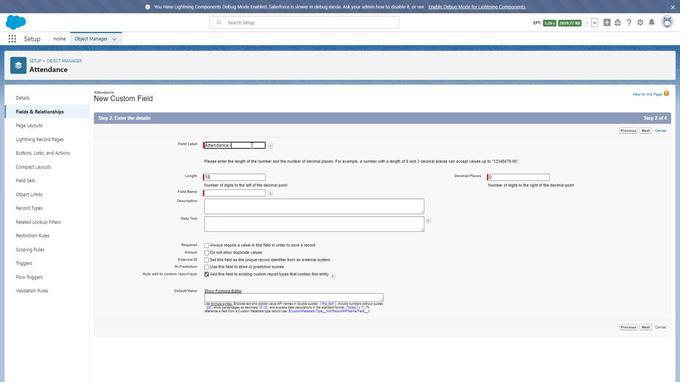 
Action: Mouse moved to (285, 142)
Screenshot: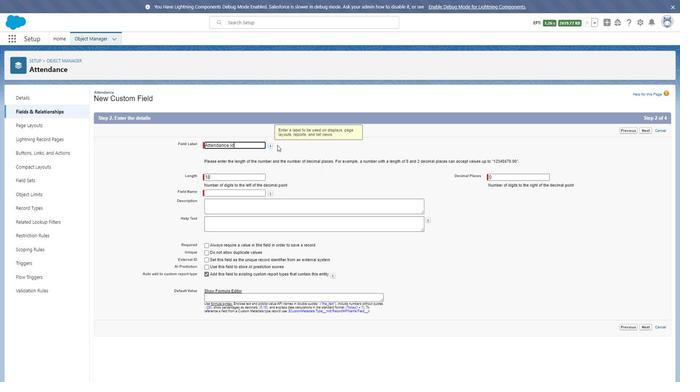
Action: Mouse pressed left at (285, 142)
Screenshot: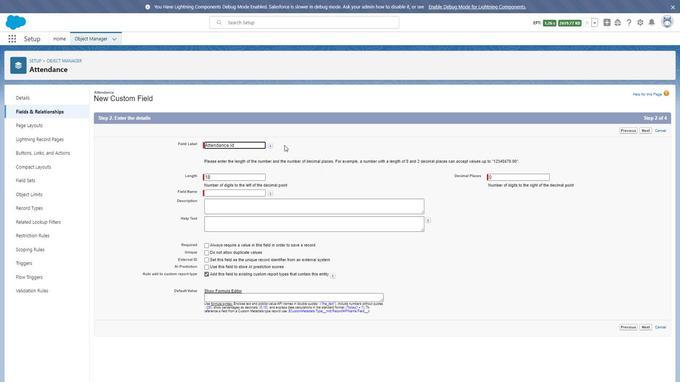 
Action: Mouse moved to (250, 205)
Screenshot: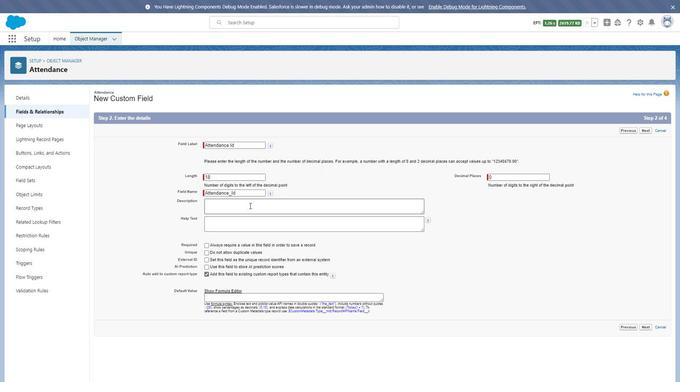 
Action: Mouse pressed left at (250, 205)
Screenshot: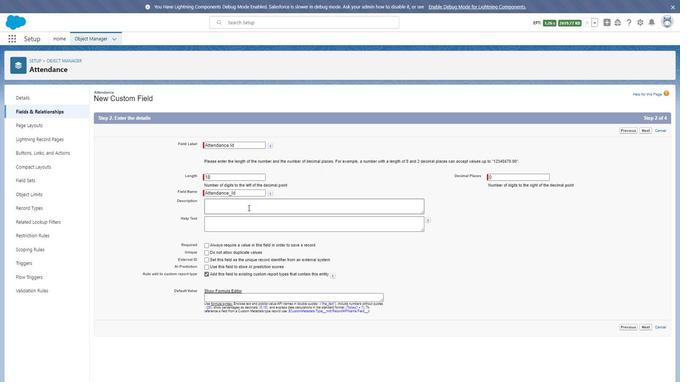 
Action: Key pressed <Key.shift>Att
Screenshot: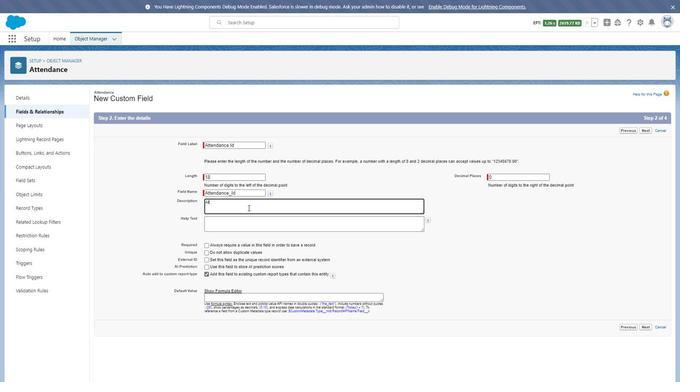 
Action: Mouse moved to (250, 205)
Screenshot: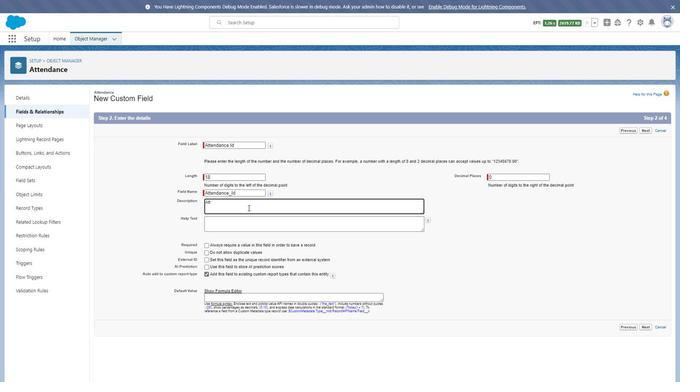 
Action: Key pressed endance<Key.space><Key.shift>Id<Key.space>field<Key.space>is<Key.space>used<Key.space>to<Key.space>defined<Key.space>the<Key.space>attendance<Key.space>if=d<Key.backspace><Key.backspace><Key.backspace>d<Key.space>of<Key.space>students
